 Task: Create a business proposal presentation using the 'Project Proposal Business Presentation in Dark Blue Pink Abstract Tech Style' template on Canva.
Action: Mouse moved to (255, 306)
Screenshot: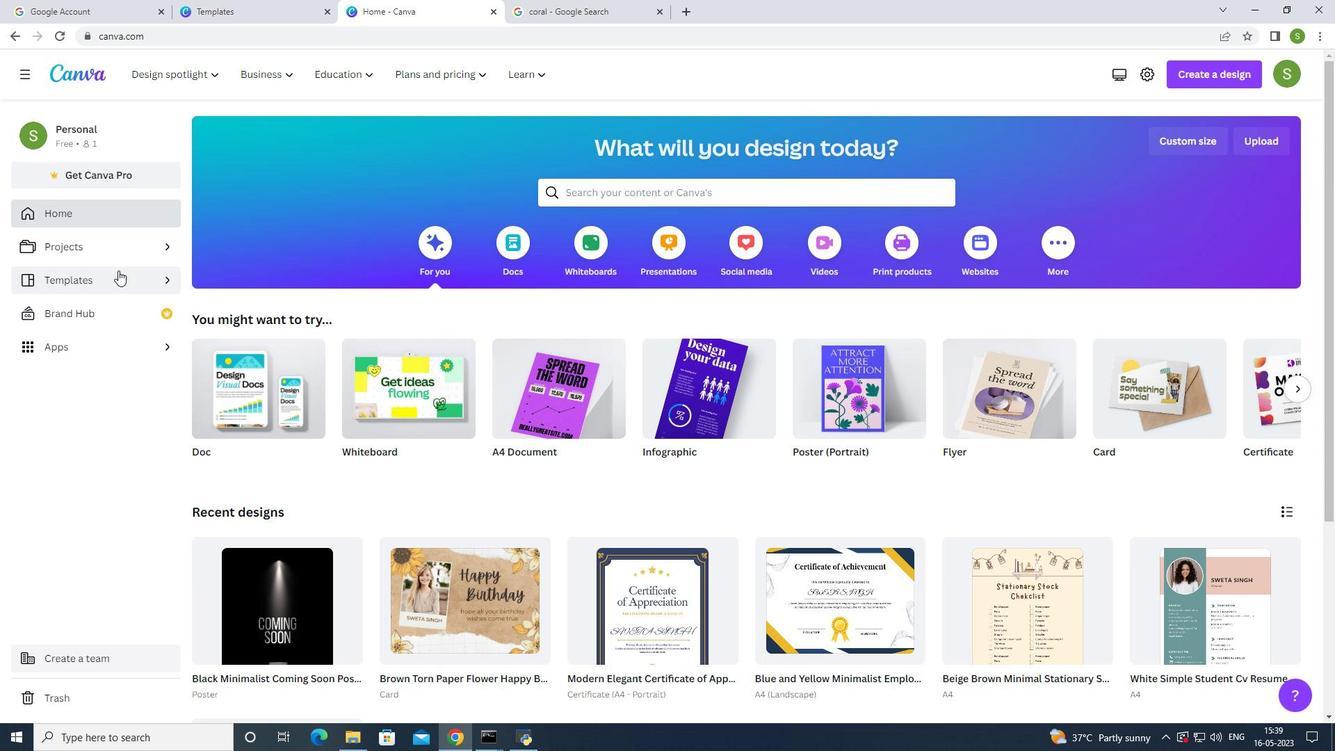 
Action: Mouse pressed left at (255, 306)
Screenshot: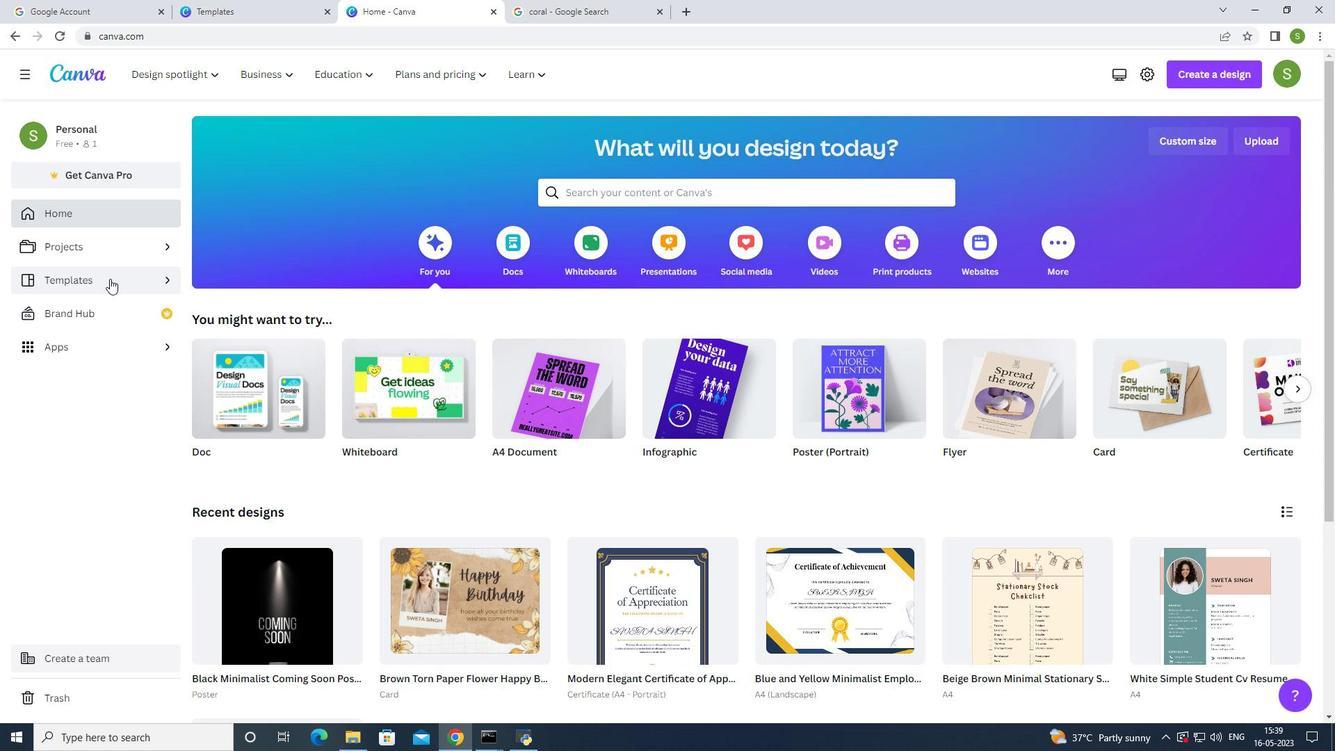 
Action: Mouse moved to (255, 307)
Screenshot: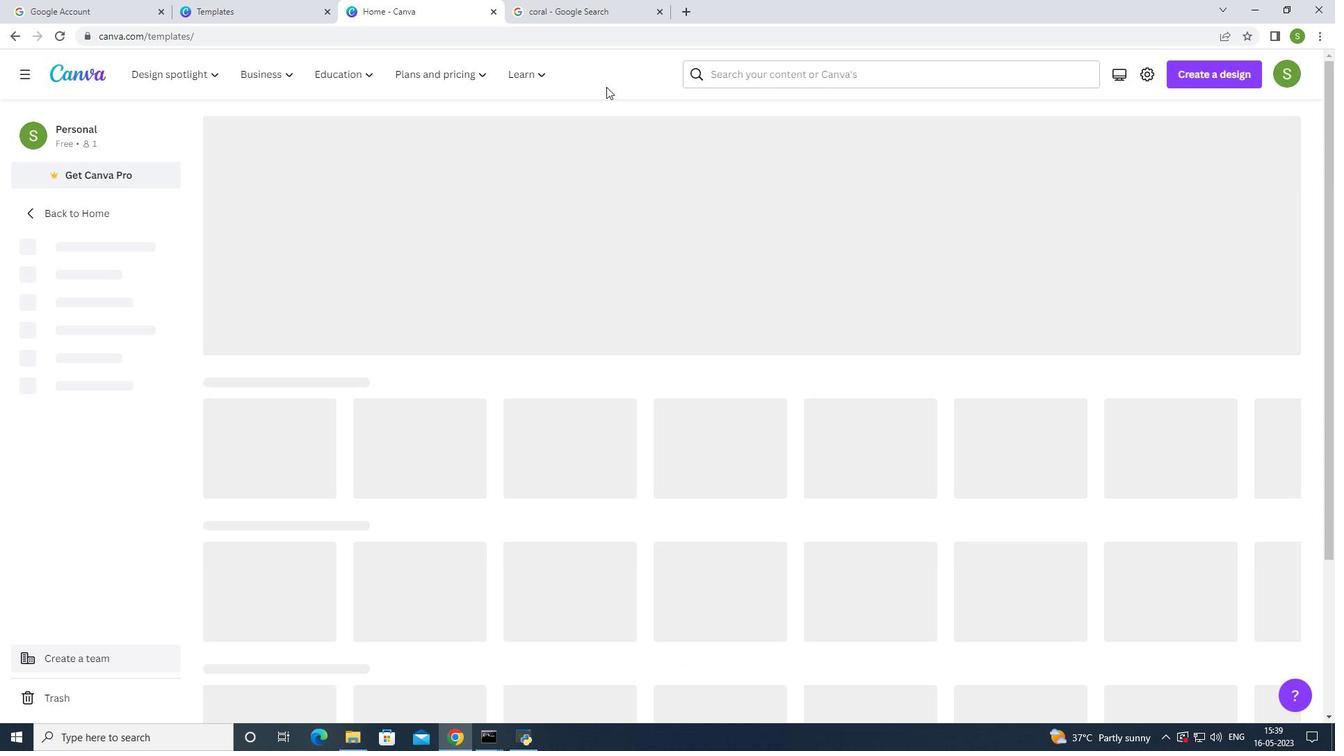 
Action: Mouse pressed left at (255, 307)
Screenshot: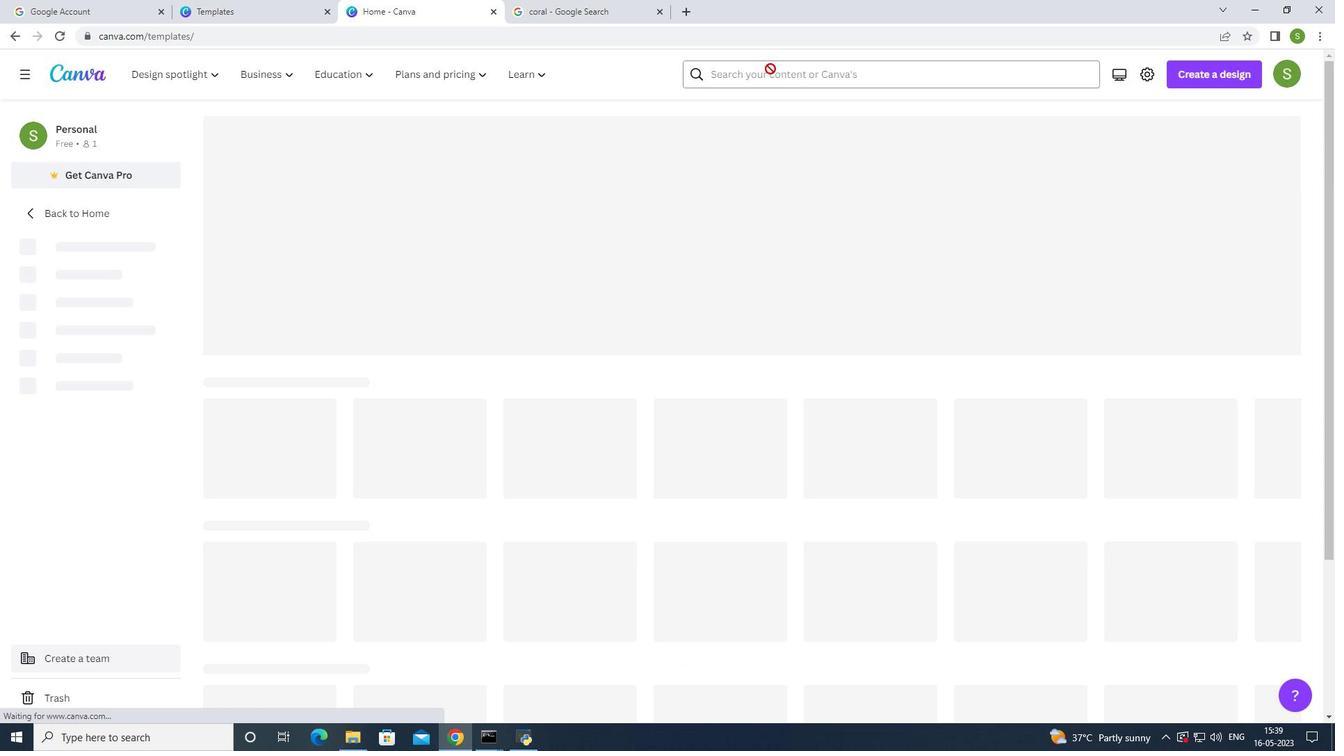 
Action: Mouse moved to (255, 307)
Screenshot: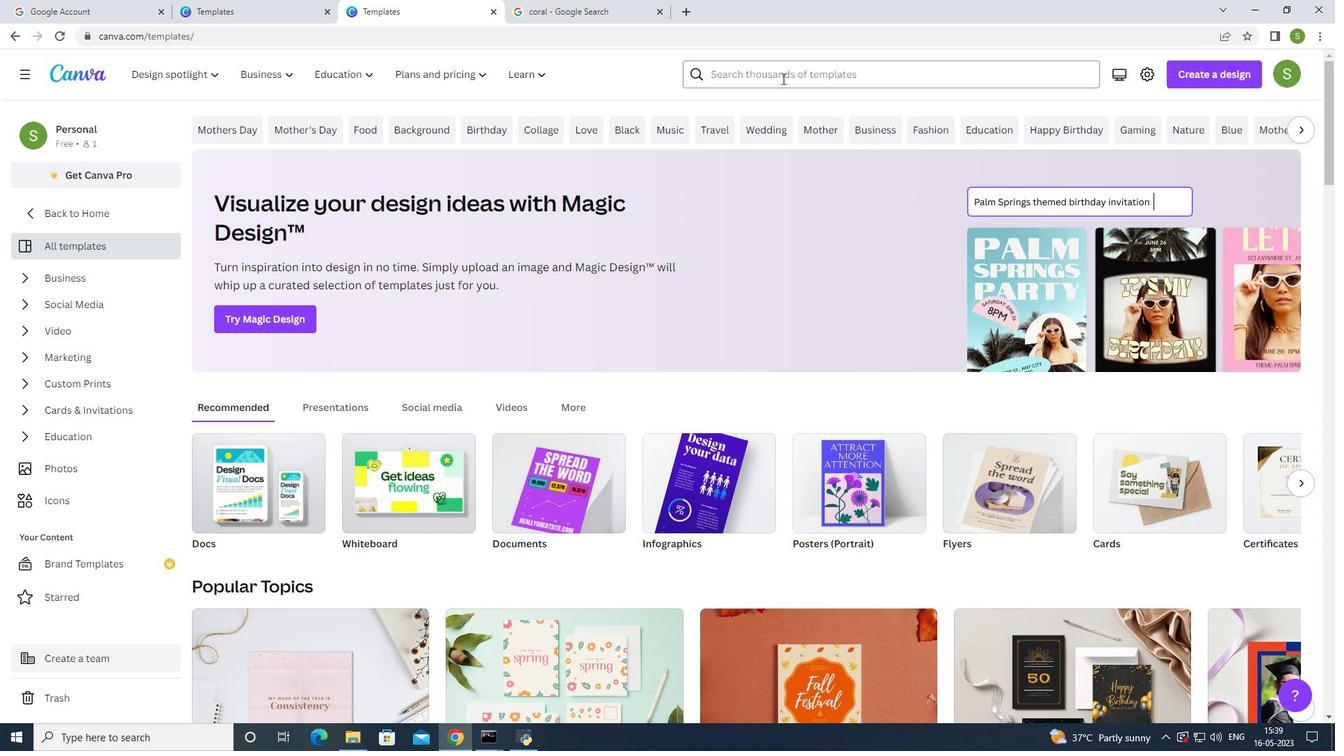 
Action: Mouse pressed left at (255, 307)
Screenshot: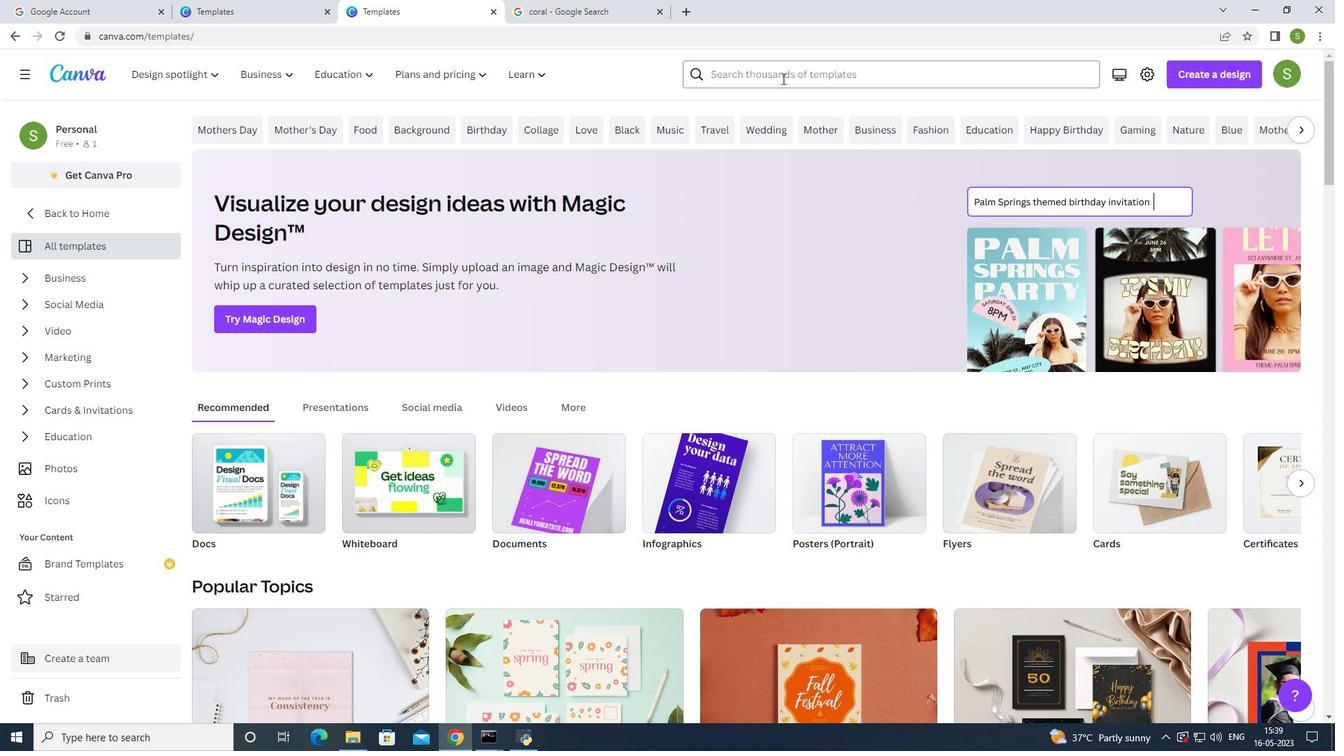 
Action: Key pressed presentation<Key.space>for<Key.space>business<Key.space>proposal
Screenshot: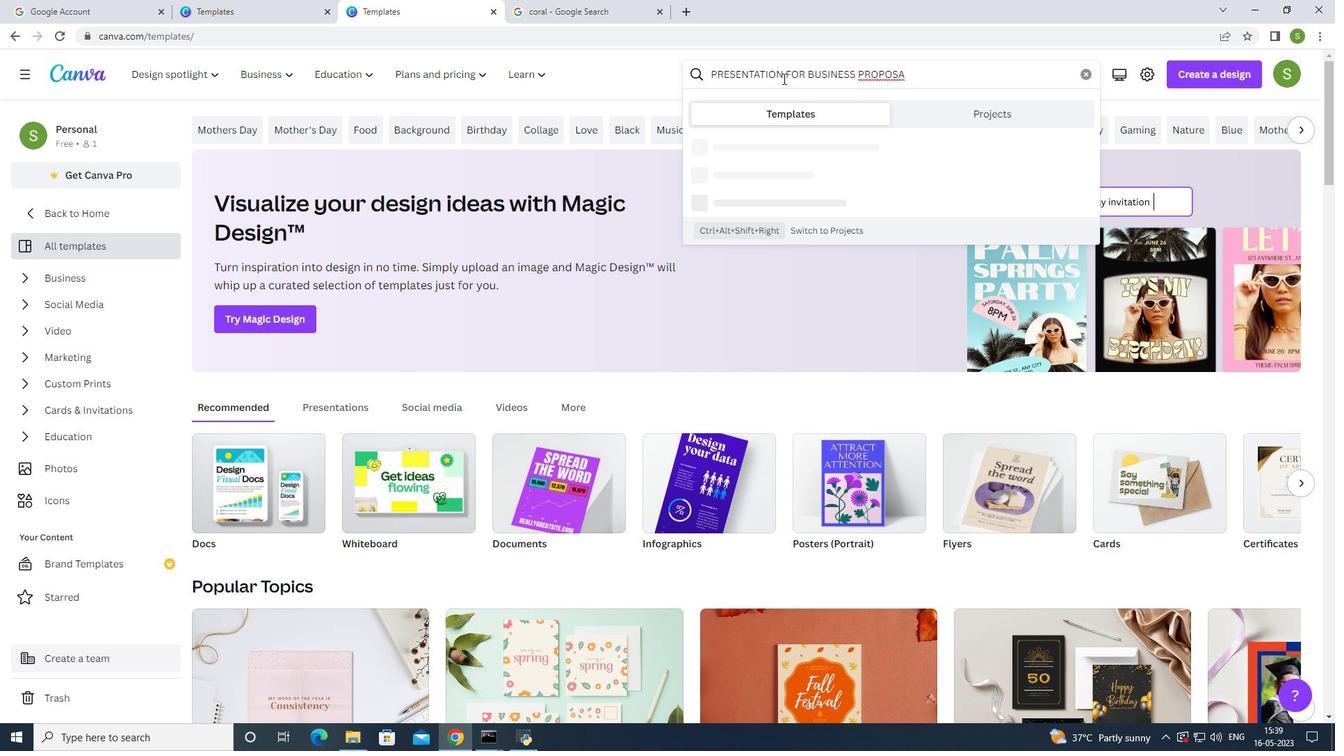 
Action: Mouse moved to (255, 307)
Screenshot: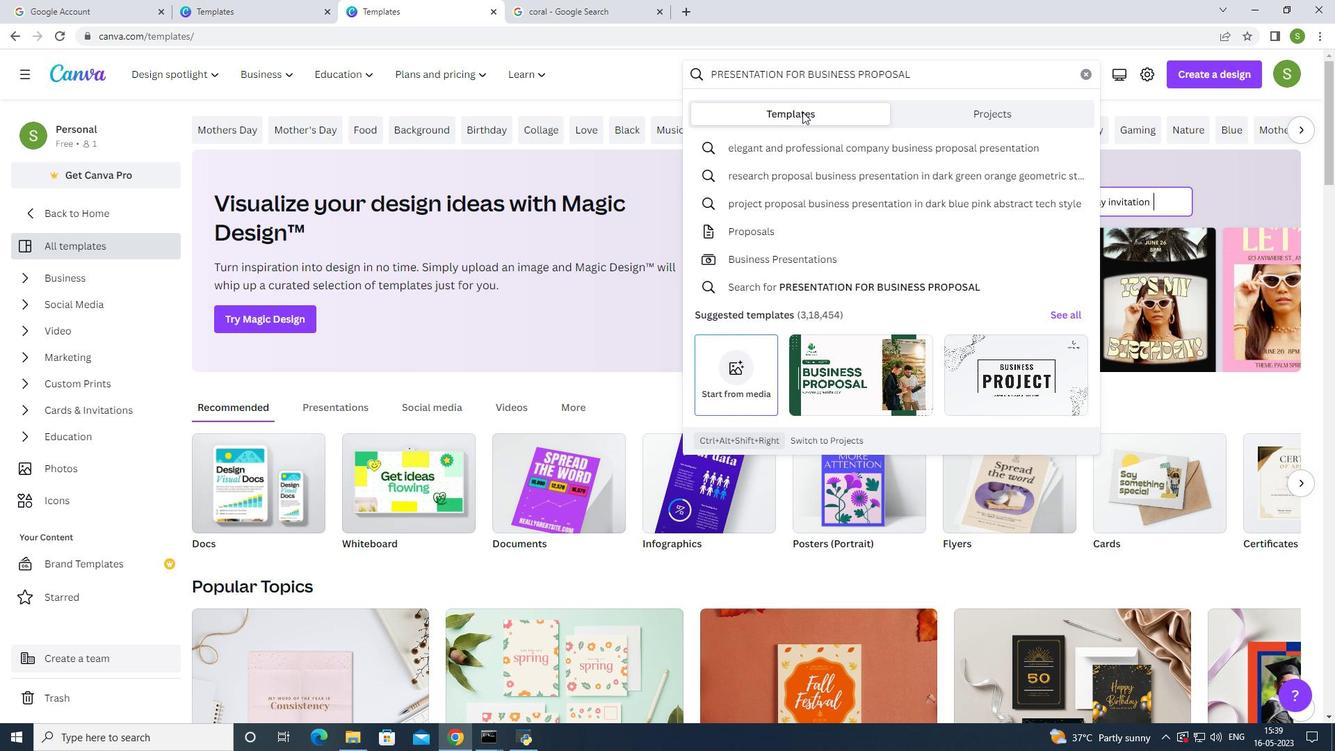 
Action: Mouse pressed left at (255, 307)
Screenshot: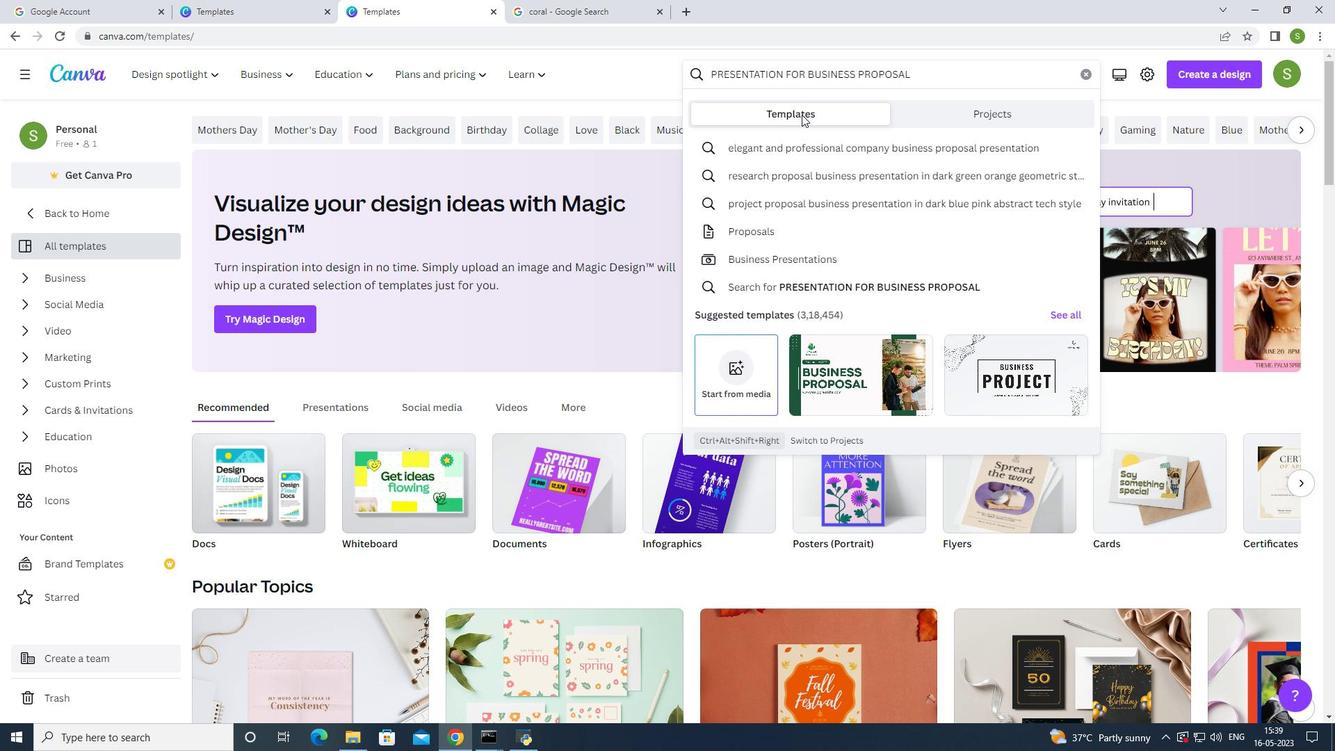 
Action: Mouse moved to (255, 307)
Screenshot: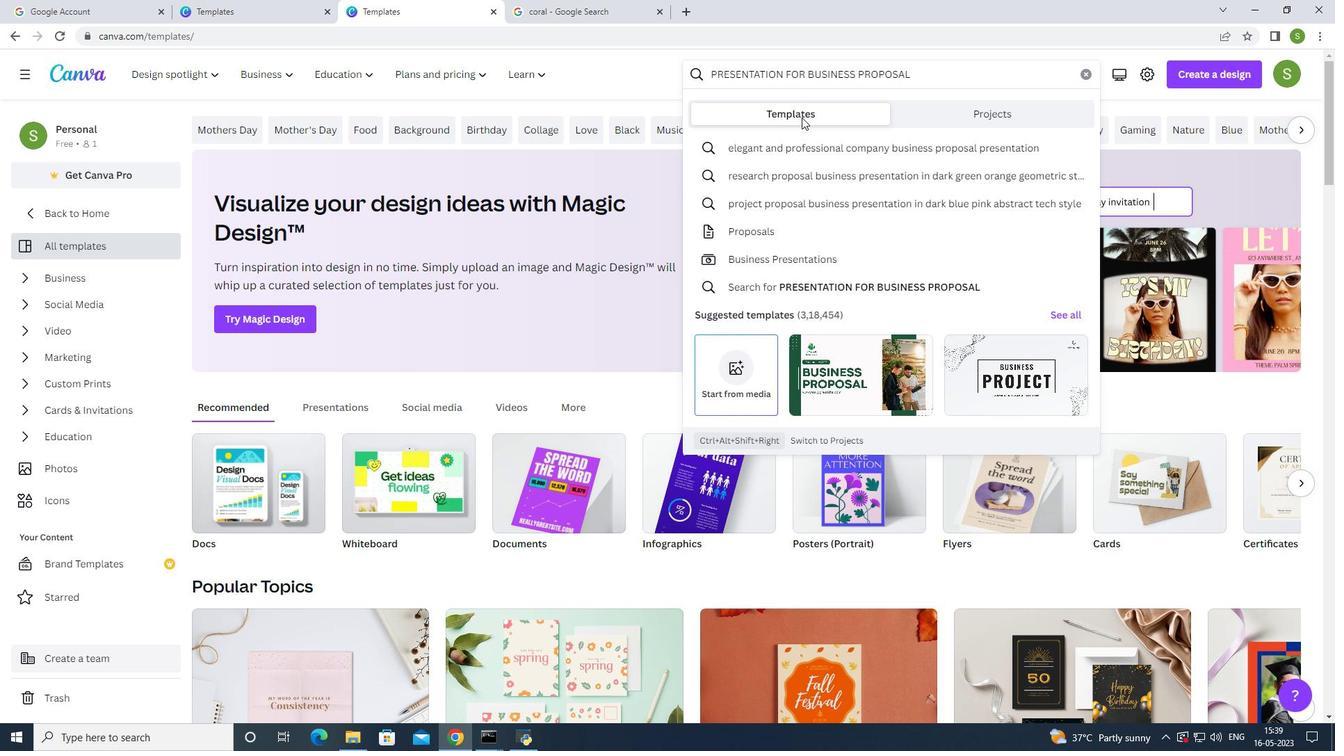 
Action: Mouse pressed left at (255, 307)
Screenshot: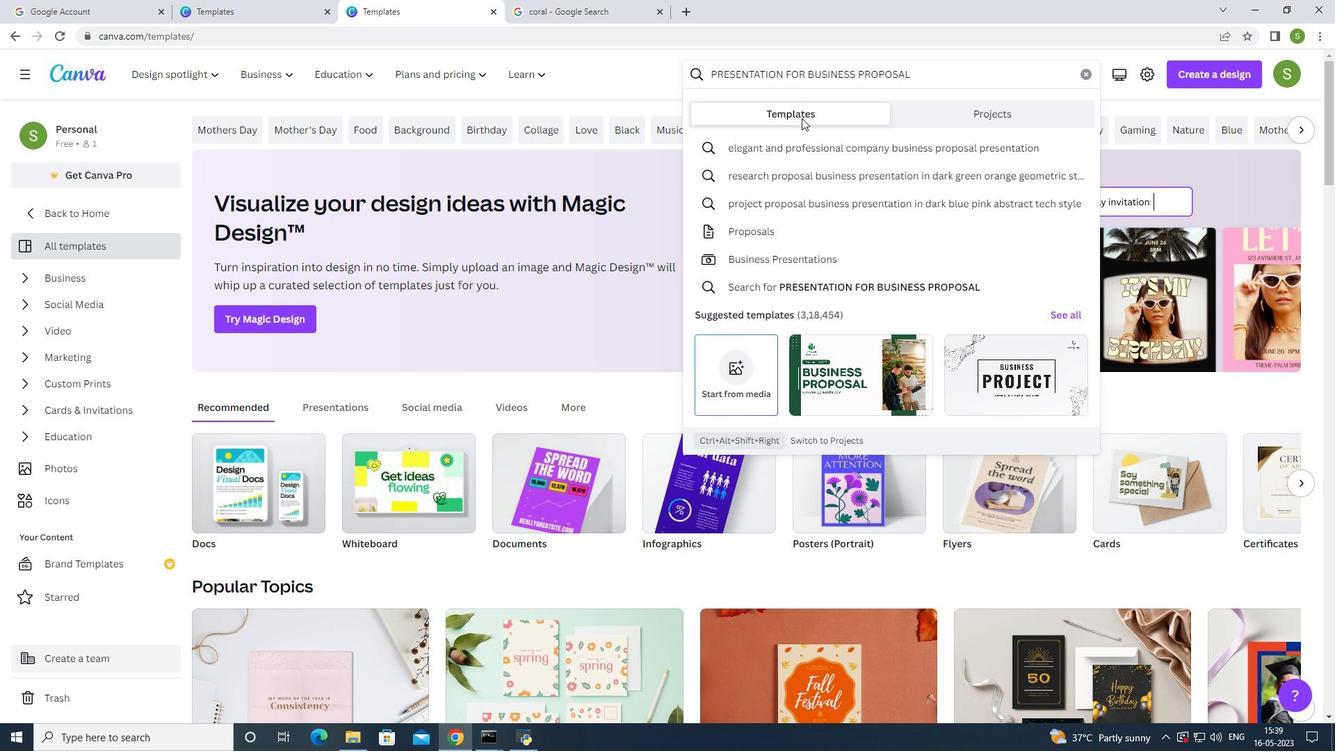 
Action: Mouse pressed left at (255, 307)
Screenshot: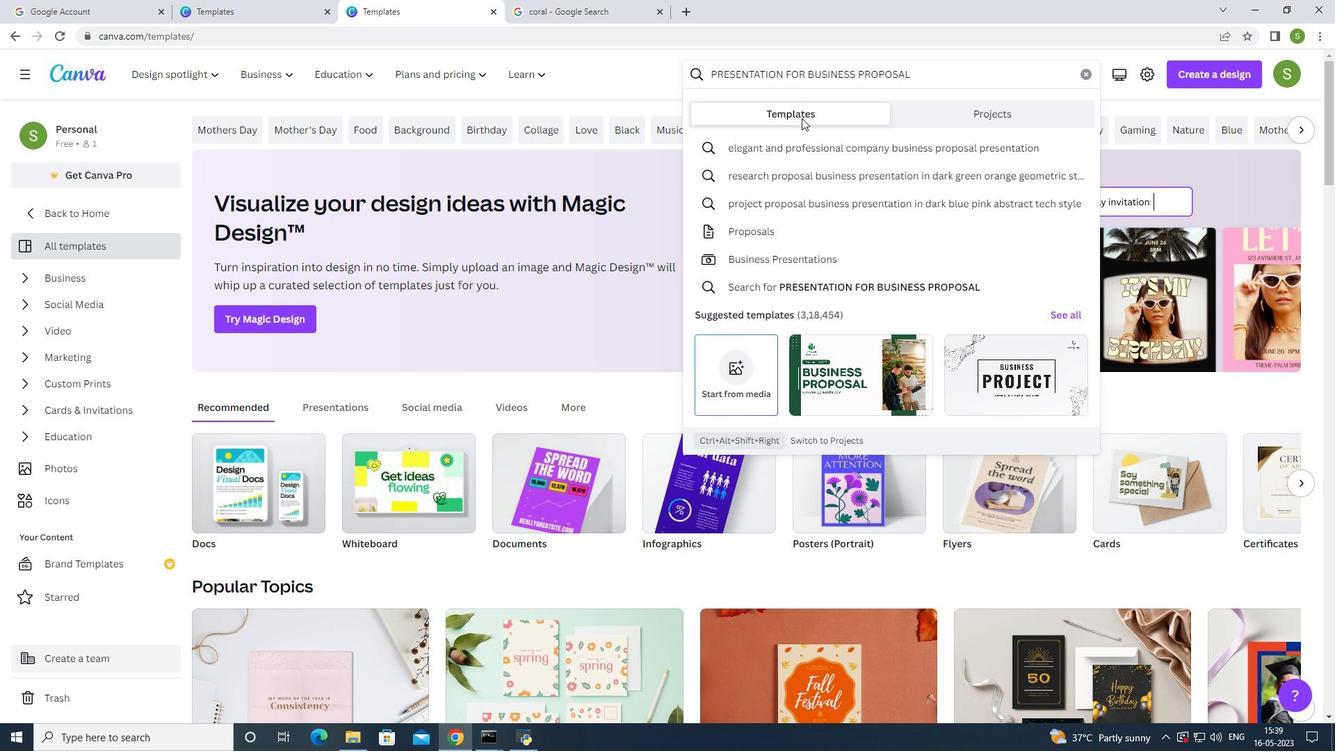 
Action: Mouse pressed left at (255, 307)
Screenshot: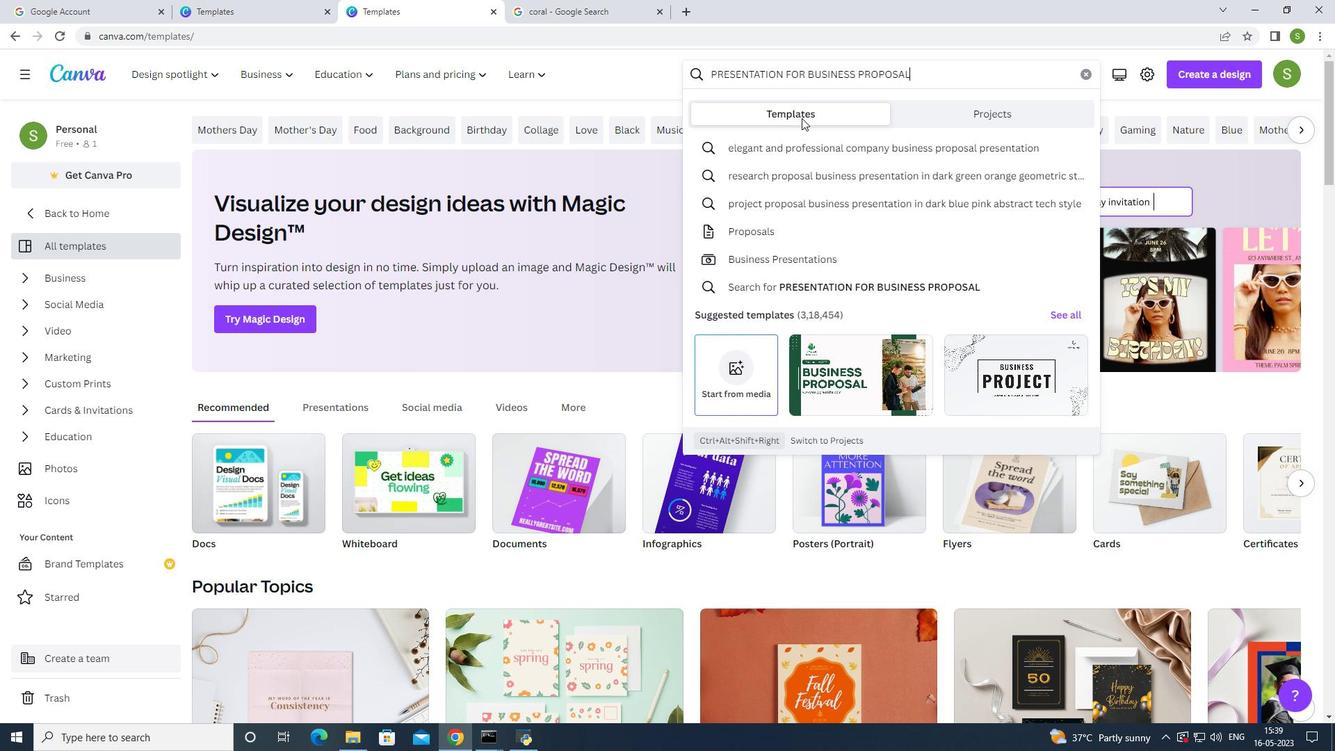 
Action: Mouse pressed left at (255, 307)
Screenshot: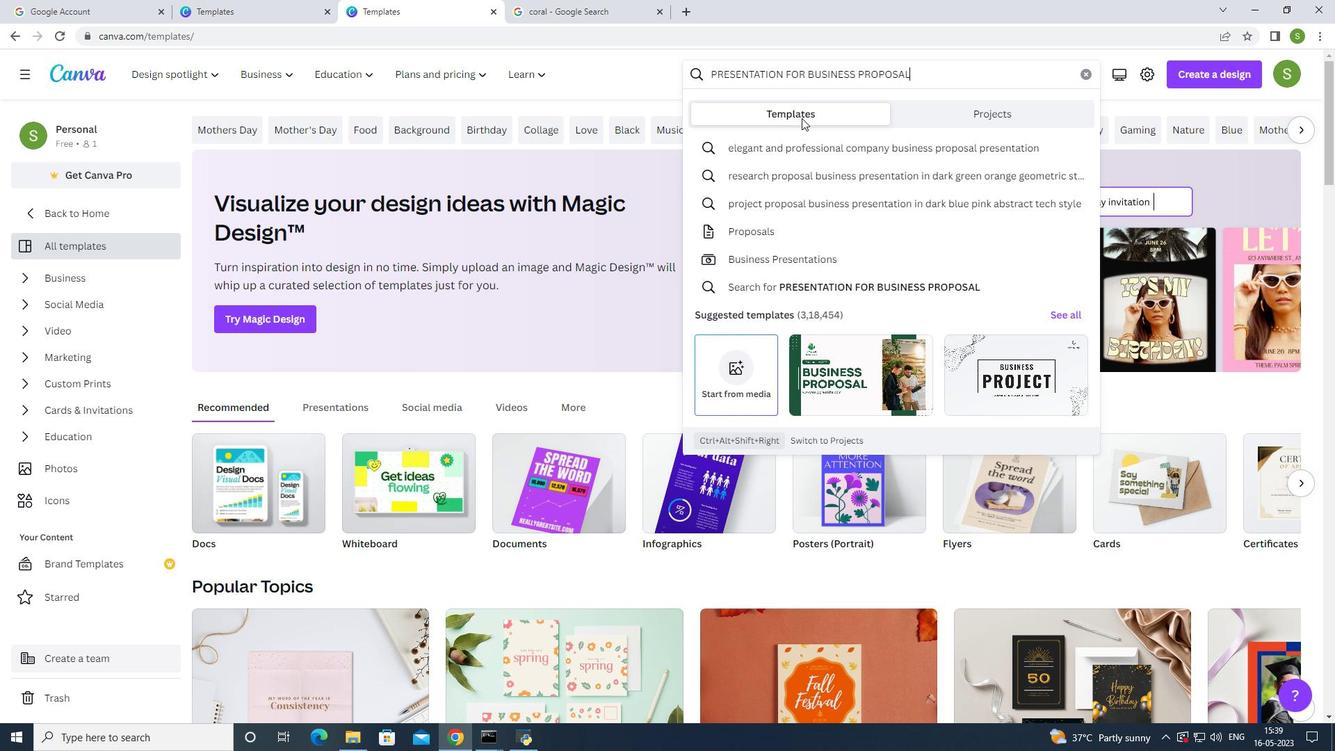 
Action: Mouse moved to (255, 307)
Screenshot: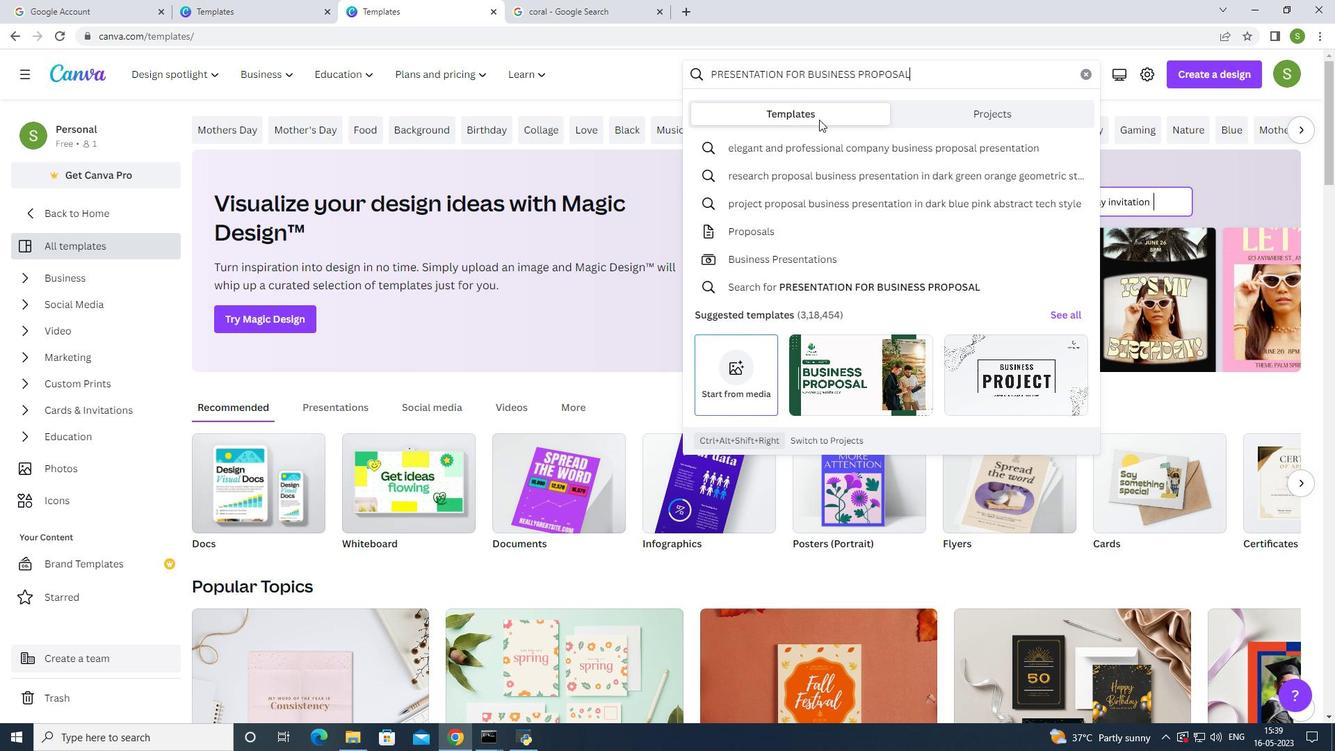 
Action: Key pressed <Key.backspace><Key.backspace><Key.backspace><Key.backspace><Key.backspace><Key.backspace><Key.backspace><Key.backspace><Key.backspace><Key.backspace><Key.backspace><Key.backspace><Key.backspace><Key.backspace><Key.backspace><Key.backspace><Key.backspace><Key.backspace><Key.backspace><Key.backspace><Key.backspace>
Screenshot: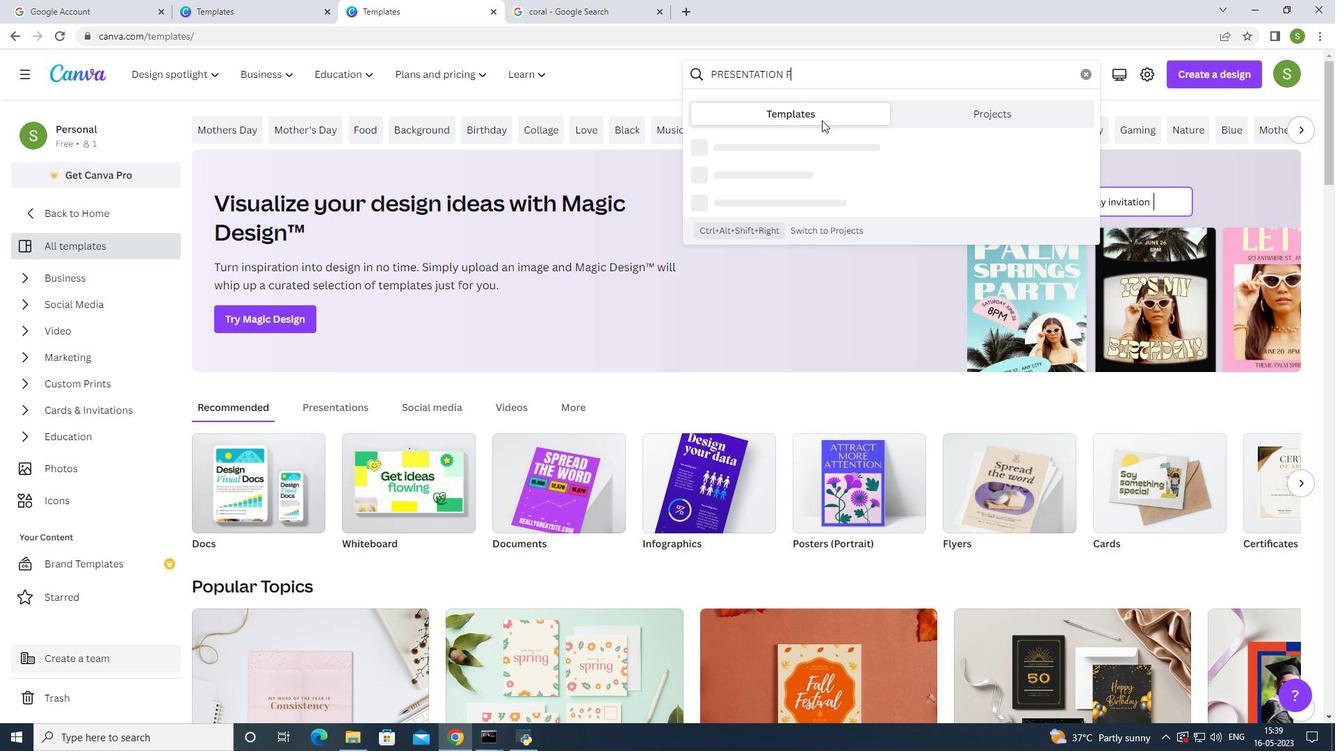 
Action: Mouse moved to (255, 307)
Screenshot: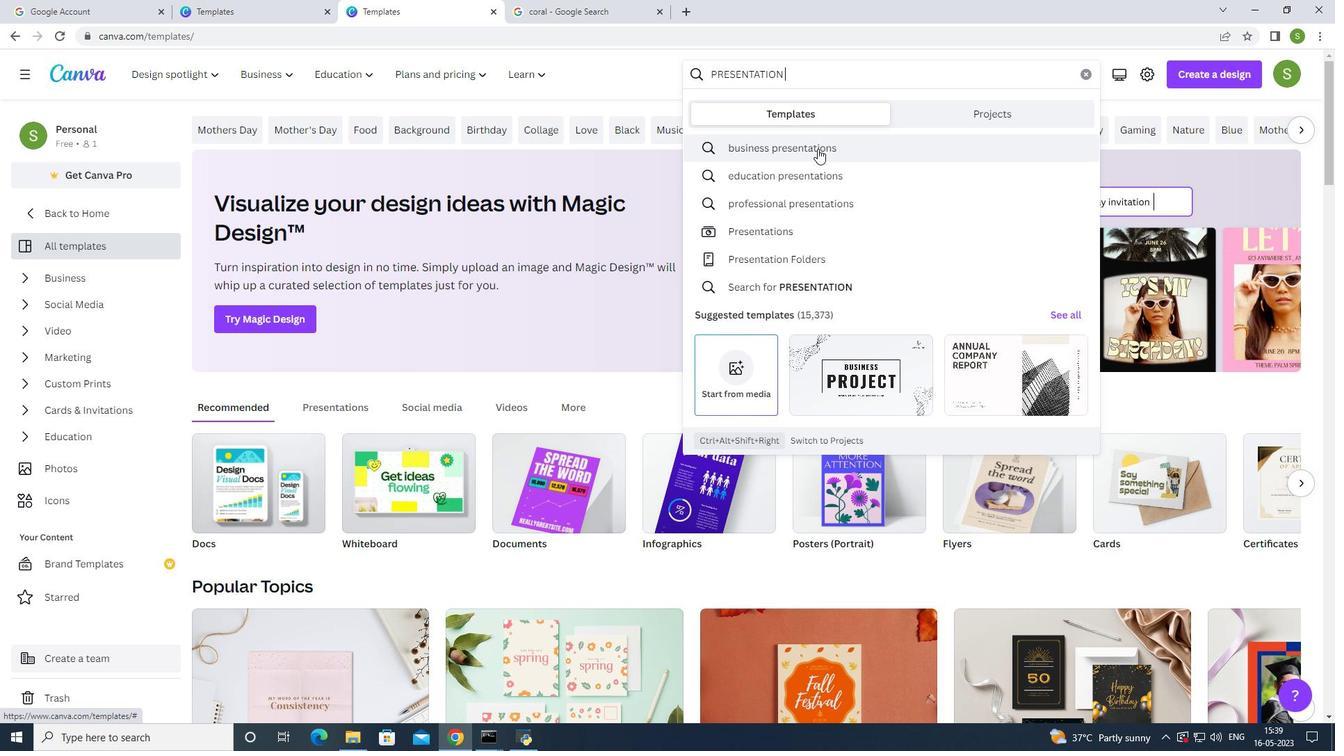 
Action: Mouse pressed left at (255, 307)
Screenshot: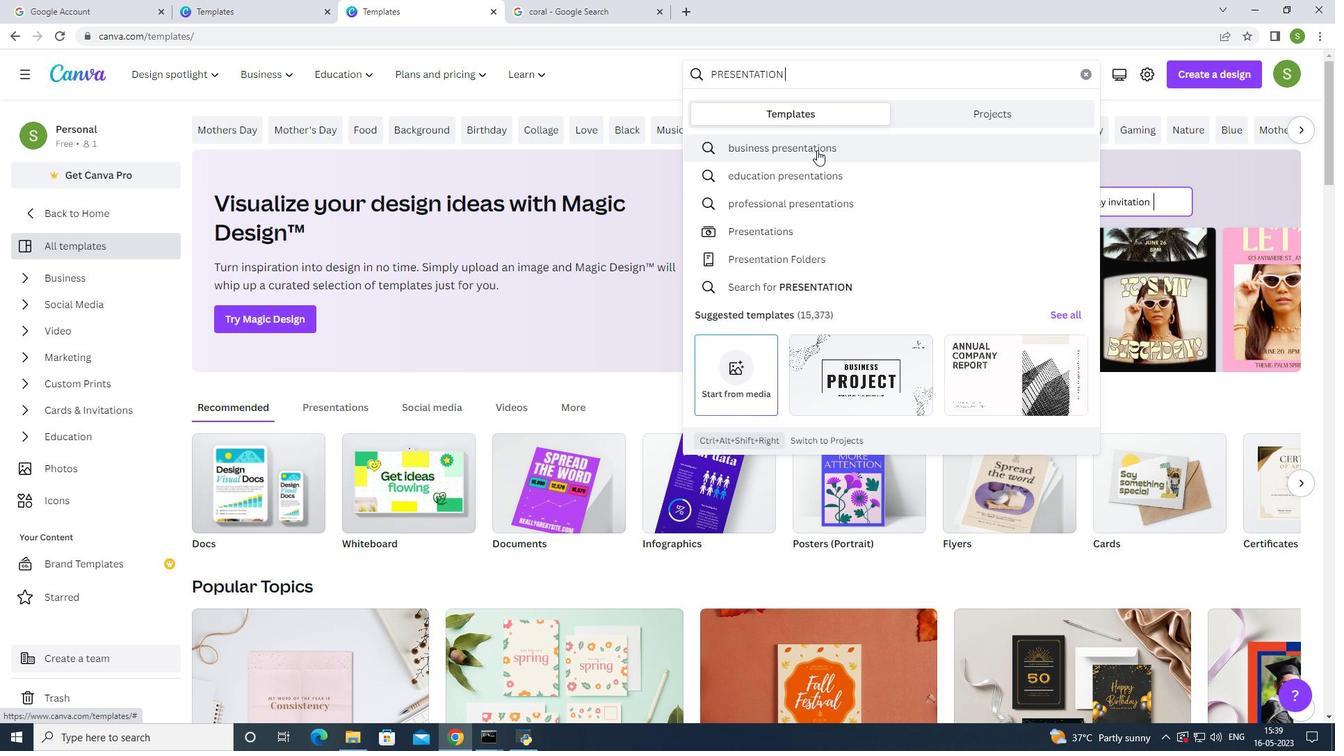 
Action: Mouse moved to (255, 306)
Screenshot: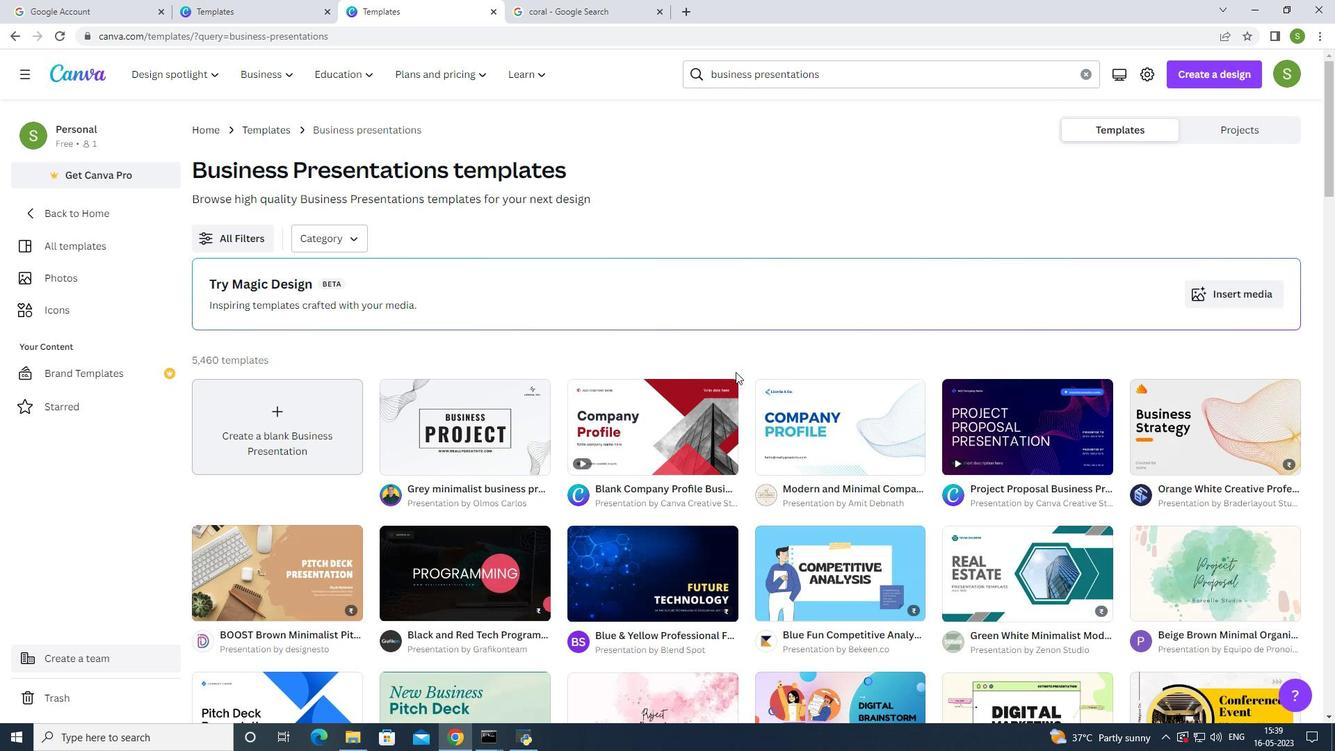
Action: Mouse scrolled (255, 306) with delta (0, 0)
Screenshot: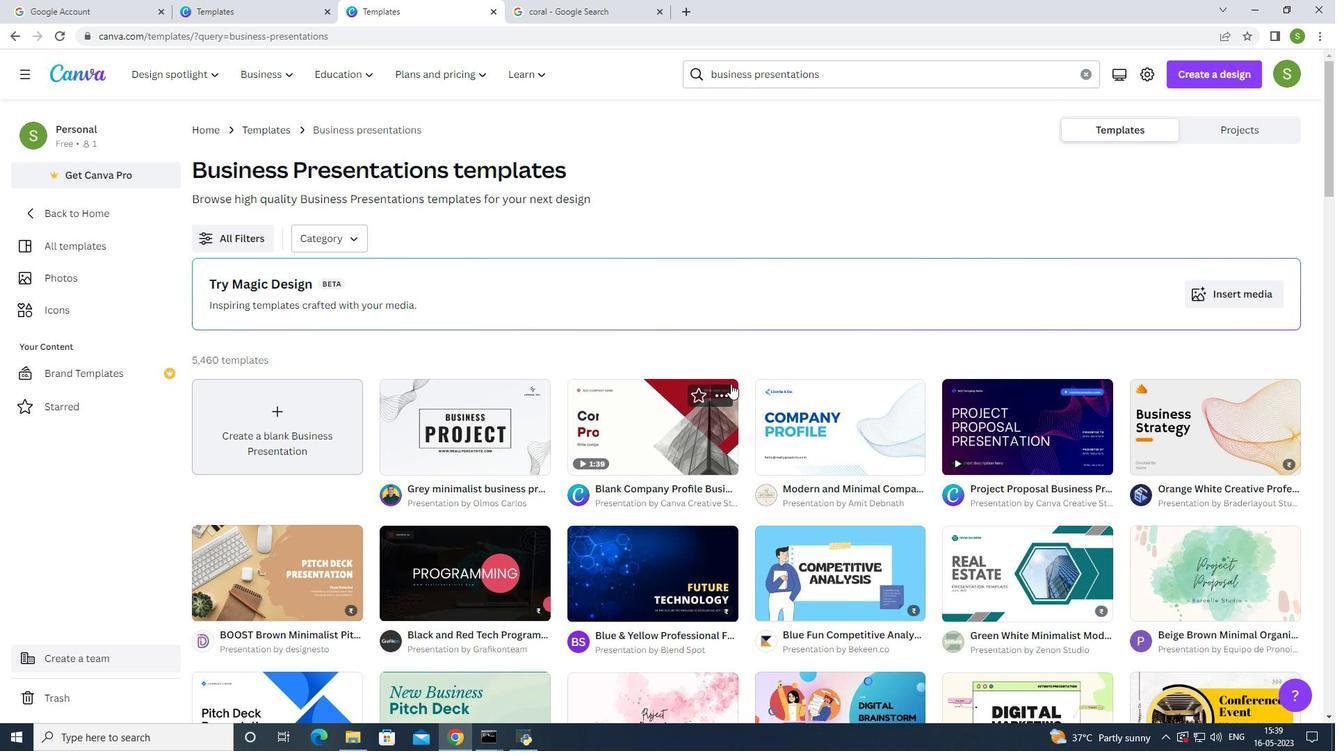 
Action: Mouse moved to (255, 306)
Screenshot: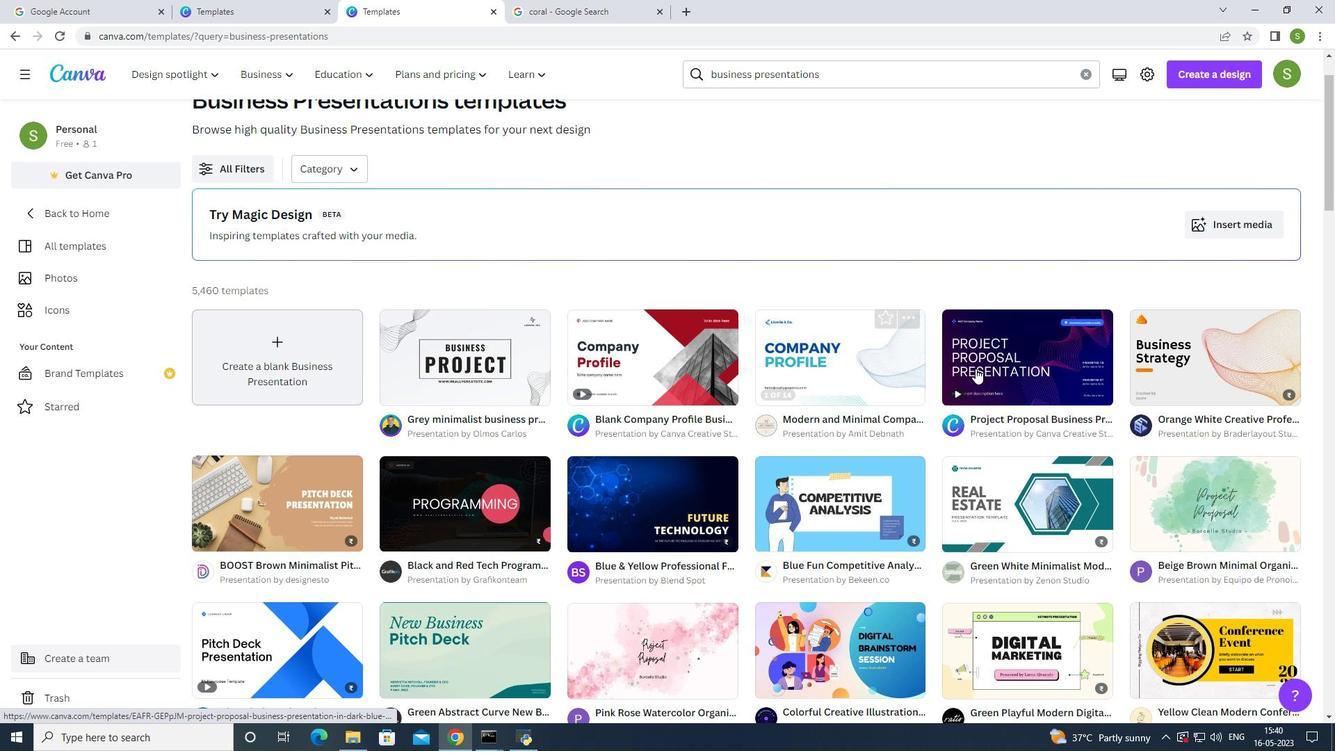
Action: Mouse pressed left at (255, 306)
Screenshot: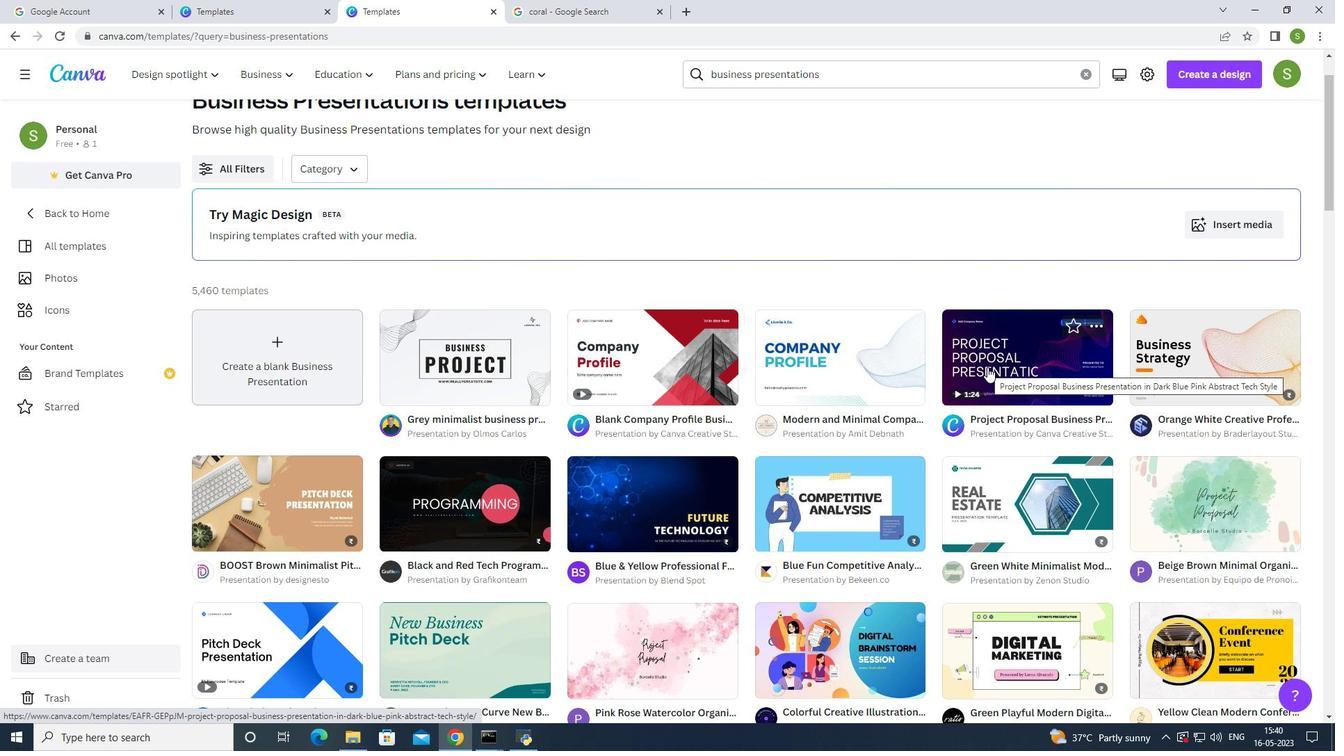 
Action: Mouse moved to (255, 307)
Screenshot: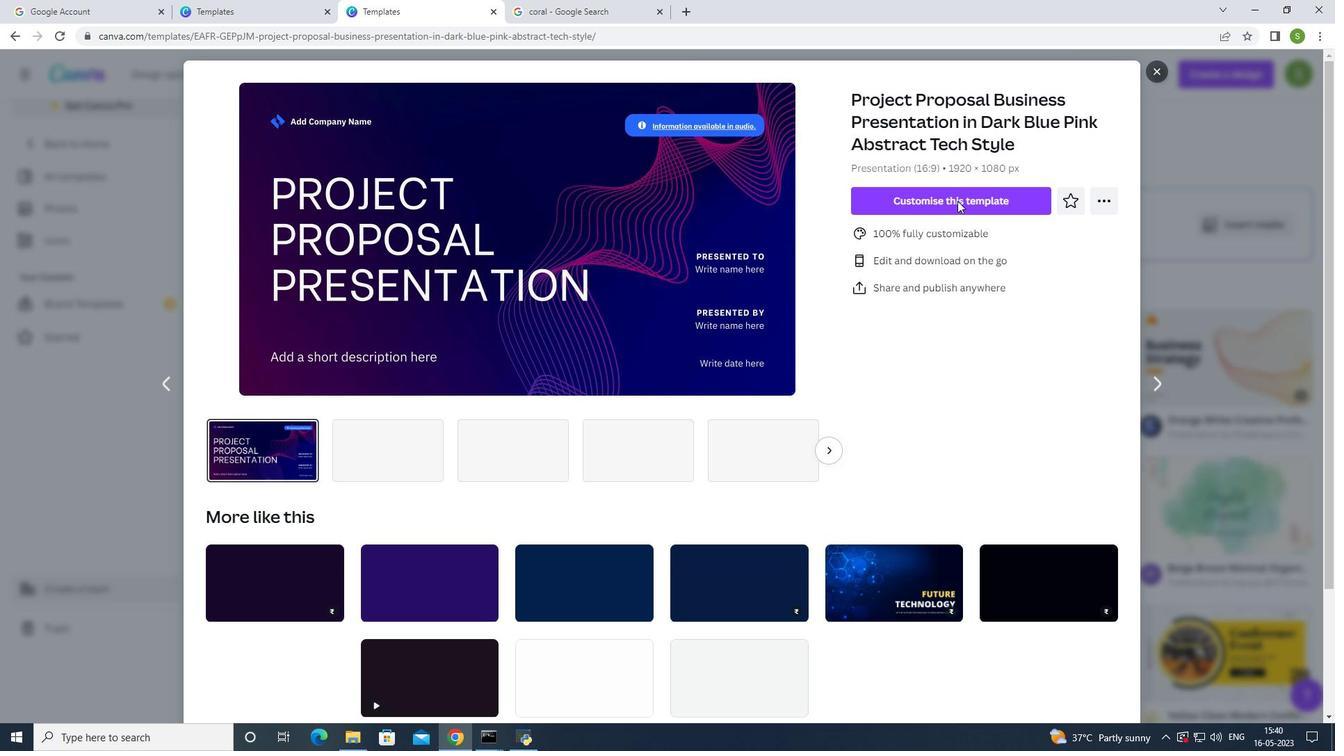 
Action: Mouse pressed left at (255, 307)
Screenshot: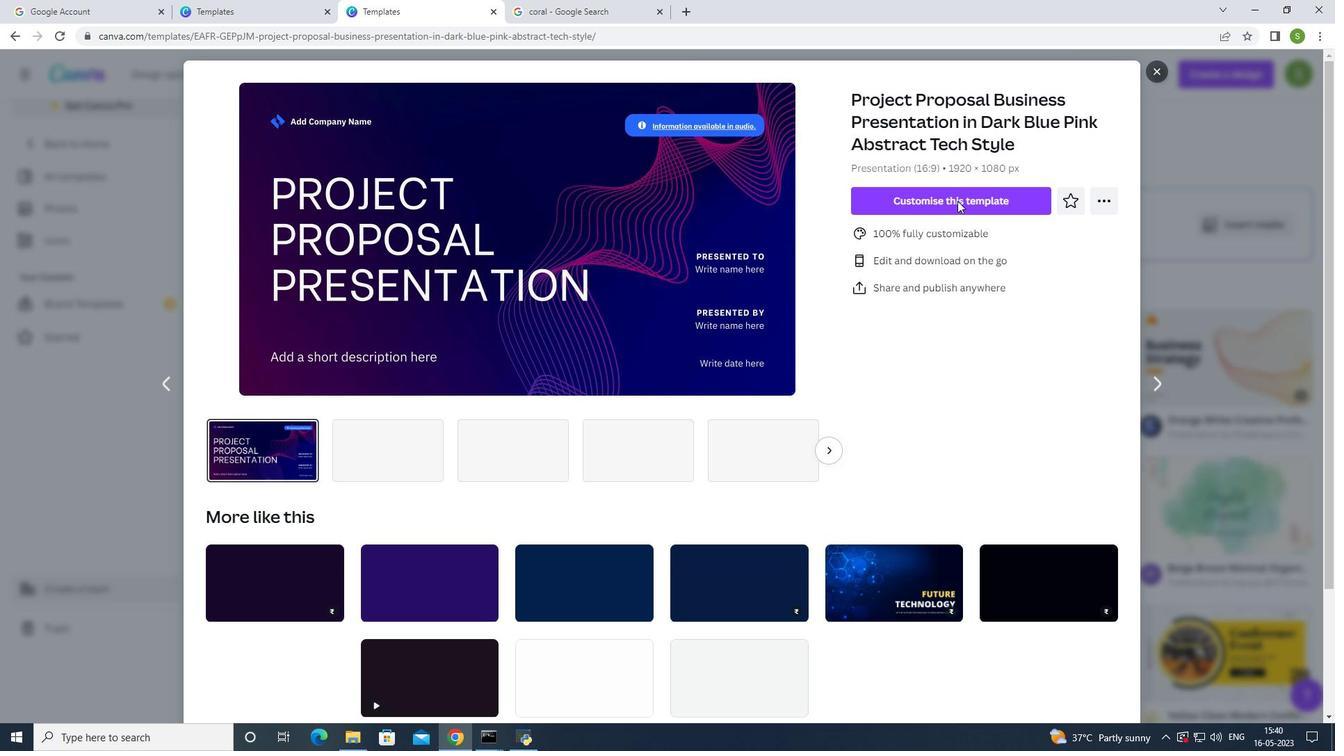
Action: Mouse moved to (255, 306)
Screenshot: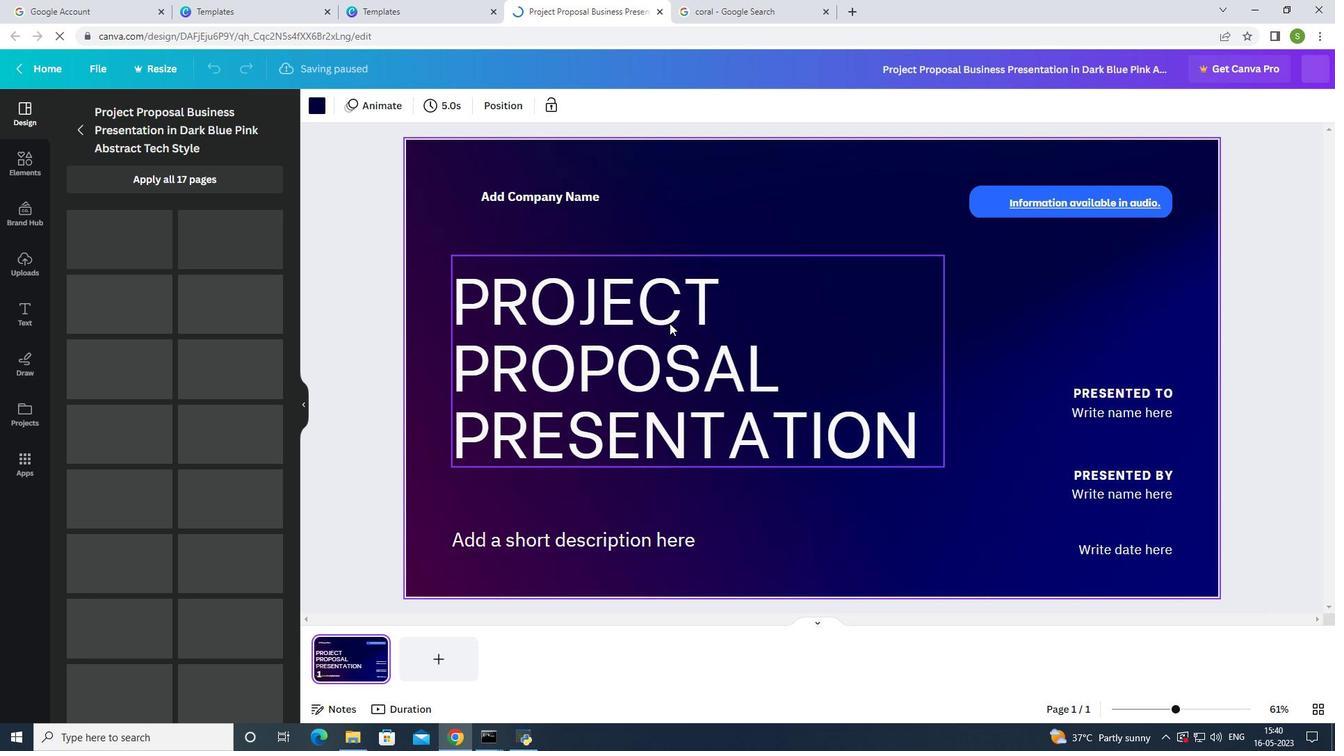 
Action: Mouse pressed left at (255, 306)
Screenshot: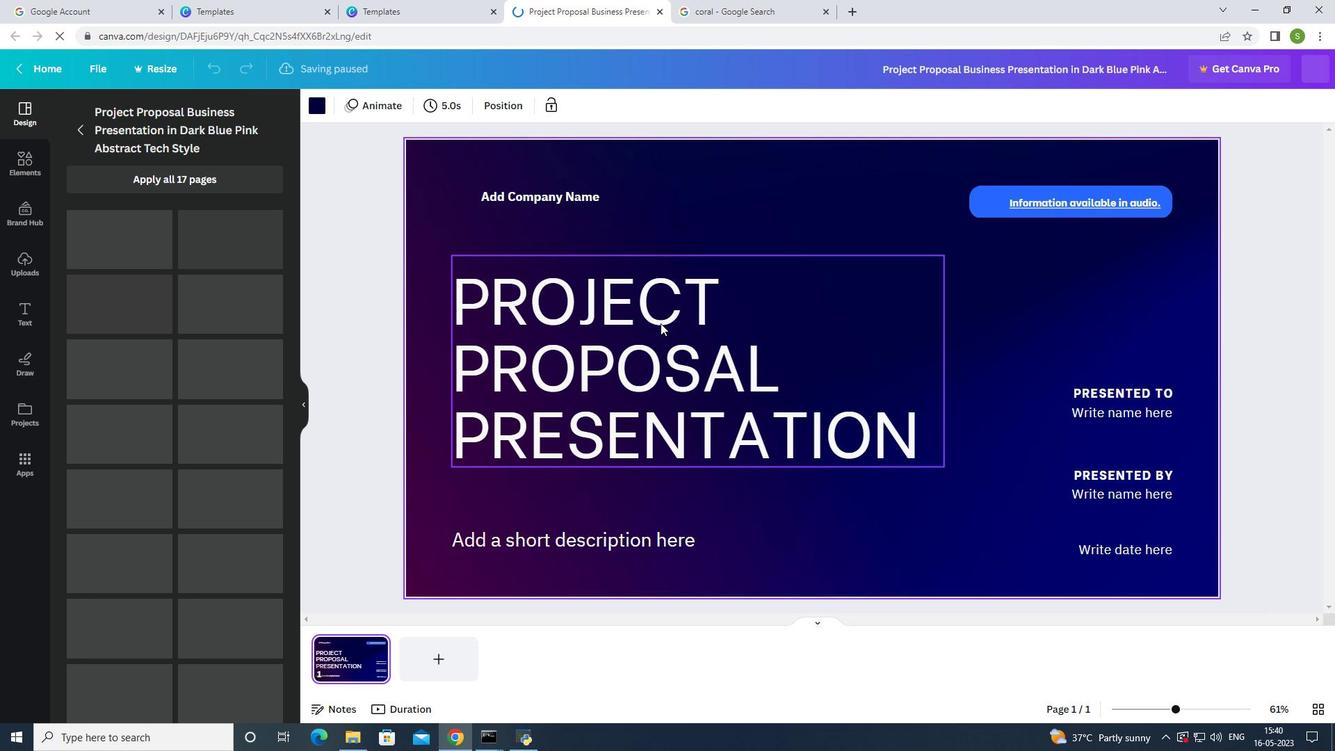 
Action: Mouse moved to (255, 306)
Screenshot: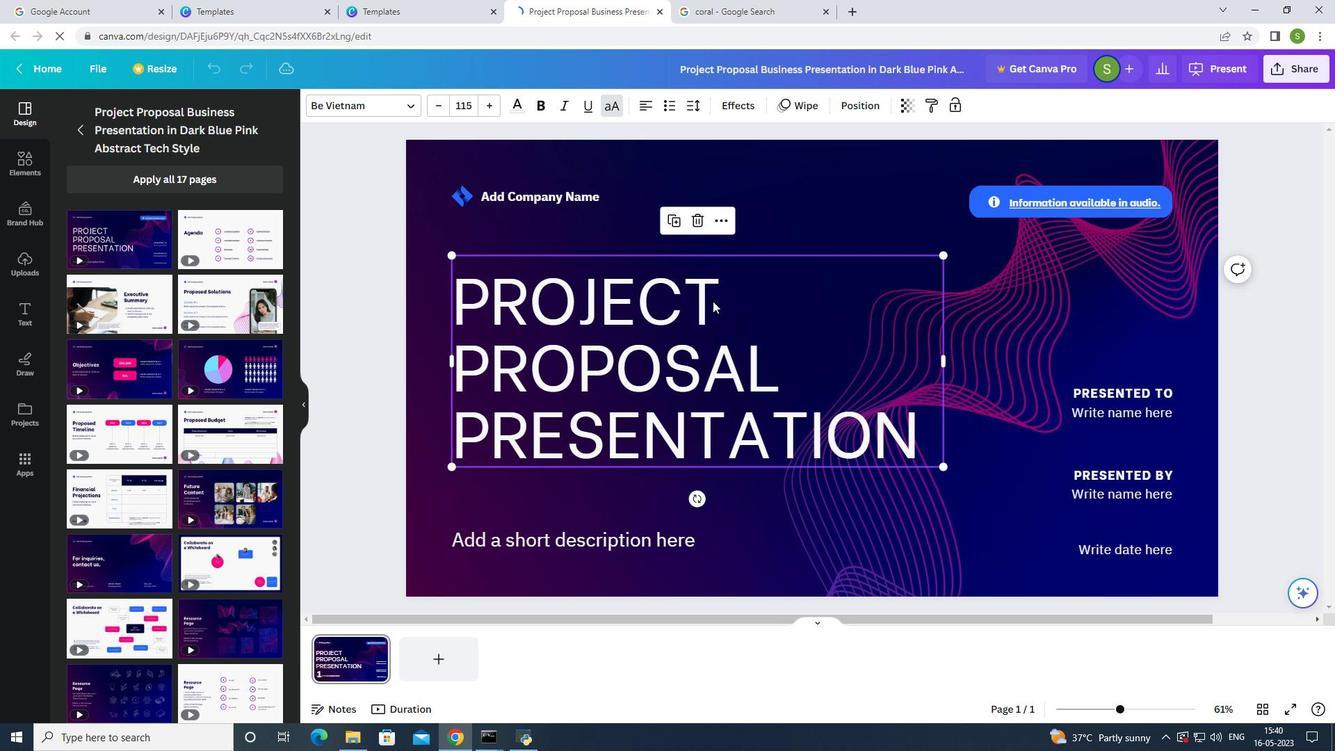 
Action: Mouse pressed left at (255, 306)
Screenshot: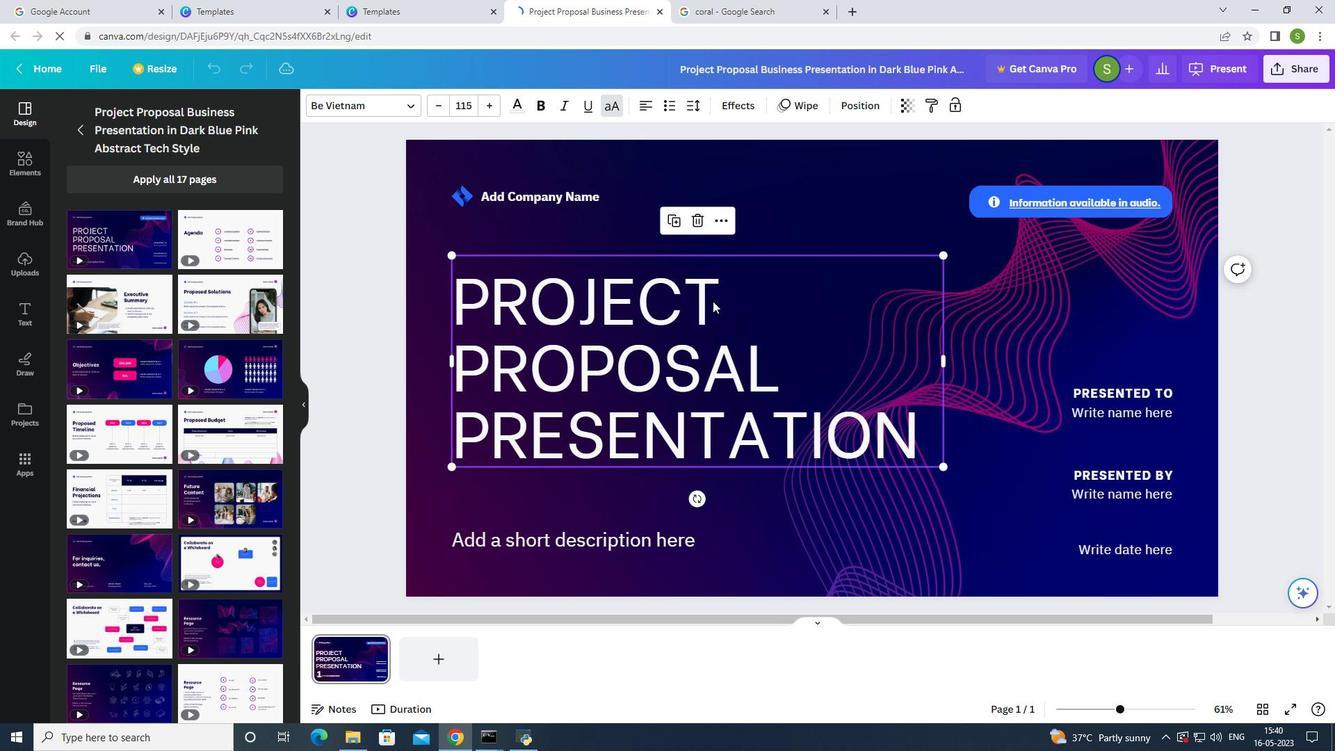 
Action: Mouse moved to (255, 306)
Screenshot: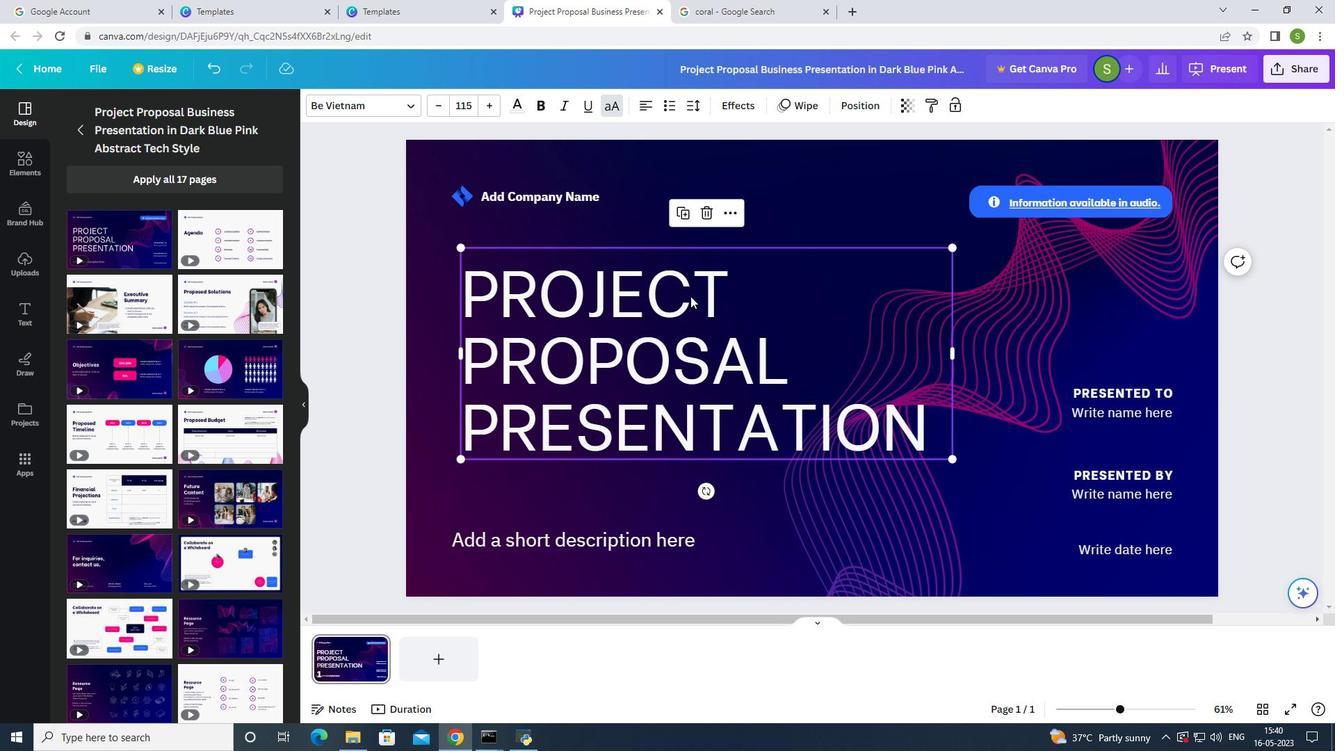 
Action: Mouse pressed left at (255, 306)
Screenshot: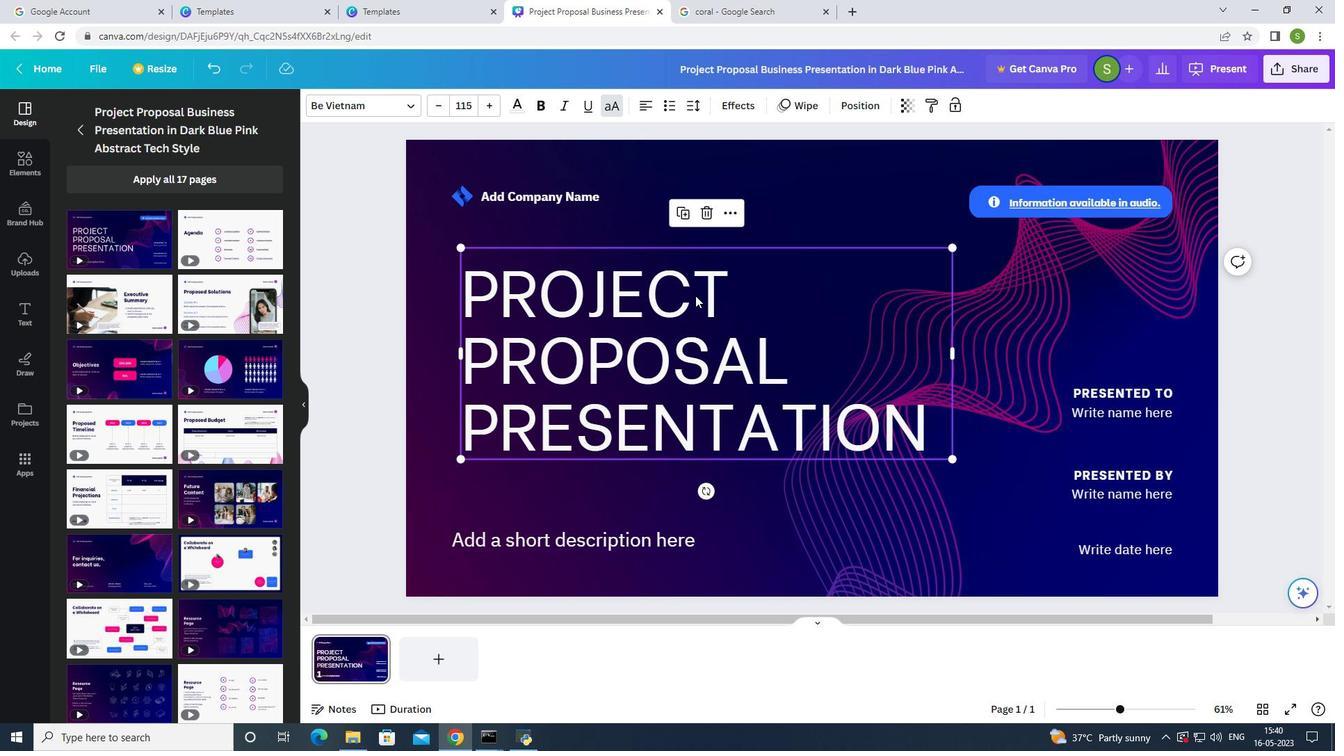 
Action: Mouse pressed left at (255, 306)
Screenshot: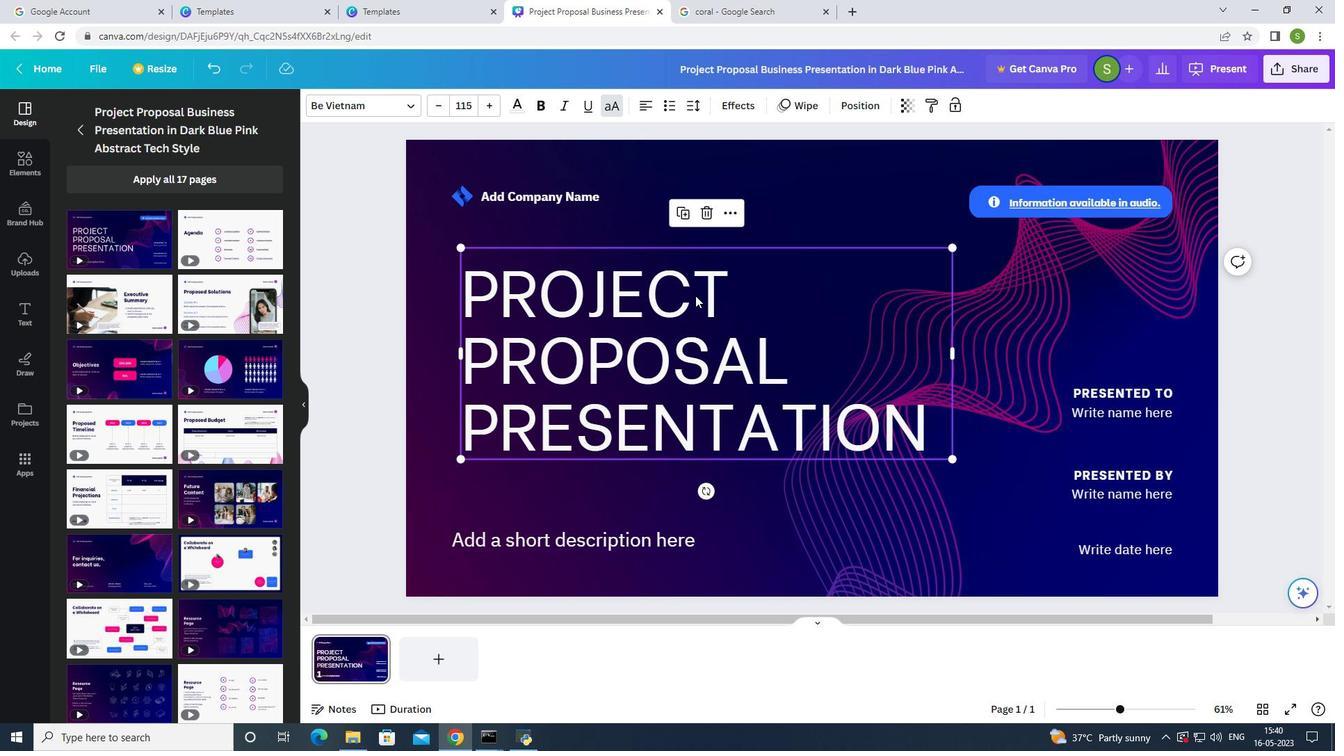 
Action: Mouse moved to (255, 306)
Screenshot: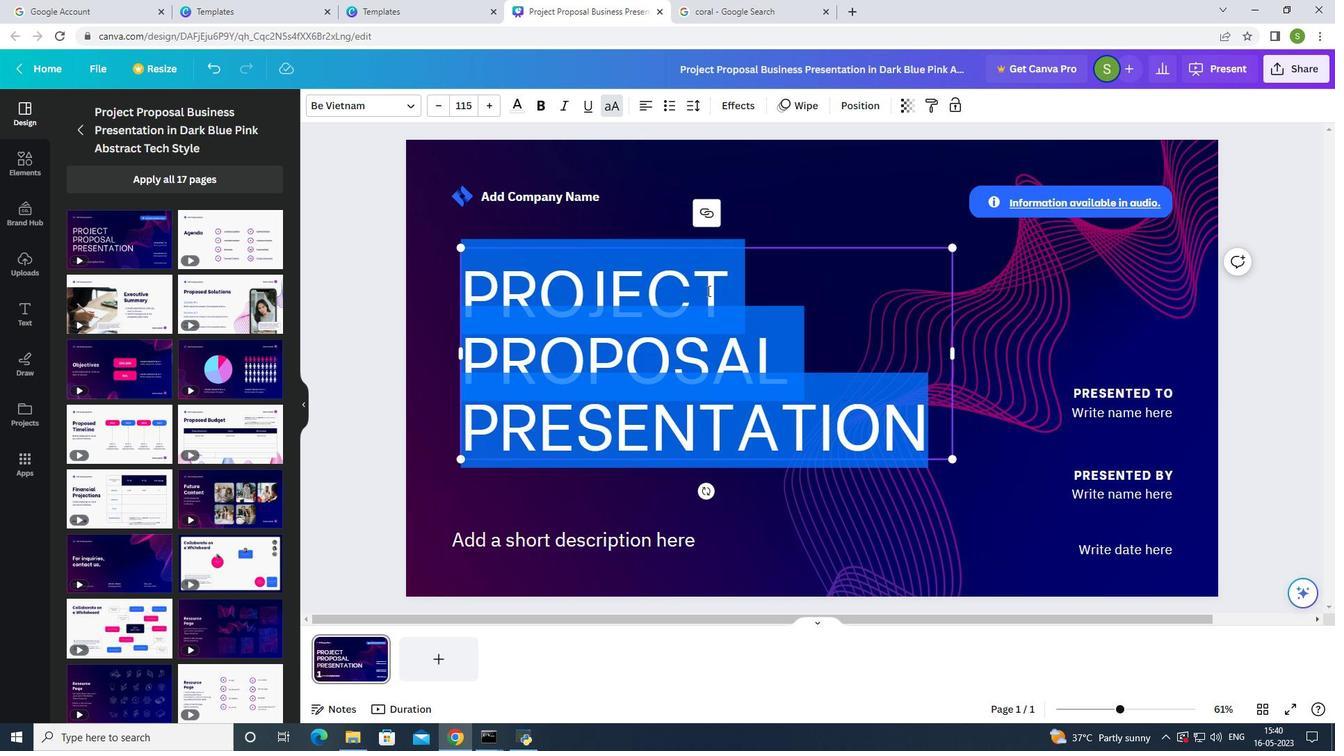 
Action: Mouse pressed left at (255, 306)
Screenshot: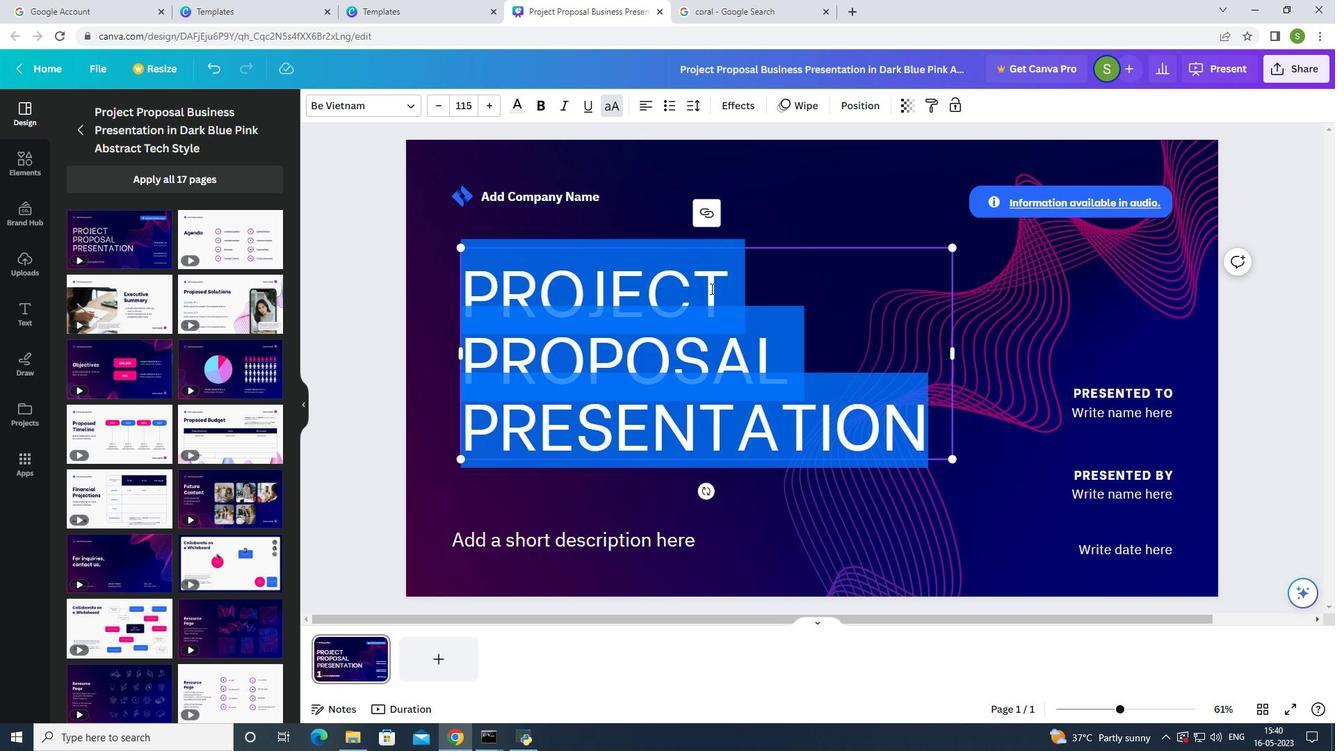 
Action: Mouse moved to (255, 306)
Screenshot: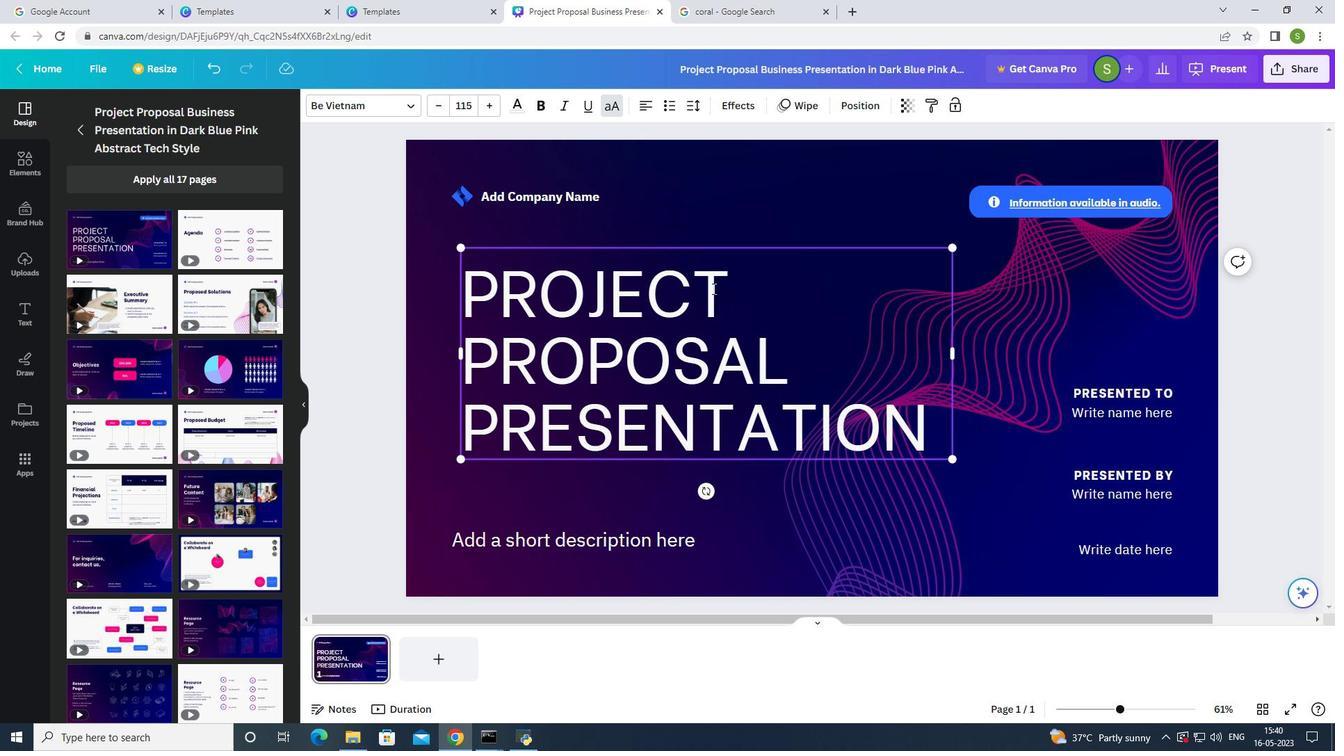
Action: Mouse pressed left at (255, 306)
Screenshot: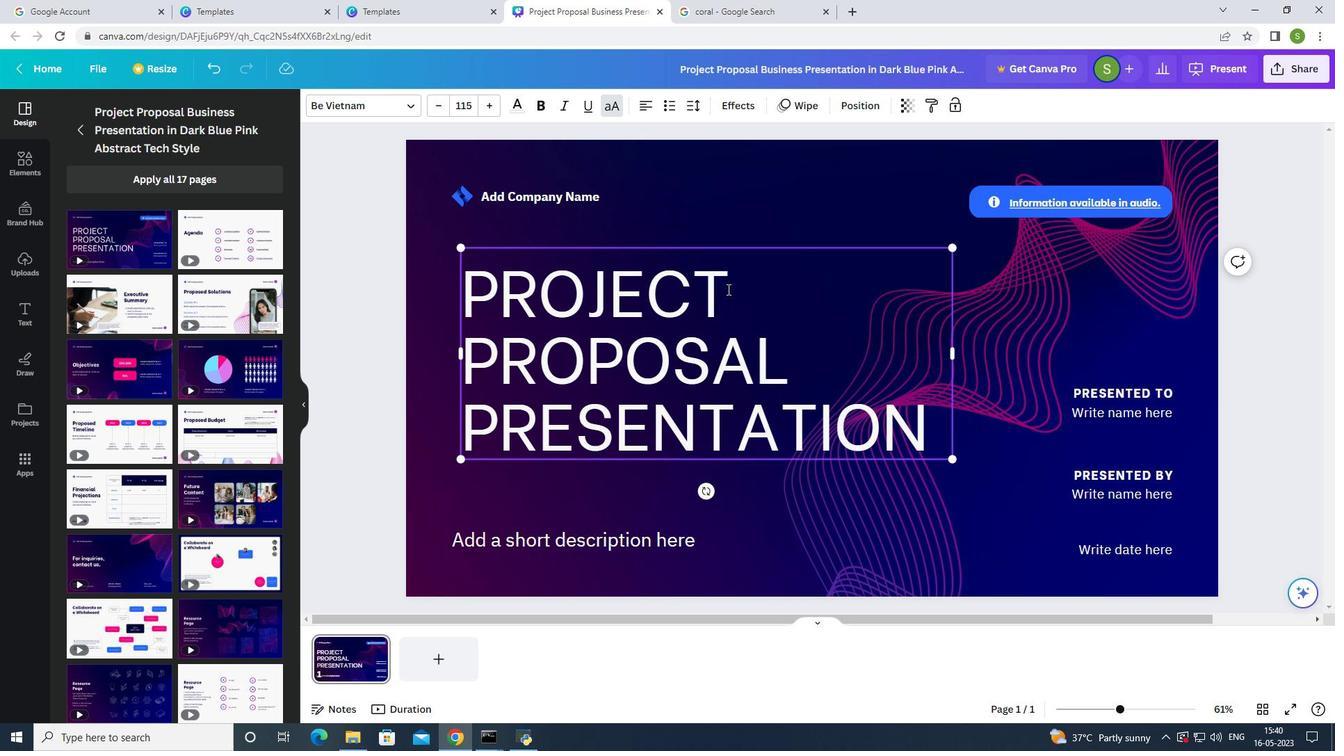 
Action: Mouse moved to (255, 306)
Screenshot: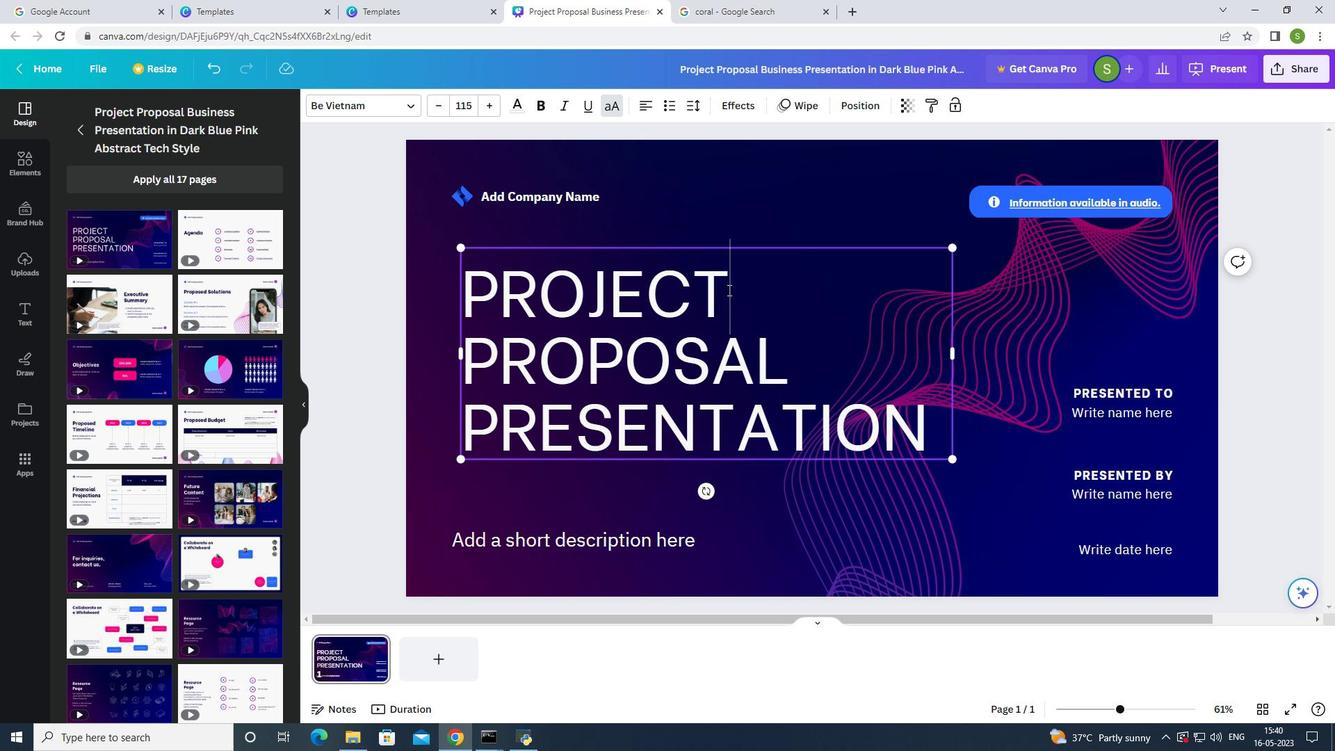 
Action: Mouse pressed left at (255, 306)
Screenshot: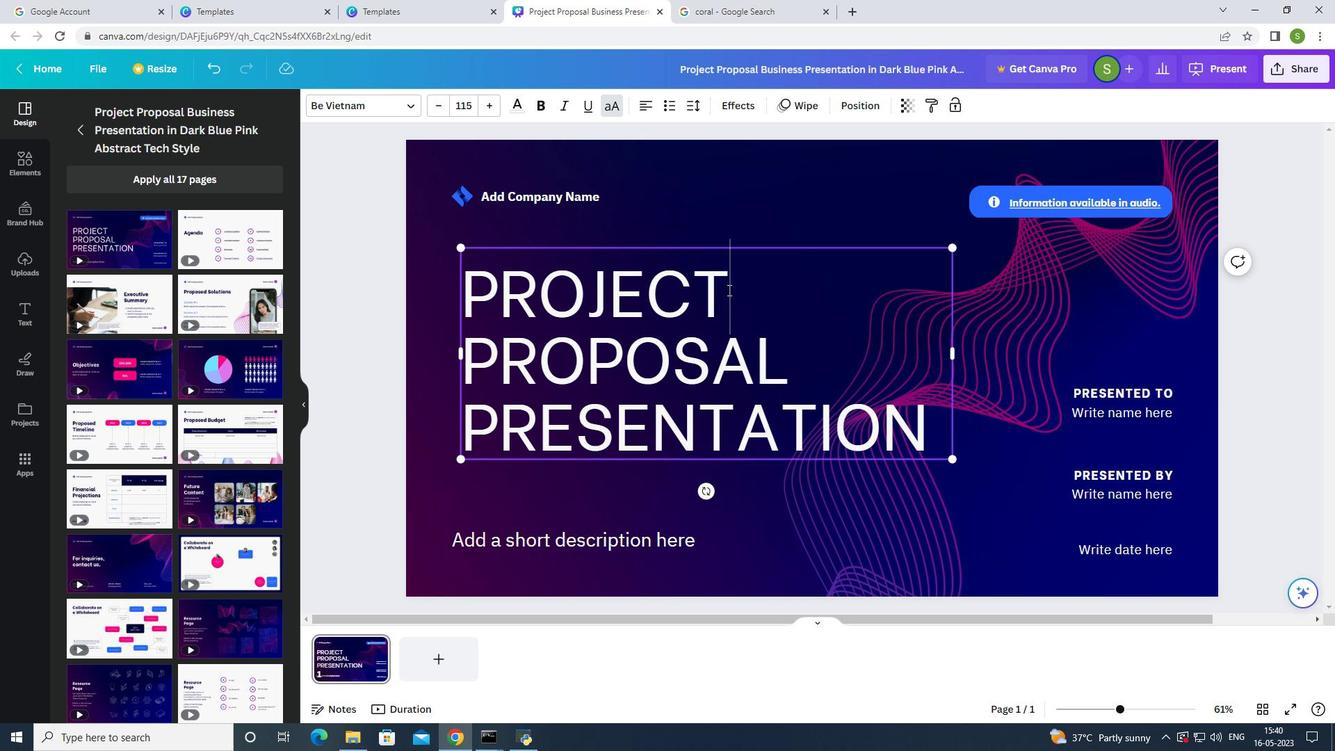 
Action: Mouse moved to (255, 306)
Screenshot: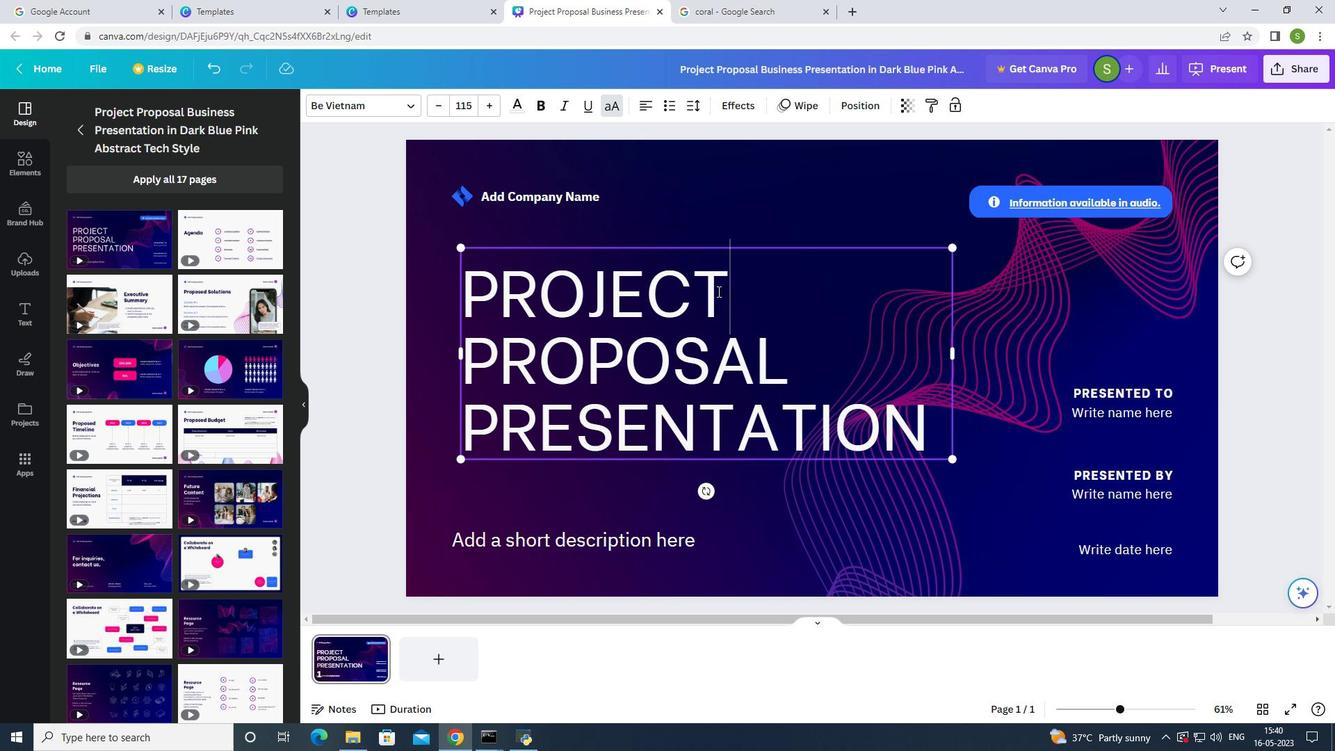 
Action: Mouse pressed left at (255, 306)
Screenshot: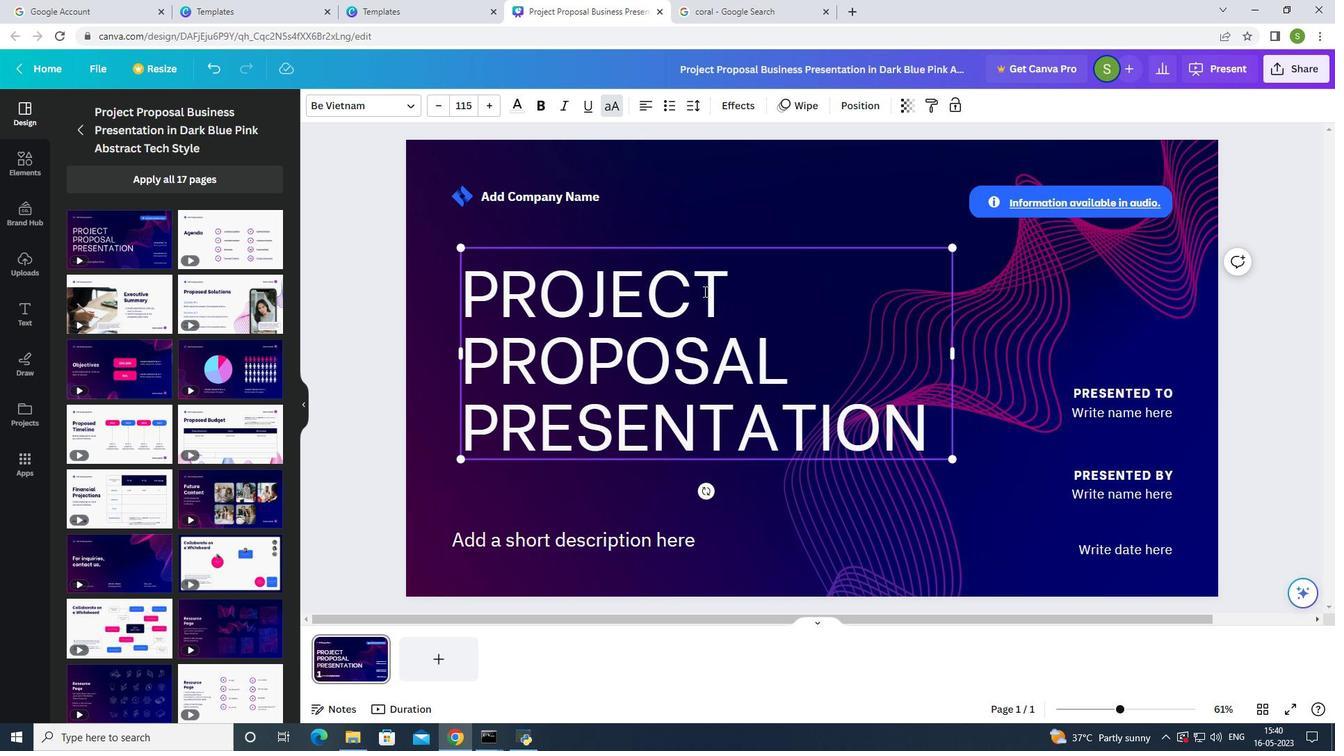 
Action: Mouse moved to (255, 306)
Screenshot: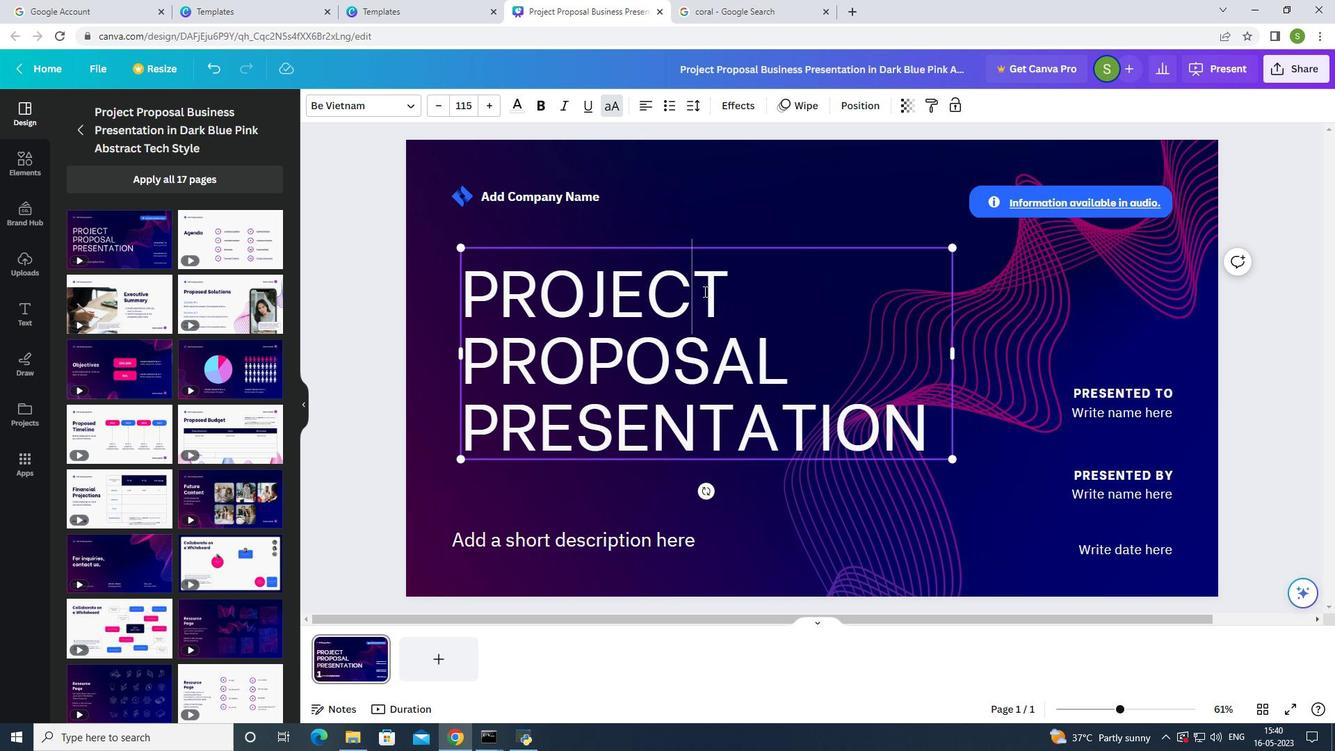 
Action: Mouse pressed left at (255, 306)
Screenshot: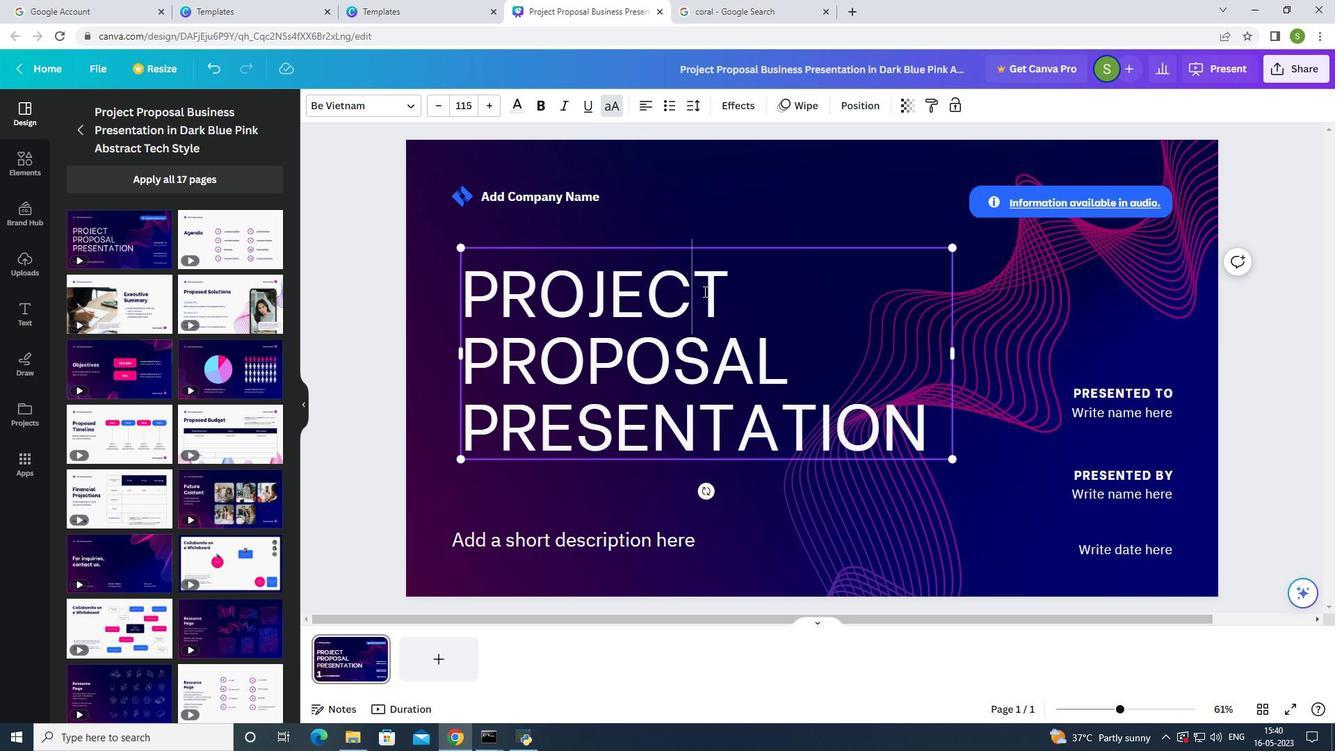 
Action: Mouse moved to (255, 306)
Screenshot: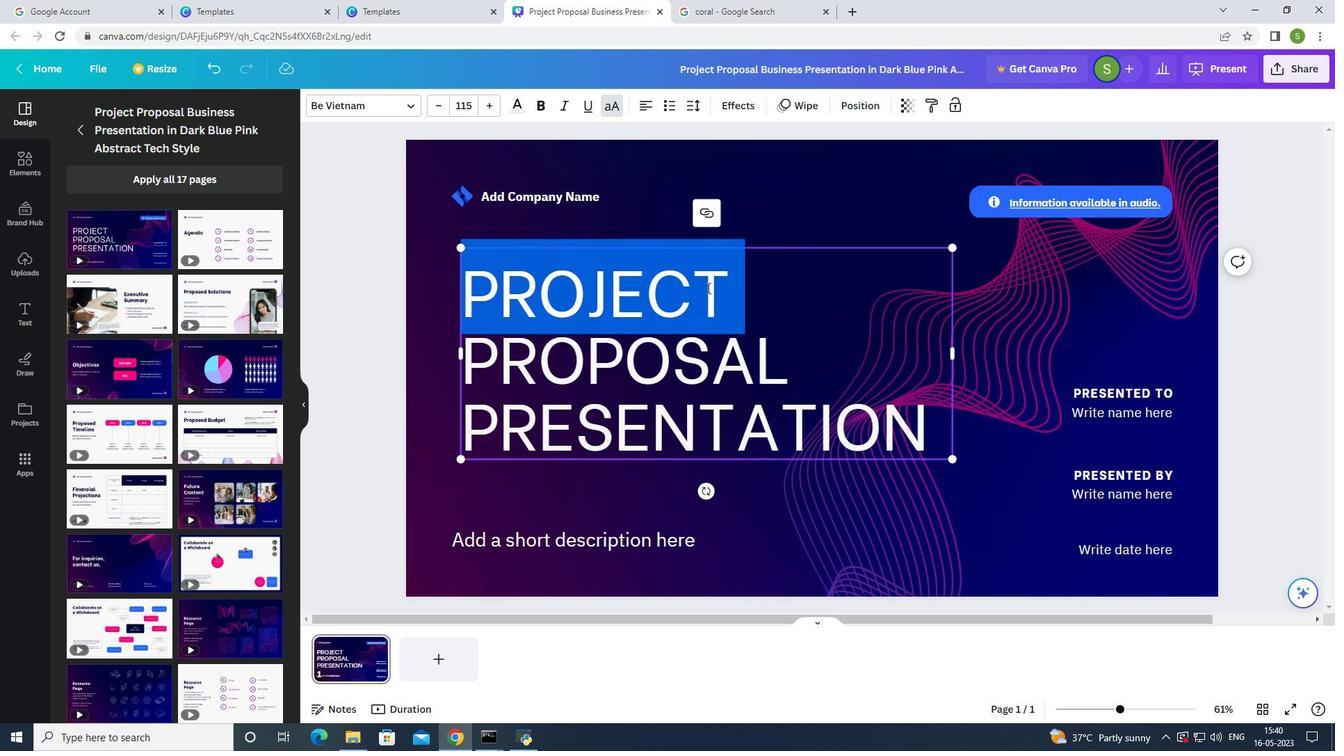 
Action: Key pressed business<Key.space>
Screenshot: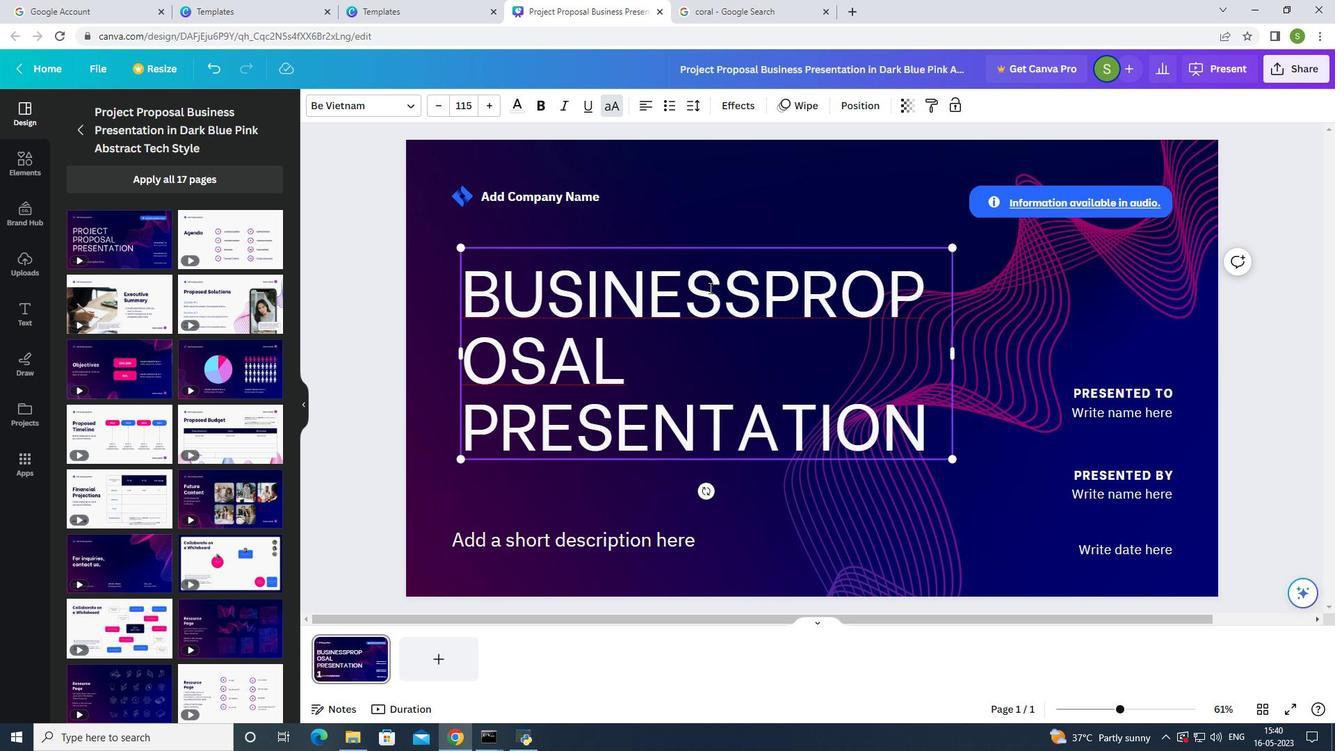 
Action: Mouse moved to (255, 306)
Screenshot: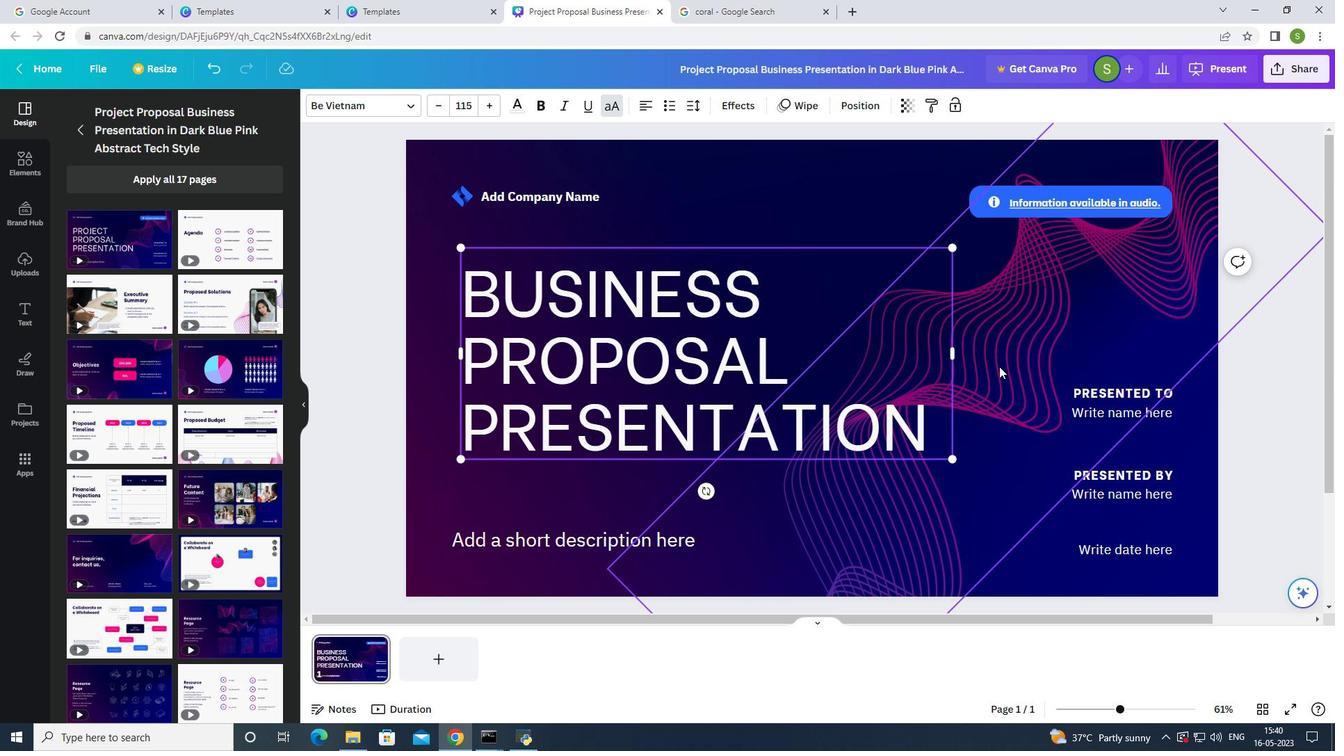
Action: Mouse pressed left at (255, 306)
Screenshot: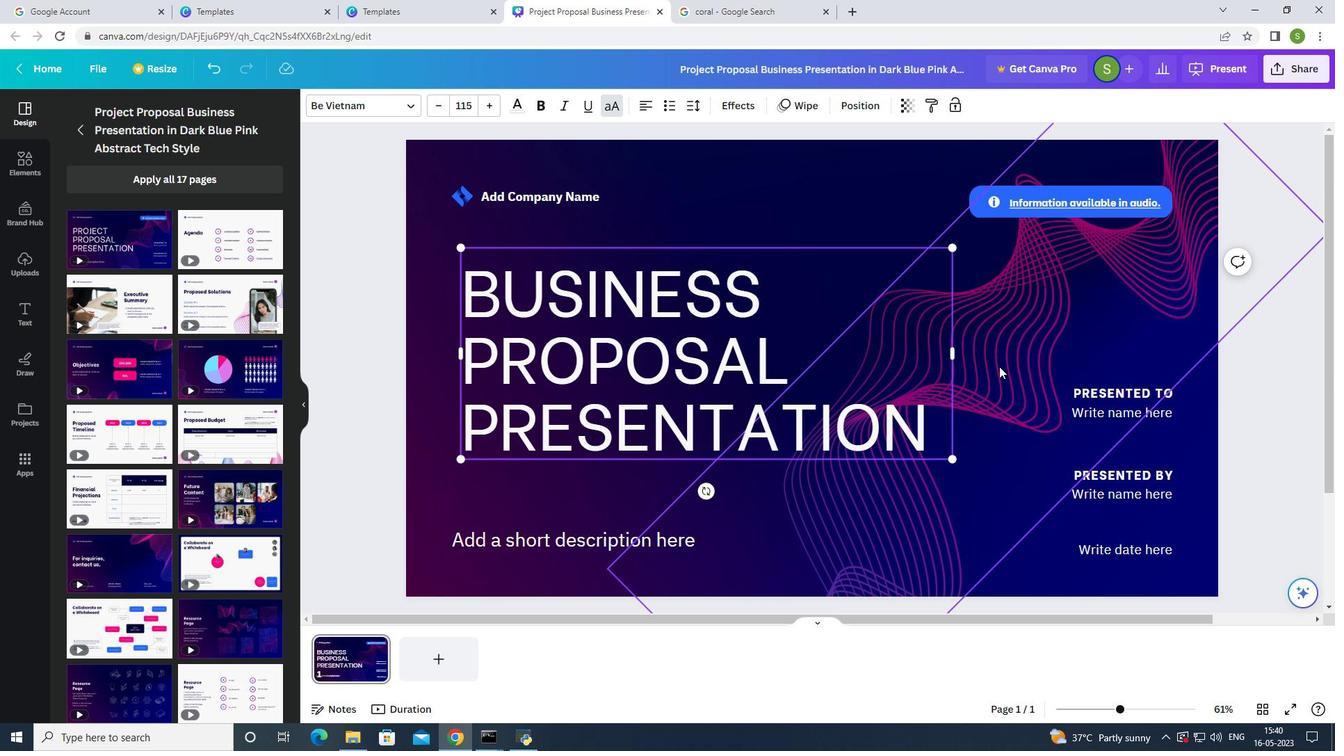 
Action: Mouse moved to (255, 306)
Screenshot: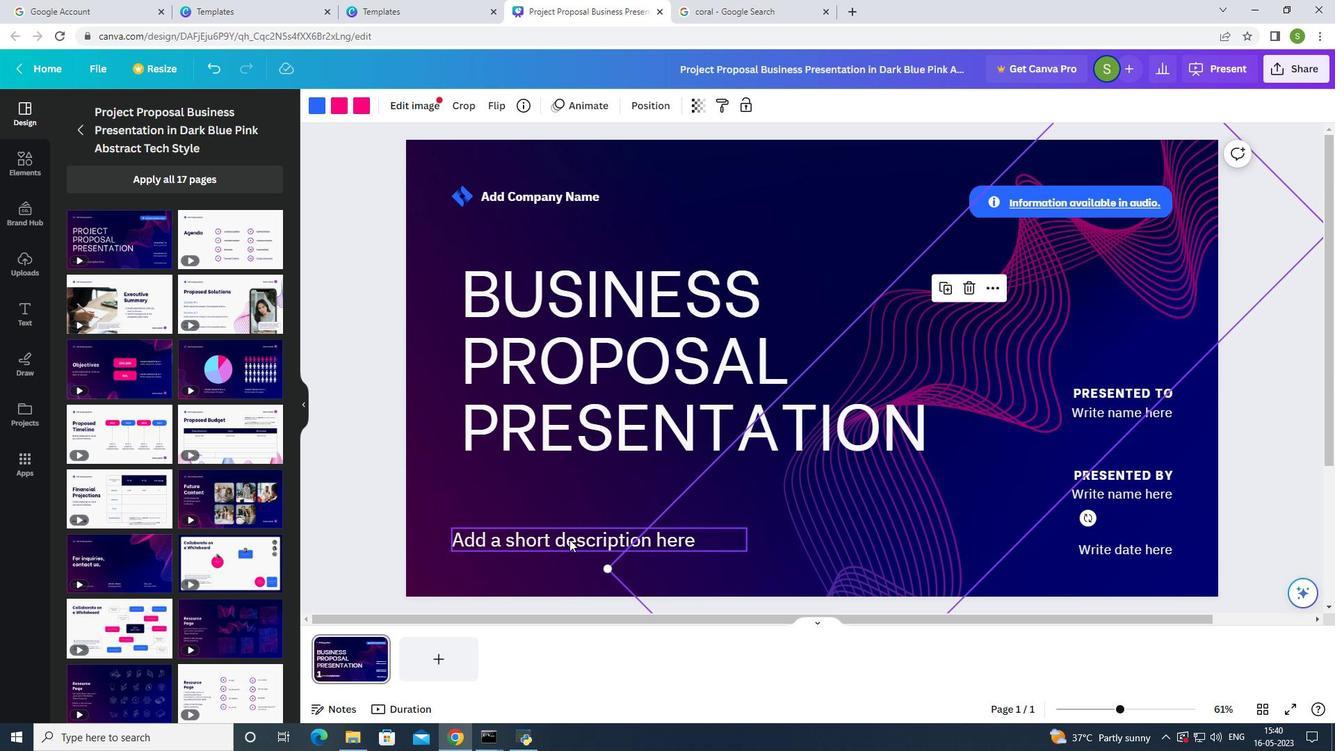 
Action: Mouse pressed left at (255, 306)
Screenshot: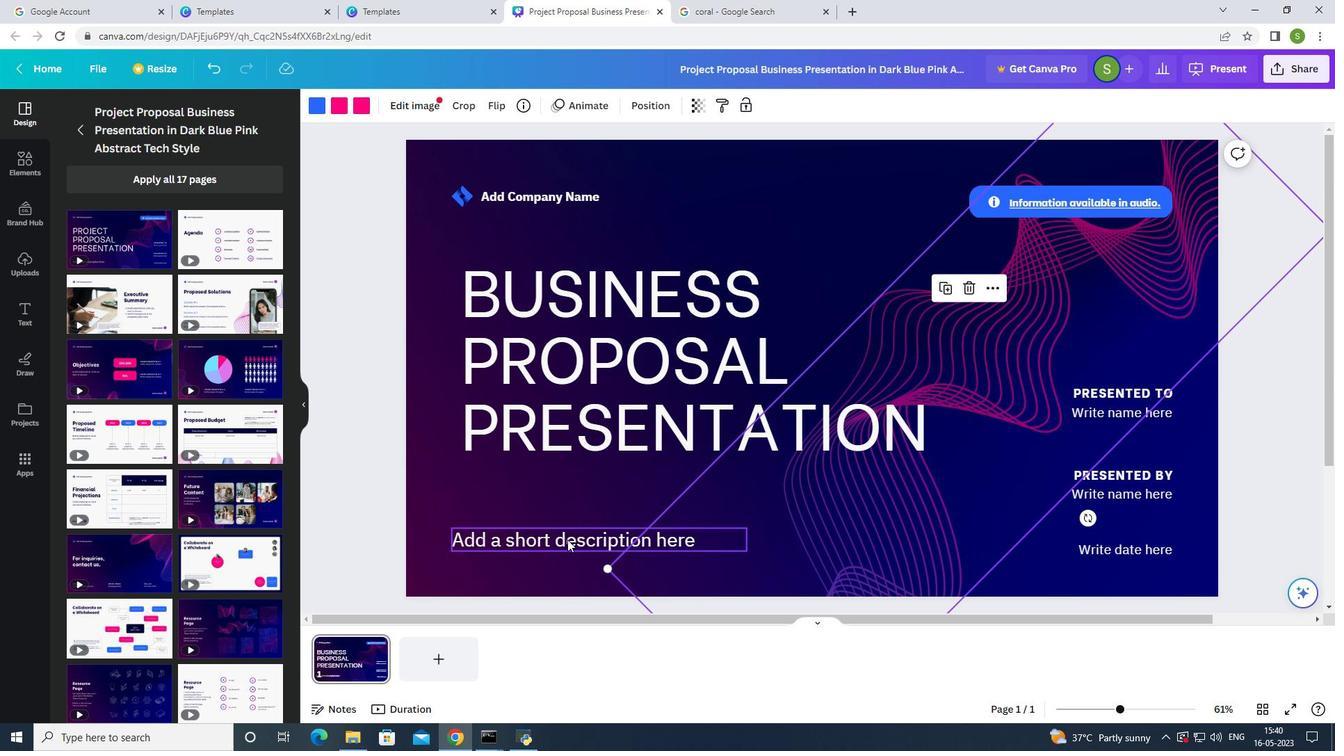 
Action: Mouse moved to (255, 306)
Screenshot: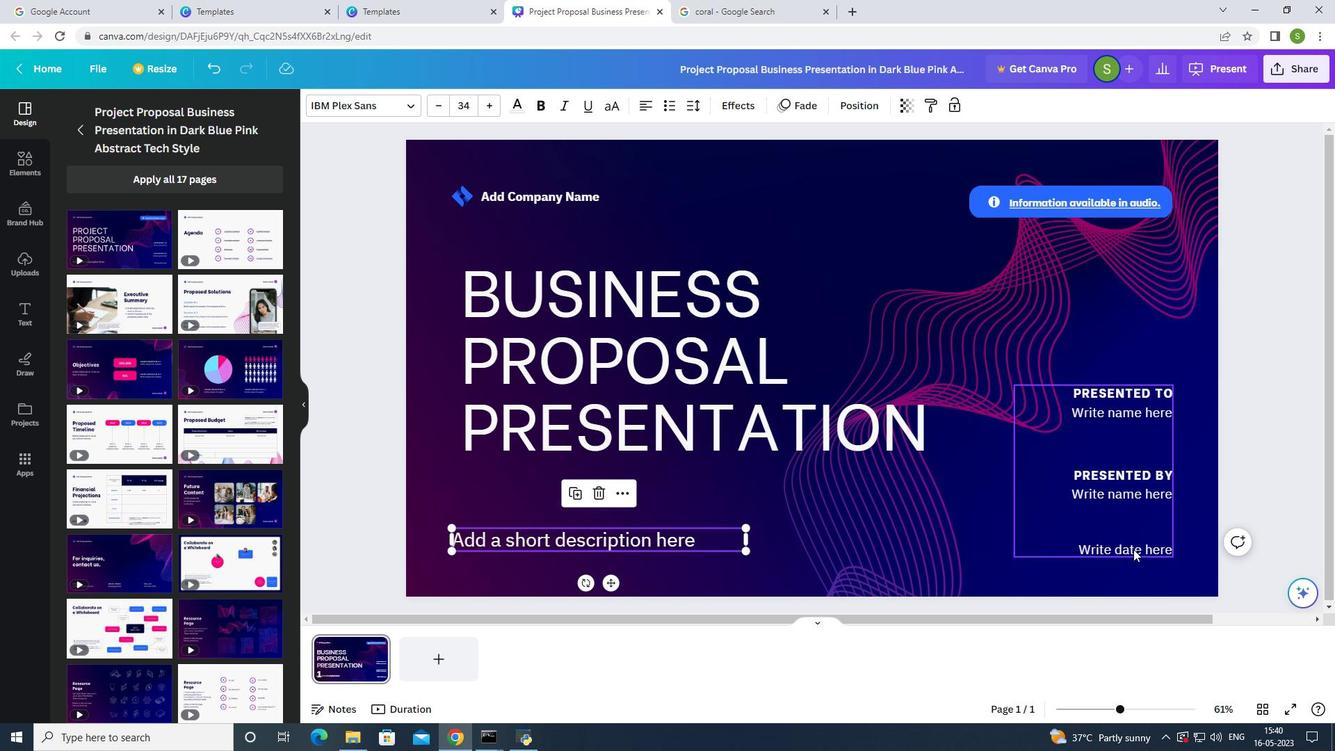 
Action: Mouse pressed left at (255, 306)
Screenshot: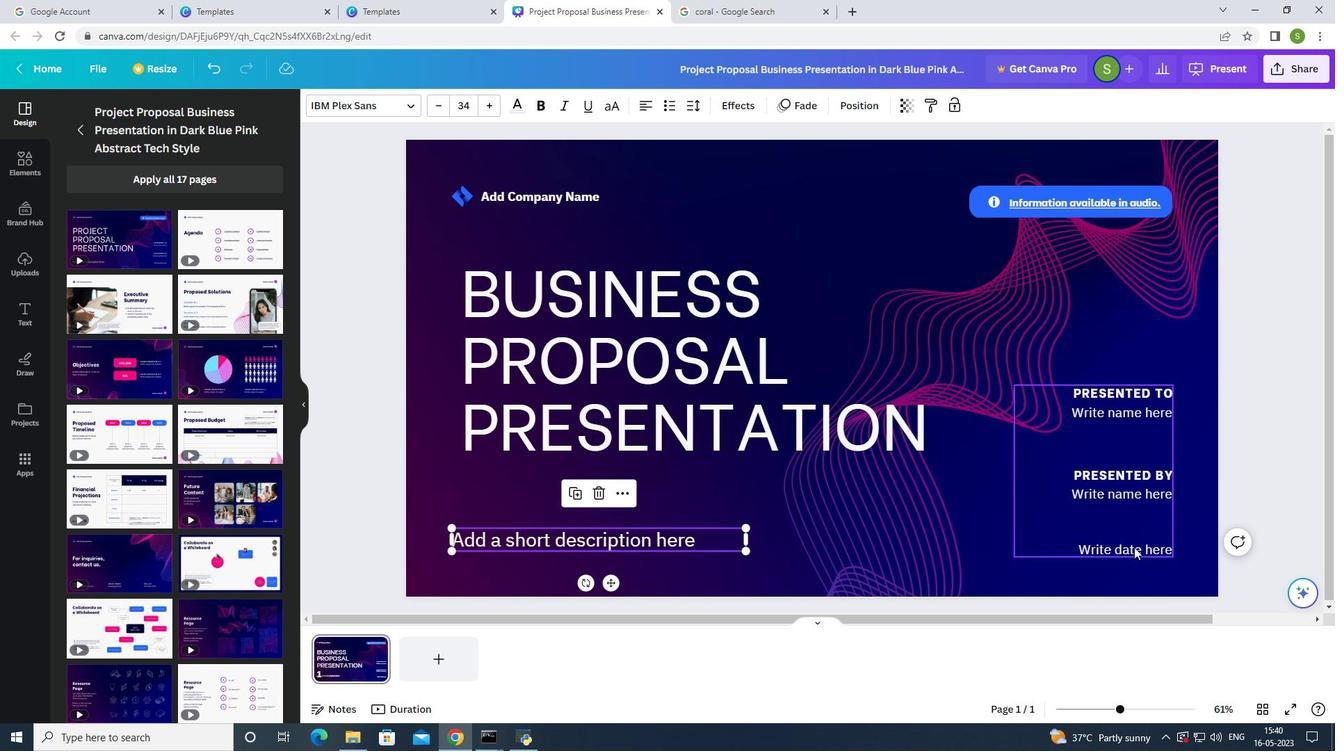 
Action: Mouse moved to (255, 306)
Screenshot: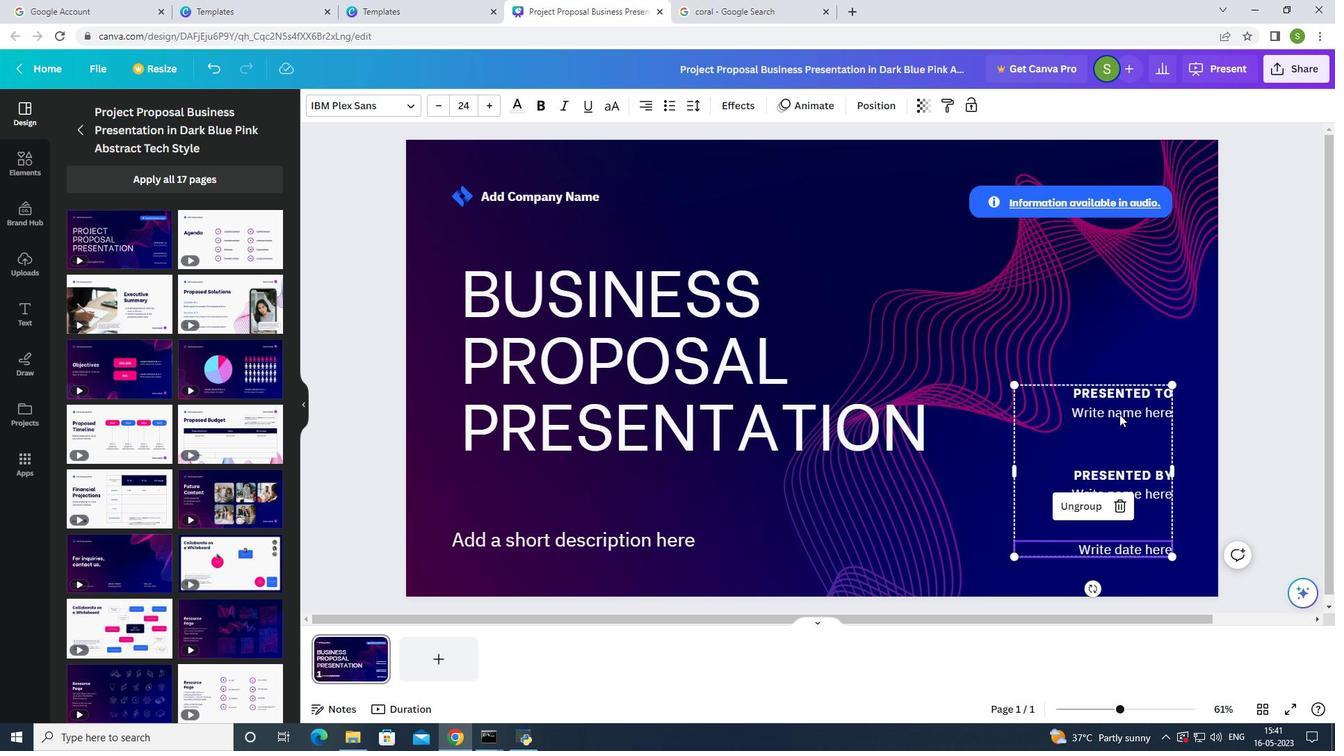 
Action: Mouse pressed left at (255, 306)
Screenshot: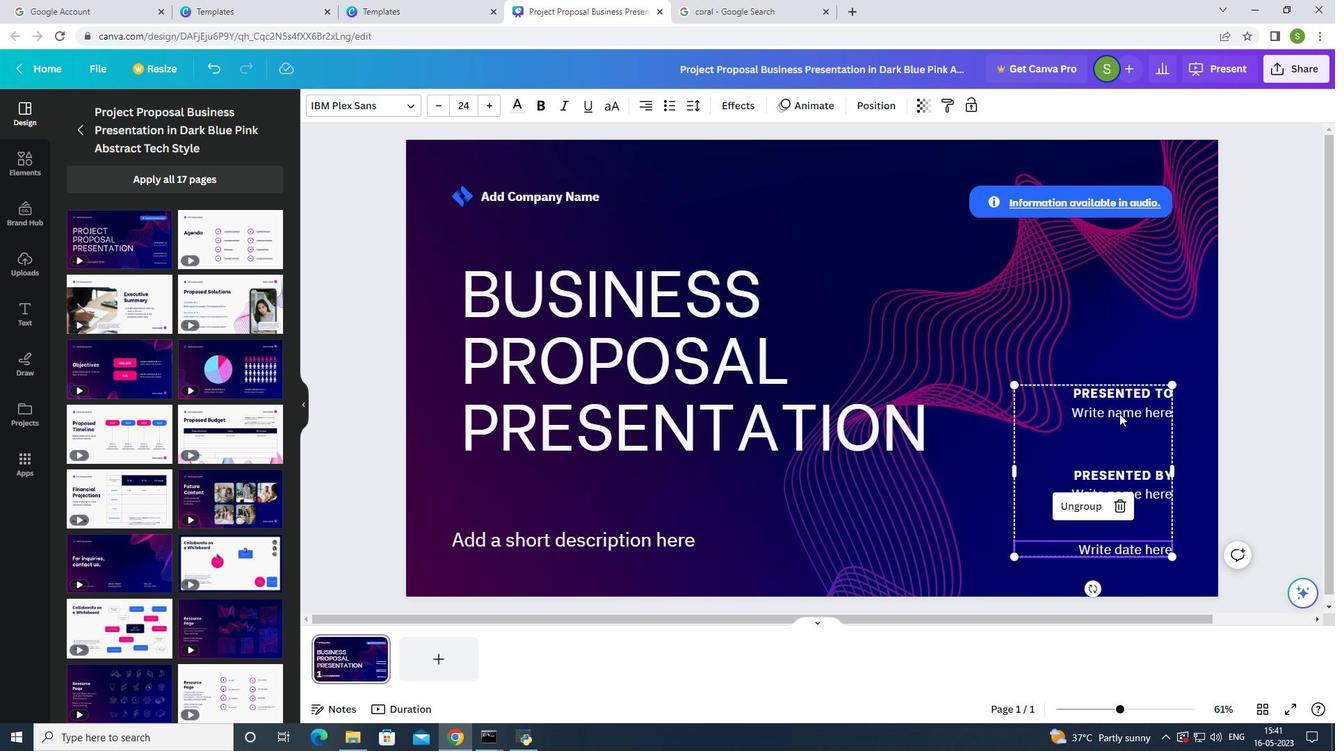 
Action: Mouse moved to (255, 306)
Screenshot: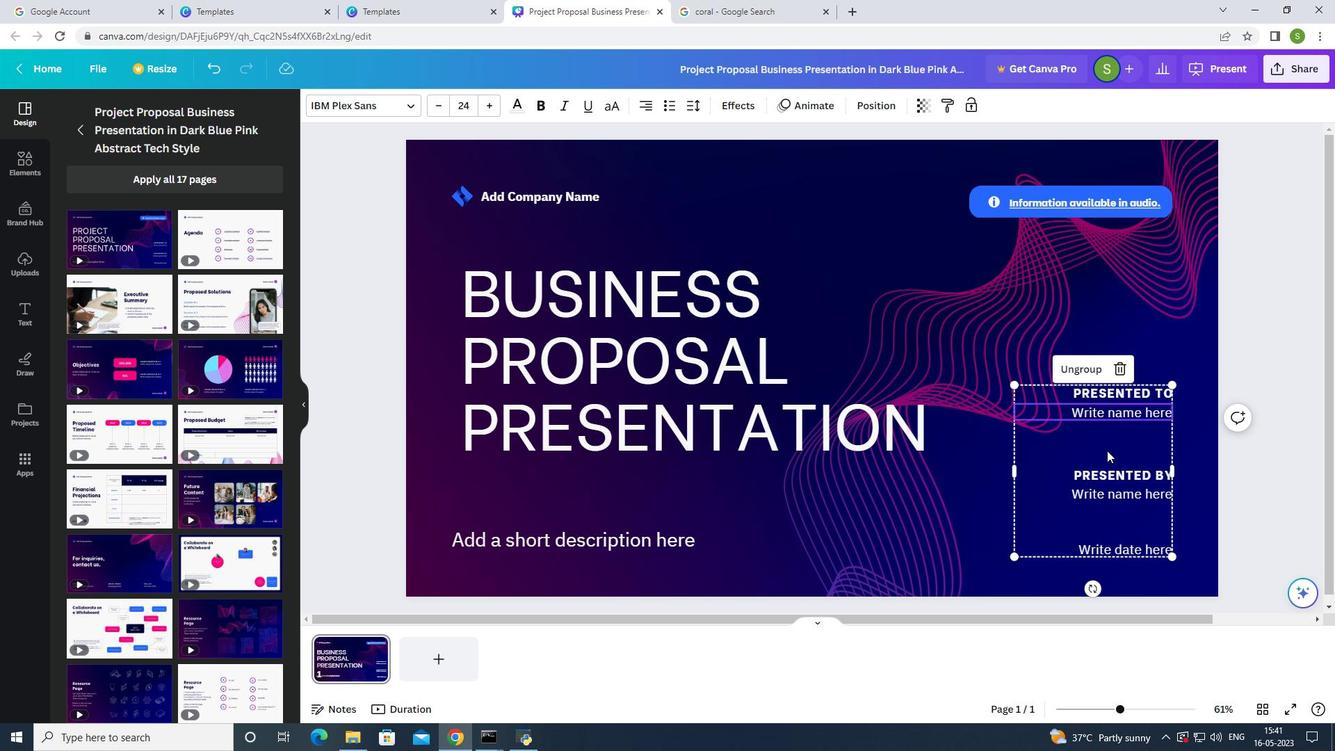 
Action: Key pressed softage
Screenshot: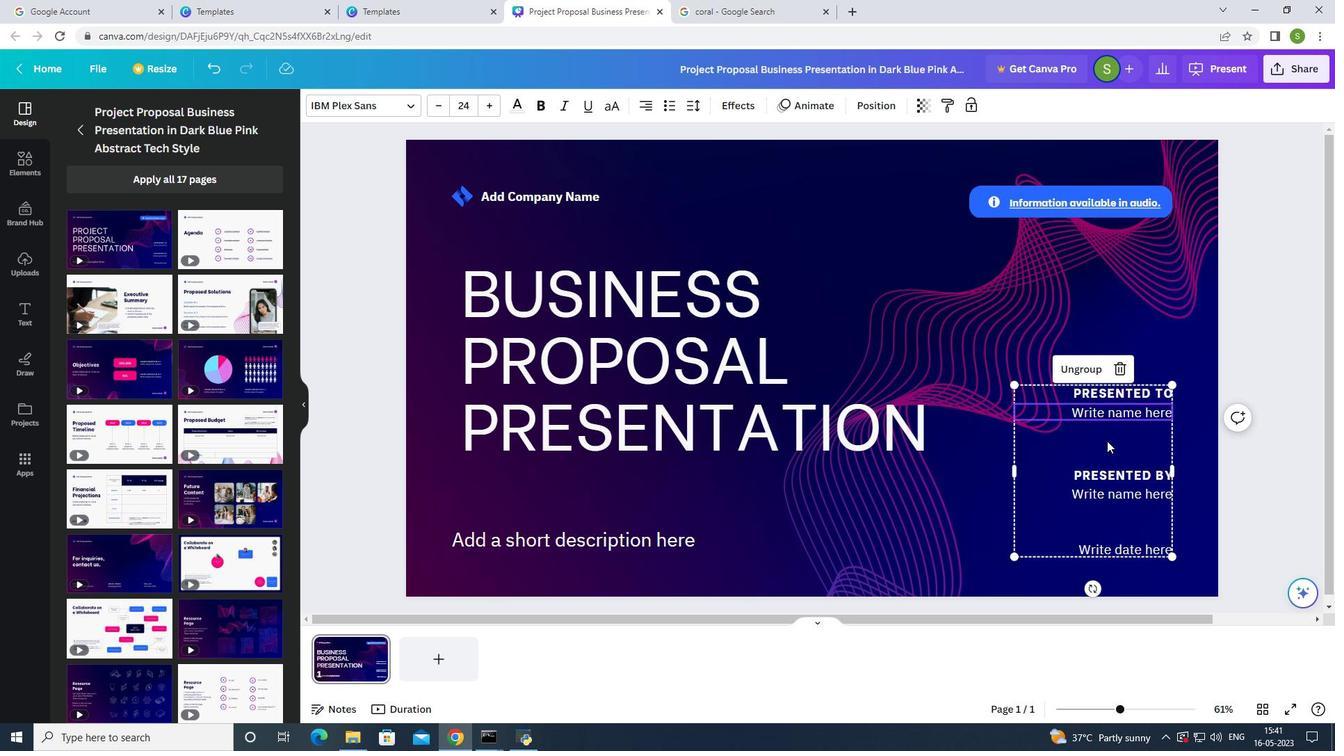 
Action: Mouse moved to (255, 306)
Screenshot: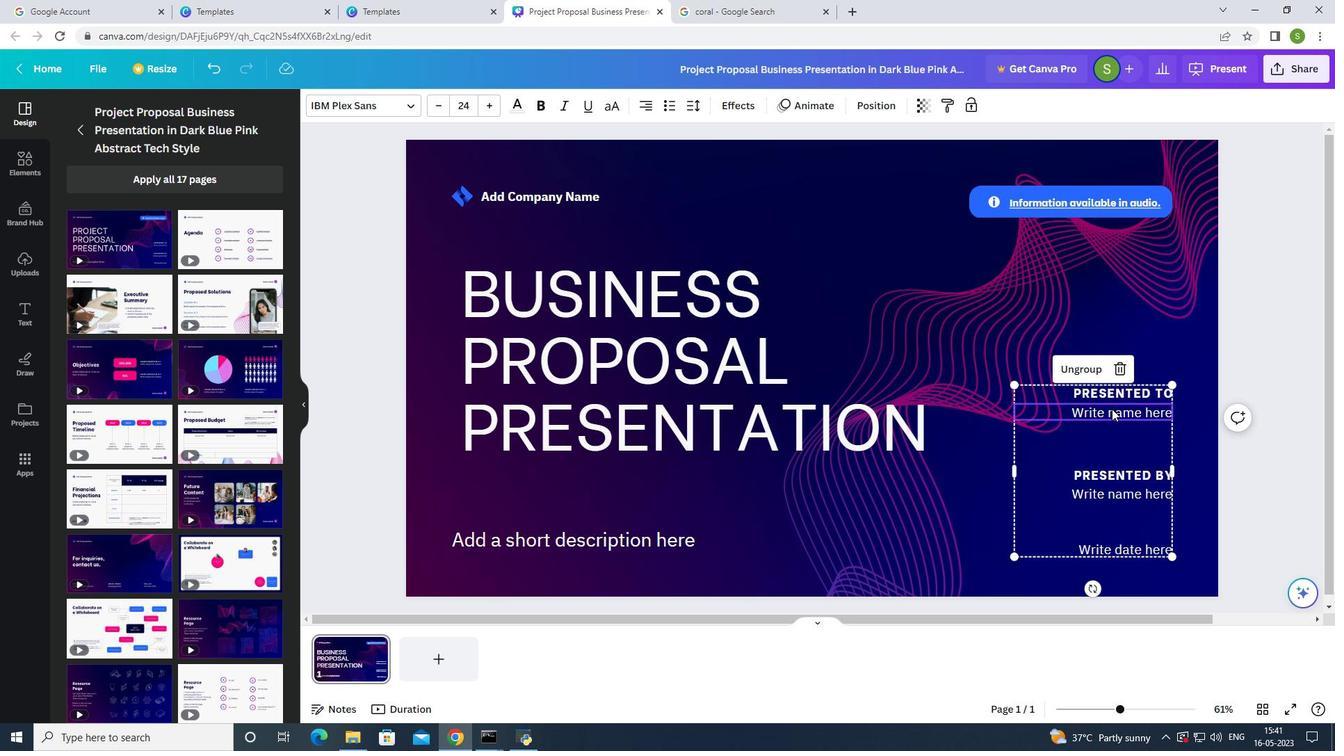 
Action: Mouse pressed left at (255, 306)
Screenshot: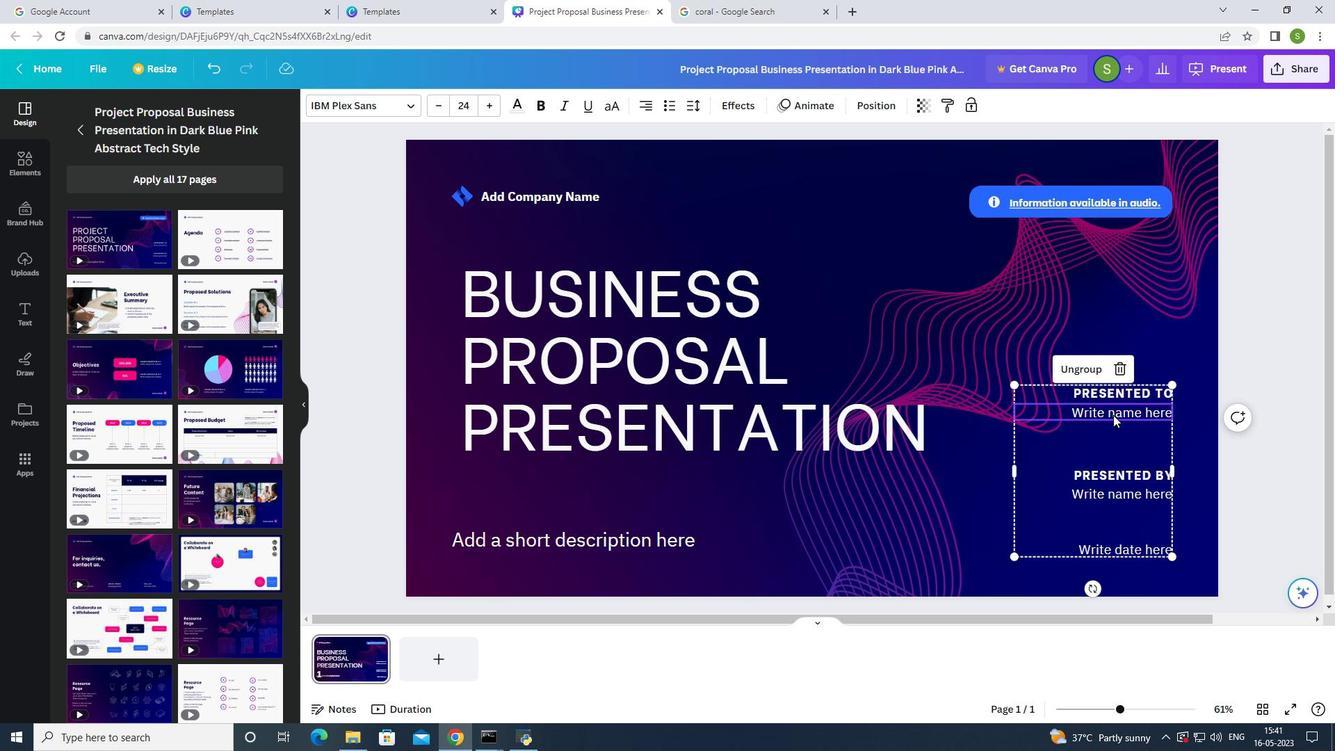 
Action: Mouse moved to (255, 306)
Screenshot: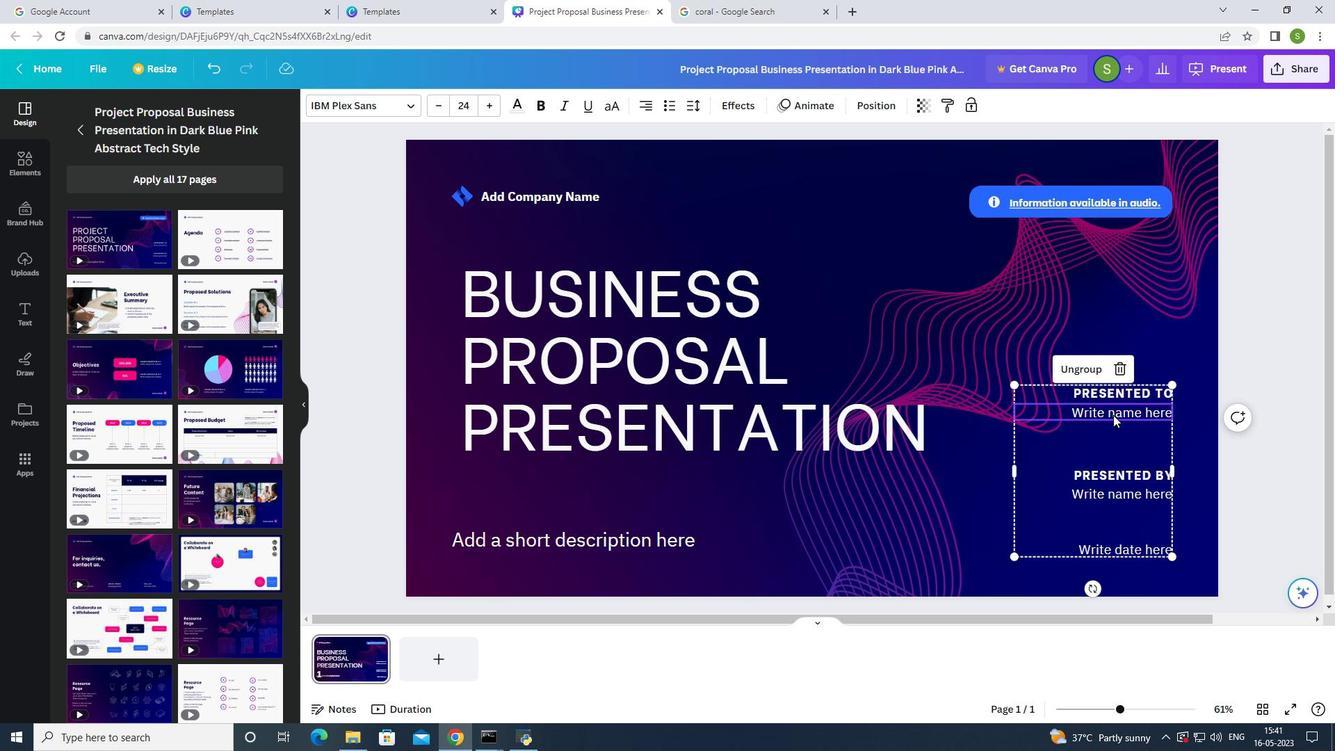 
Action: Mouse pressed left at (255, 306)
Screenshot: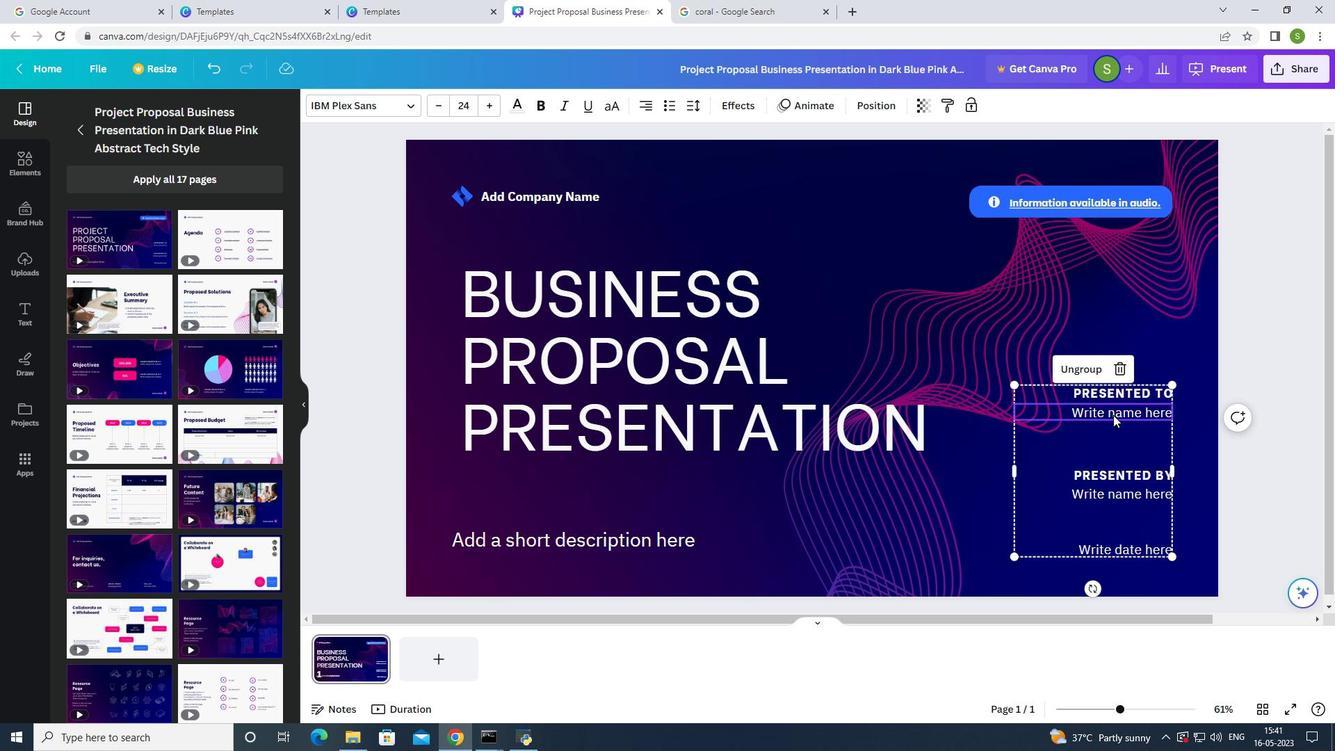 
Action: Mouse moved to (255, 306)
Screenshot: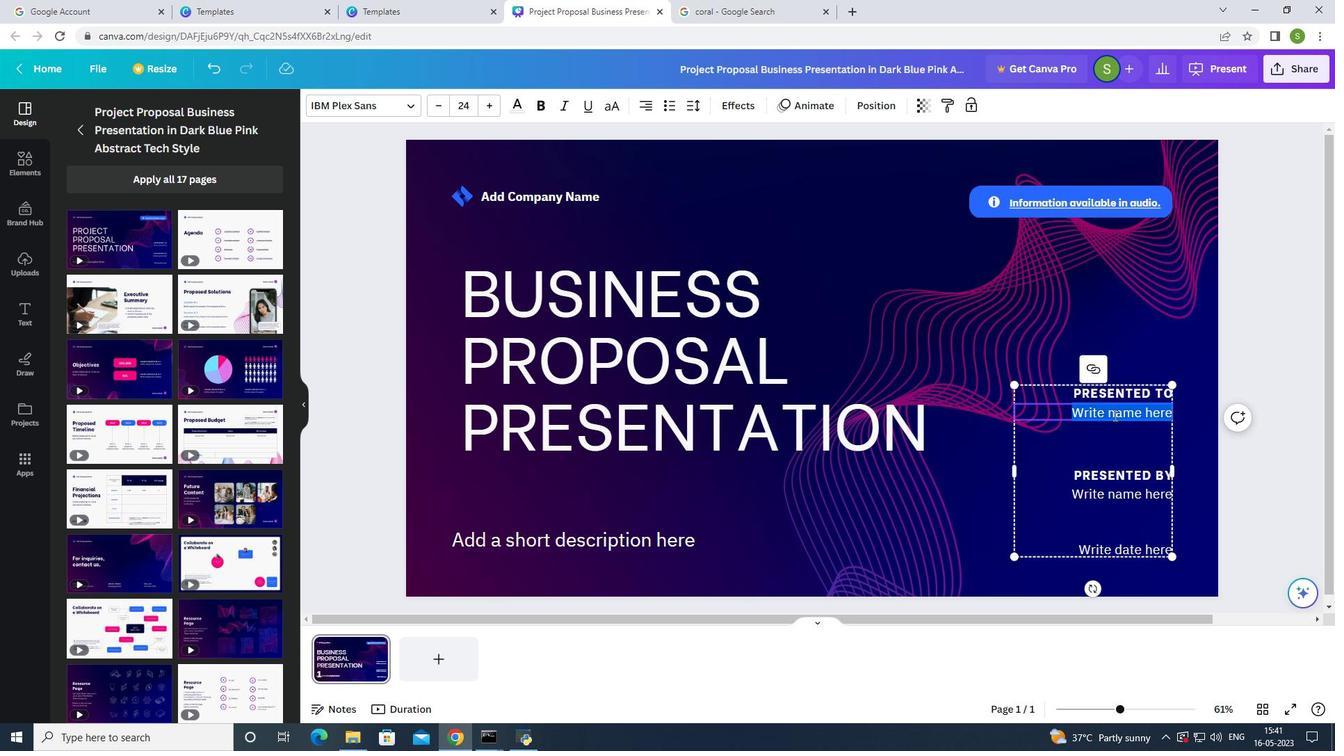 
Action: Key pressed softage
Screenshot: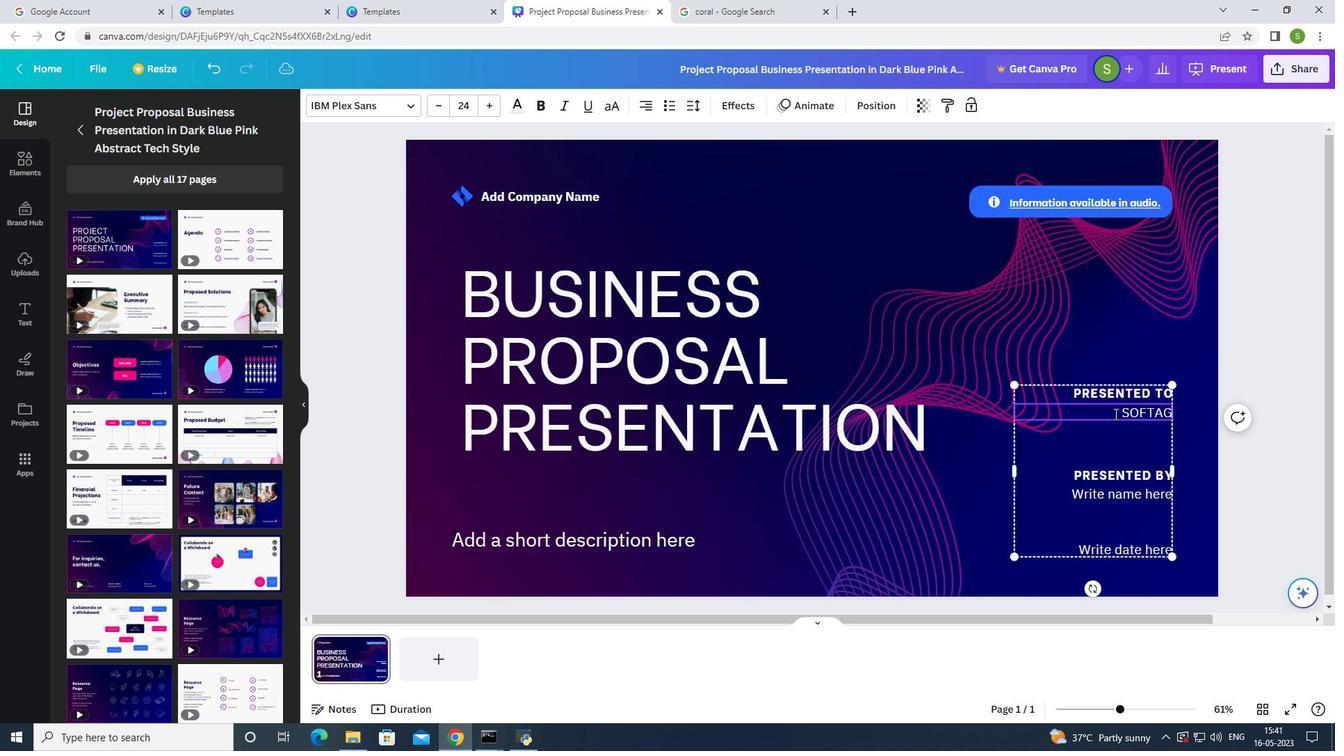 
Action: Mouse moved to (255, 306)
Screenshot: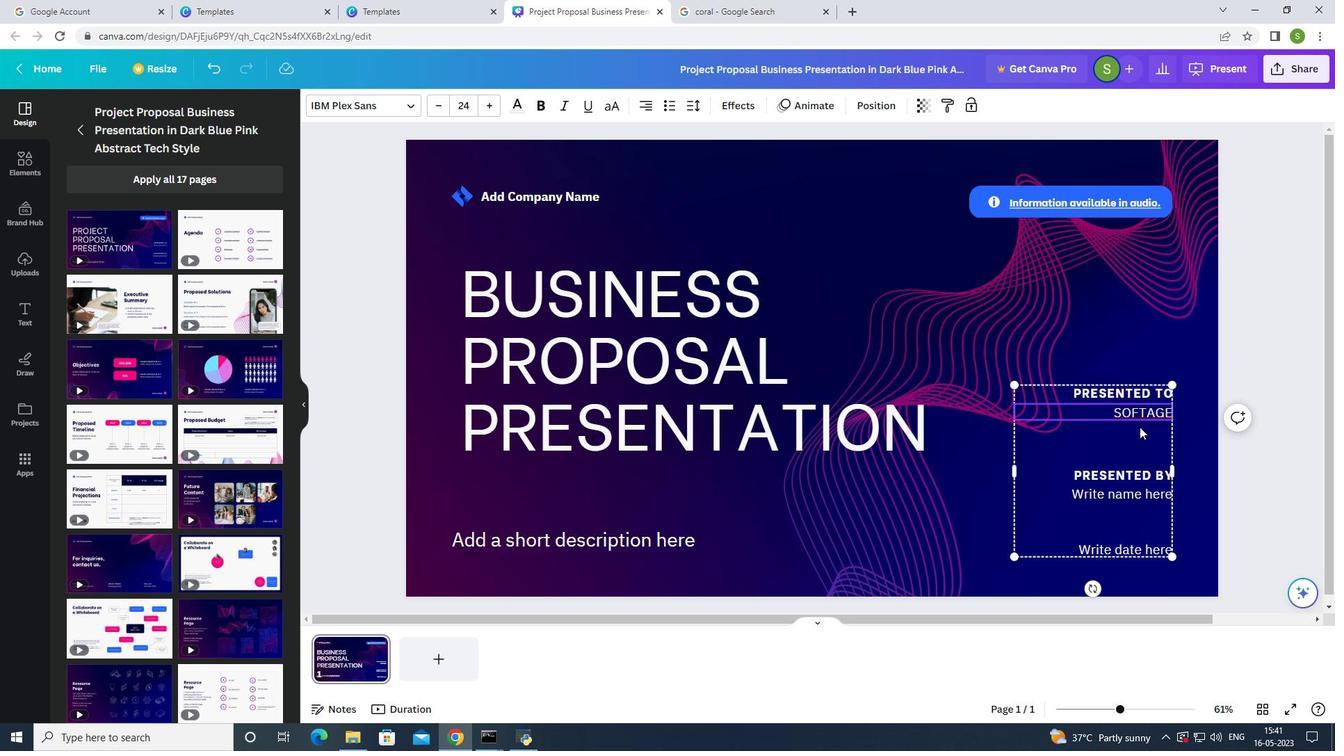 
Action: Key pressed .........
Screenshot: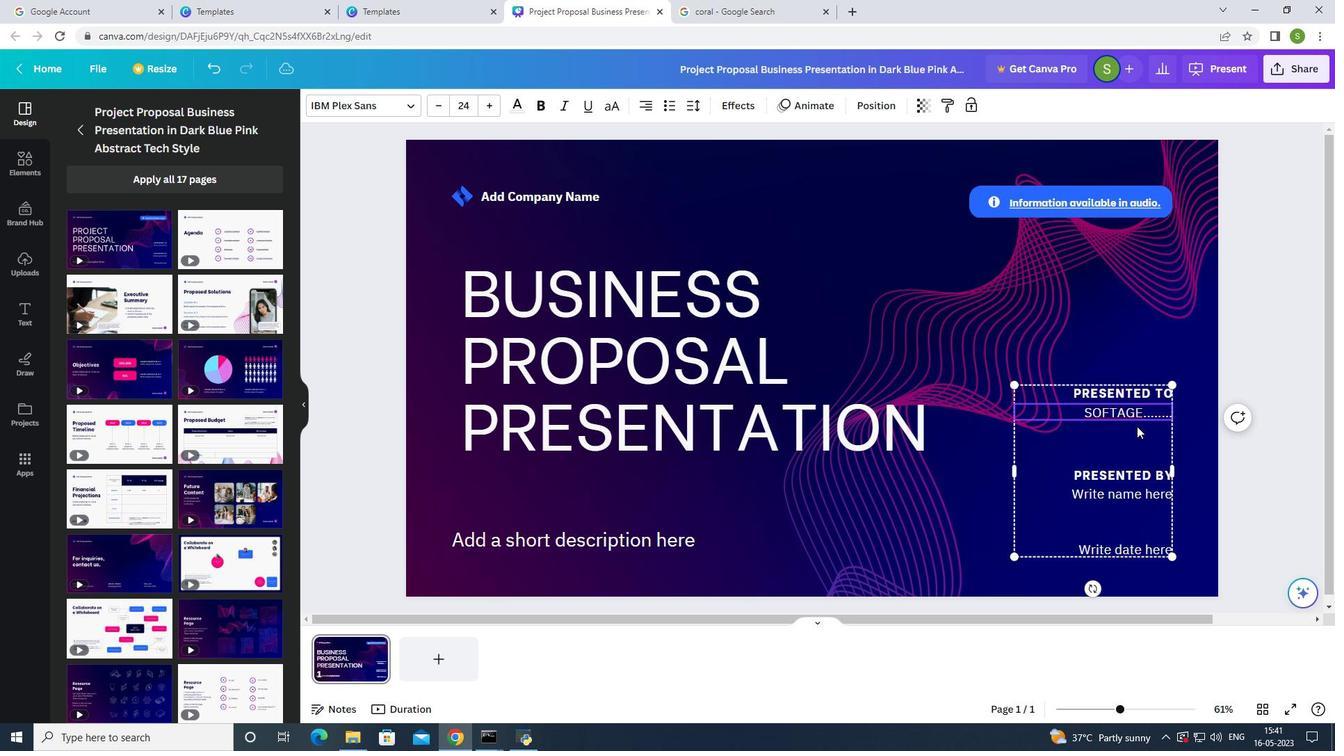 
Action: Mouse moved to (255, 306)
Screenshot: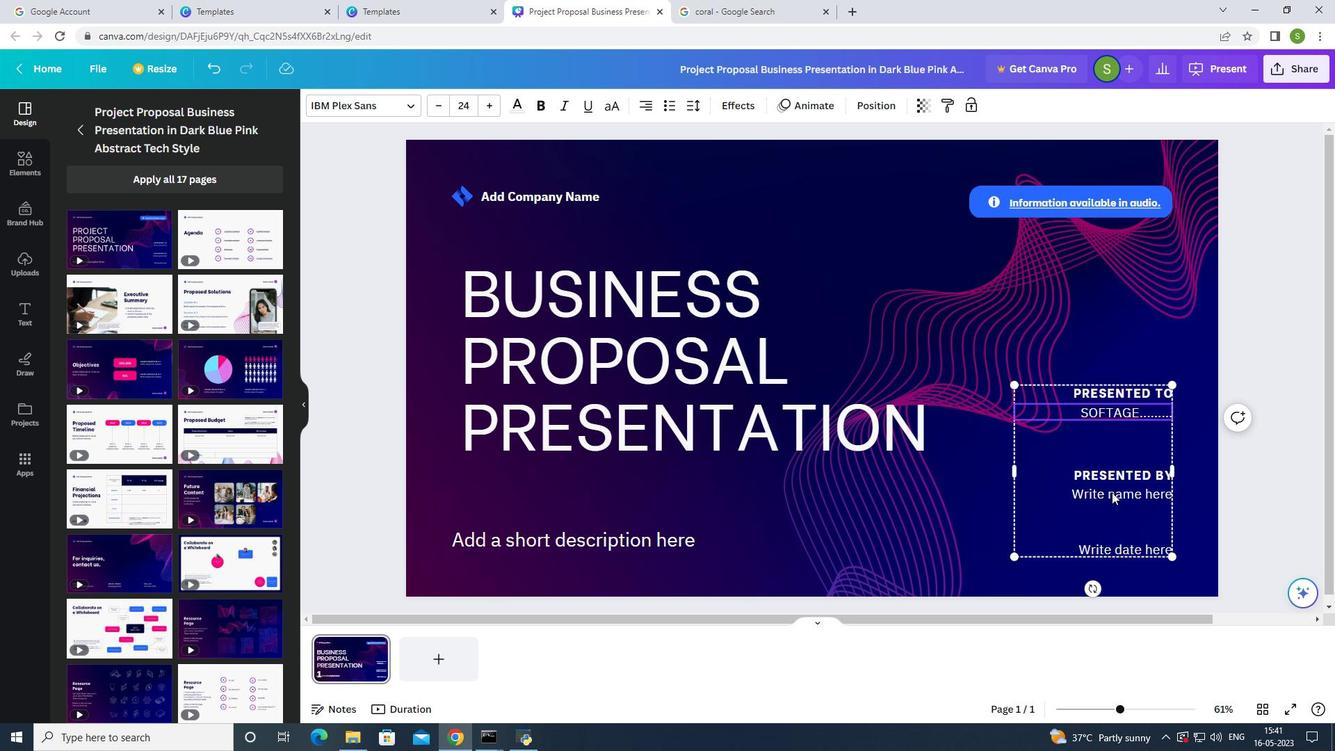
Action: Mouse pressed left at (255, 306)
Screenshot: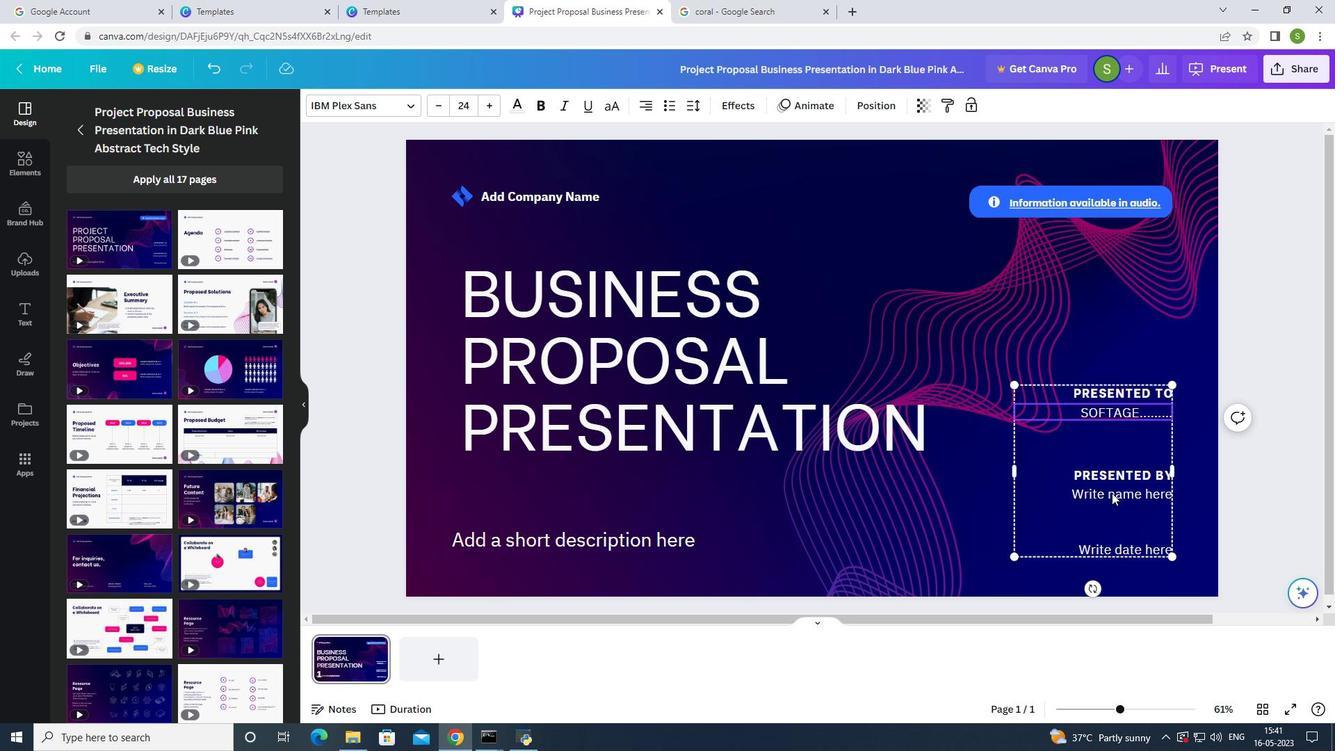 
Action: Mouse moved to (255, 307)
Screenshot: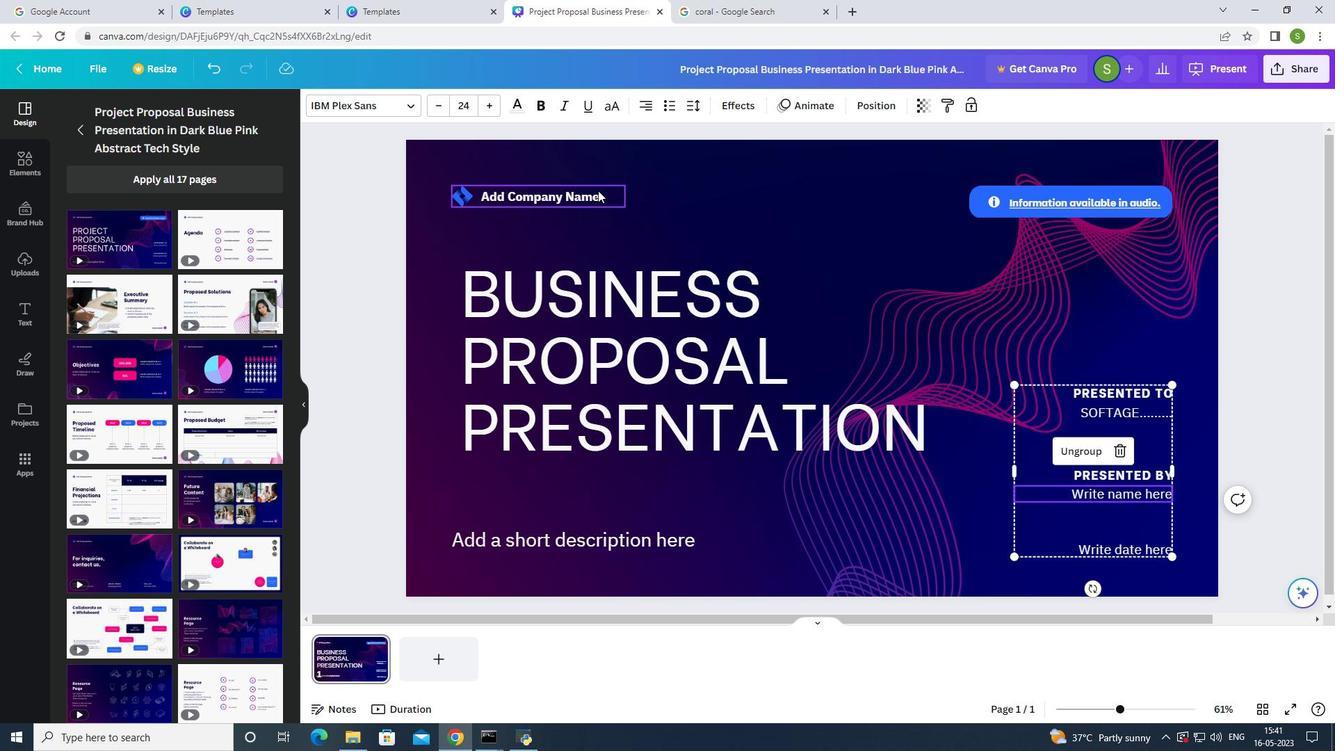 
Action: Mouse pressed left at (255, 307)
Screenshot: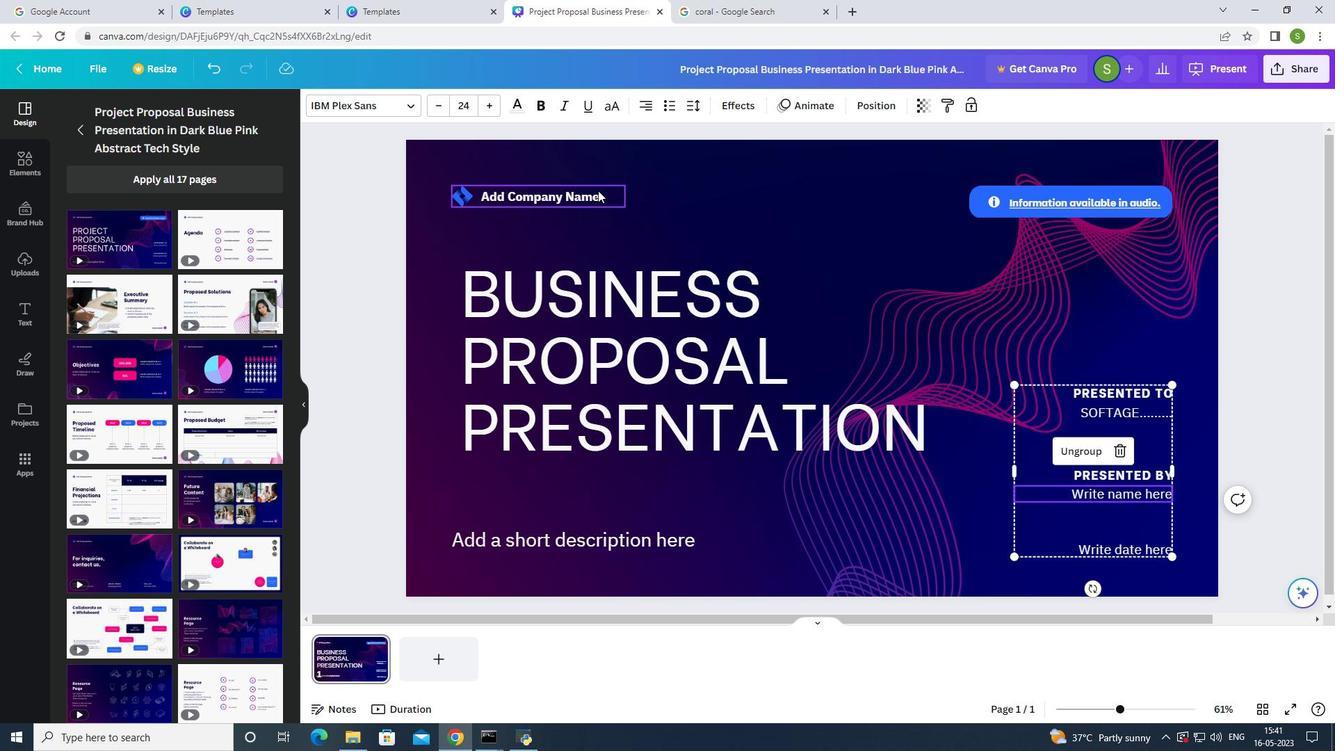 
Action: Mouse moved to (255, 307)
Screenshot: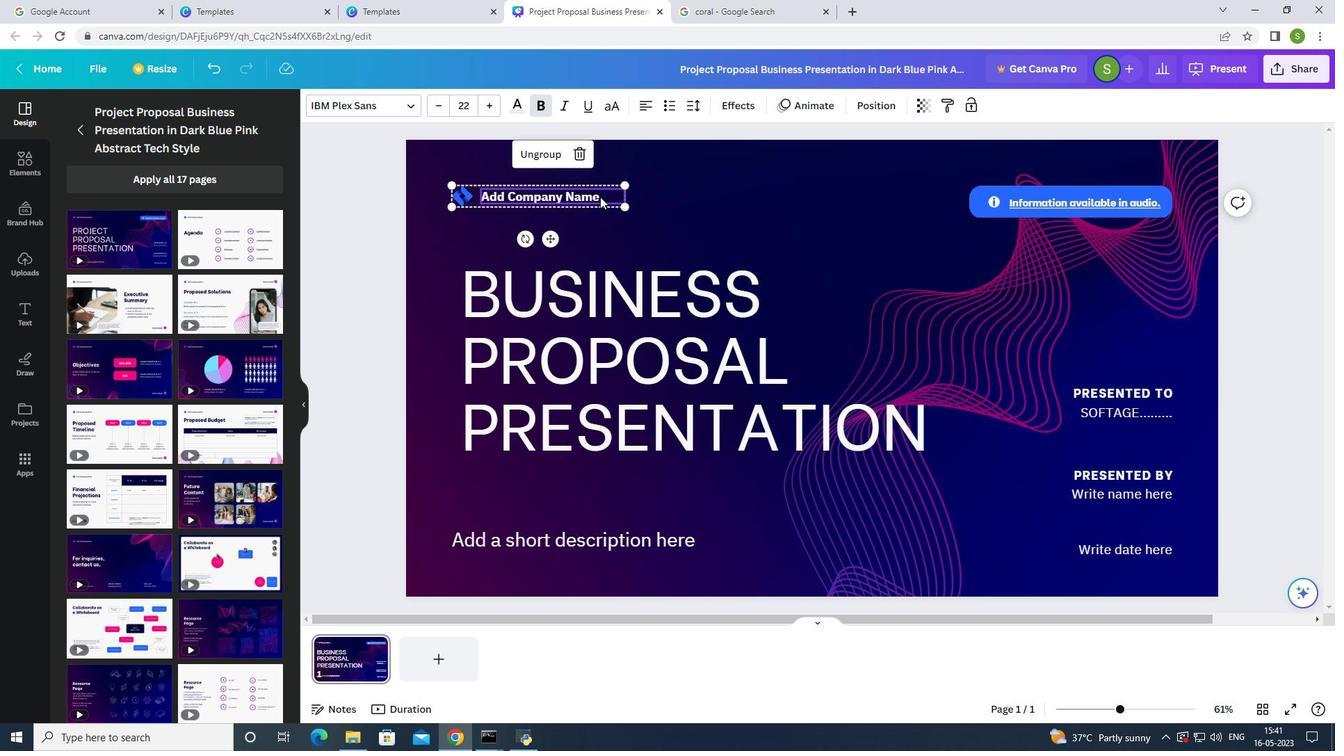 
Action: Mouse pressed left at (255, 307)
Screenshot: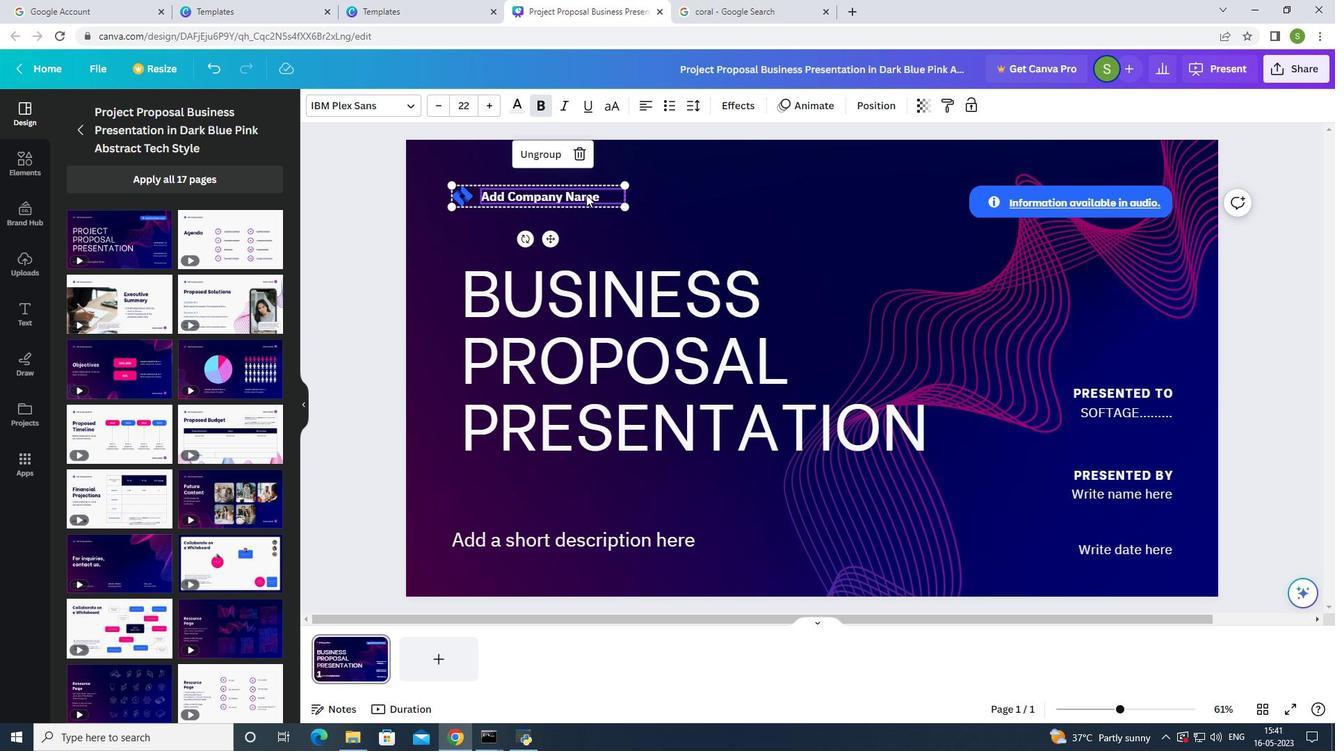 
Action: Mouse moved to (255, 307)
Screenshot: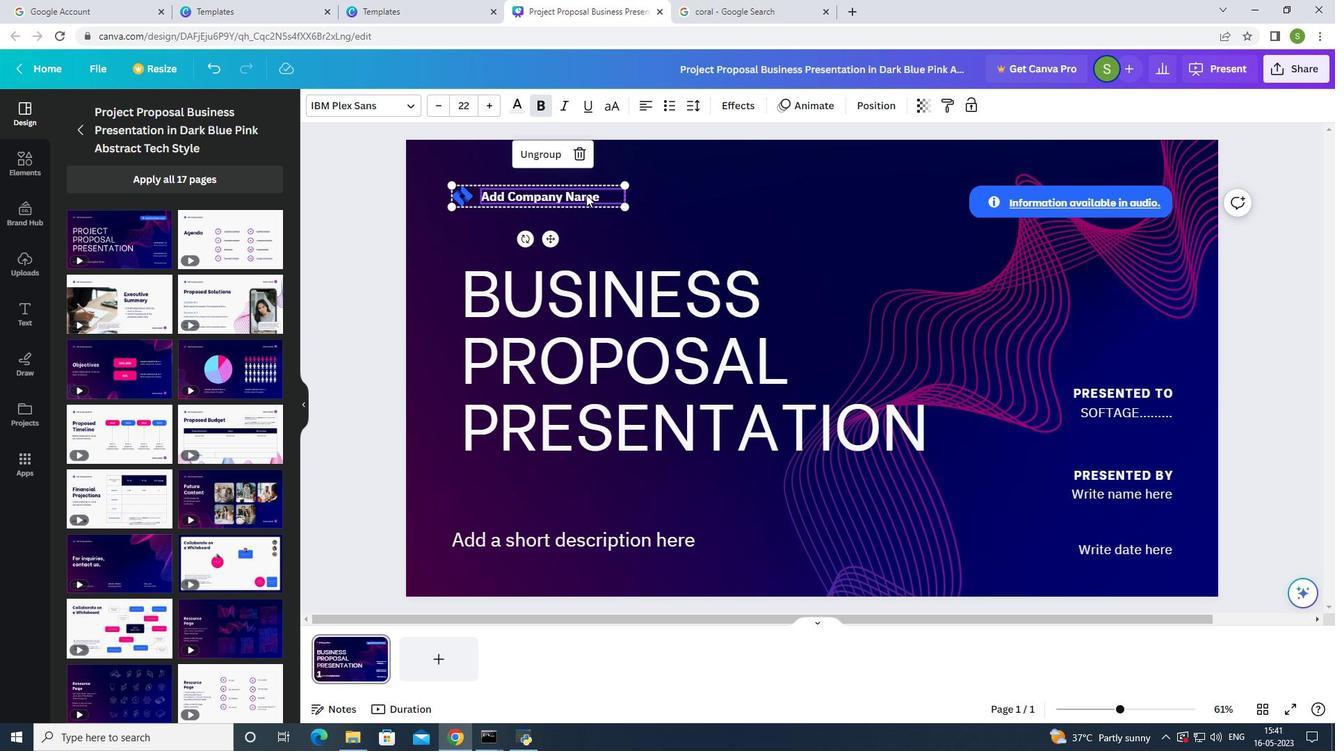 
Action: Mouse pressed left at (255, 307)
Screenshot: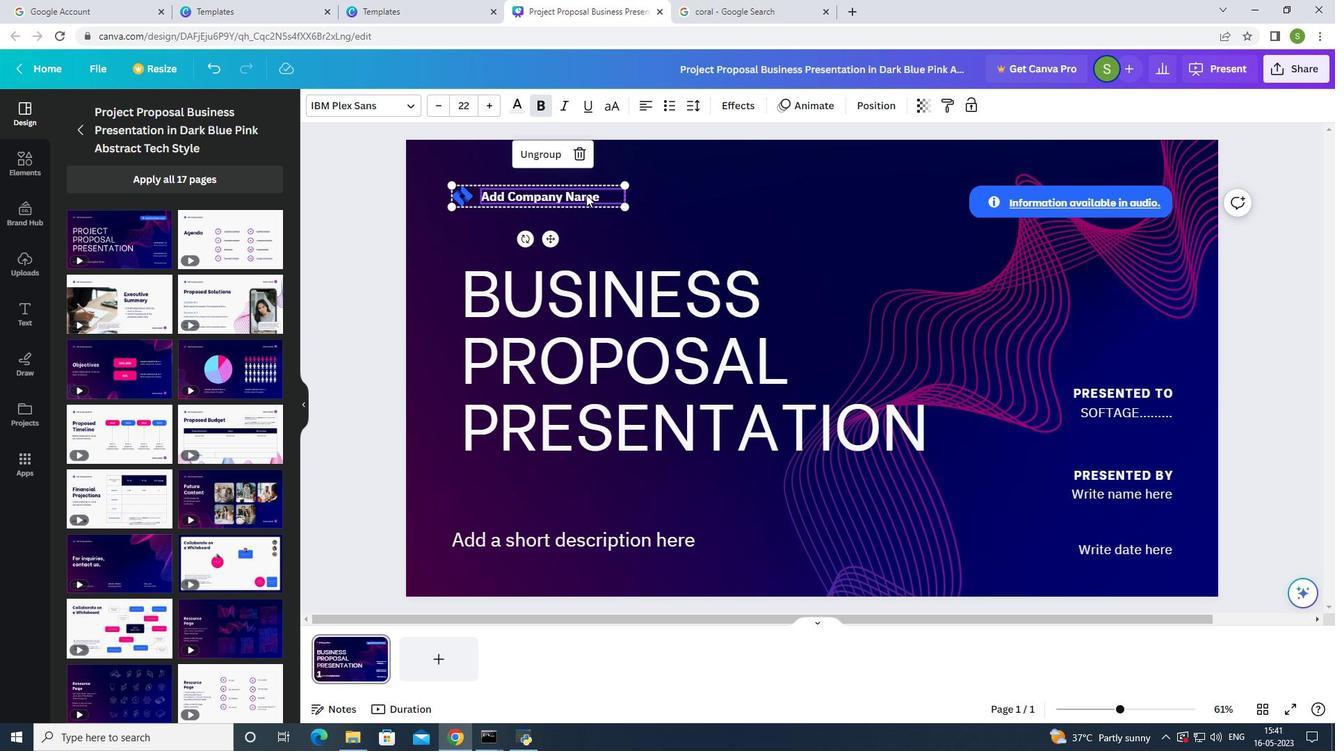 
Action: Mouse moved to (255, 307)
Screenshot: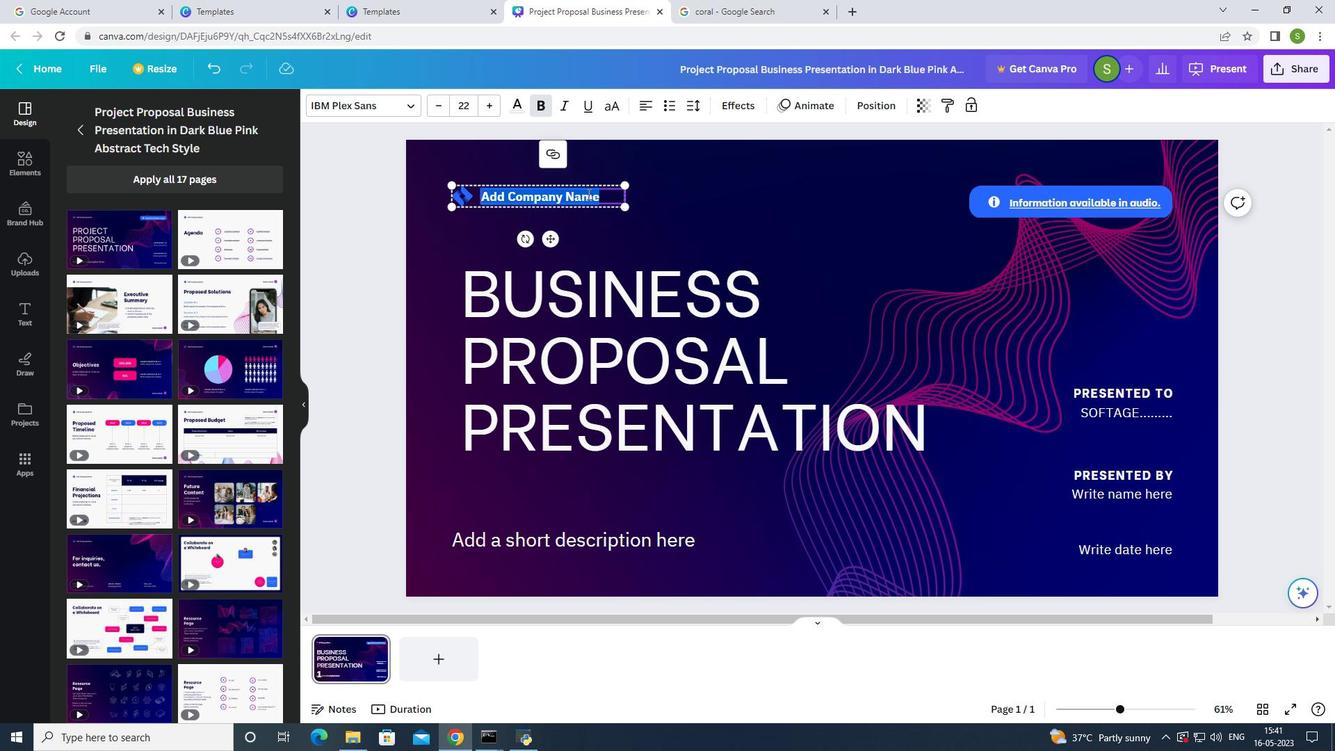
Action: Key pressed softage<Key.space>information<Key.space>technology<Key.space>limited
Screenshot: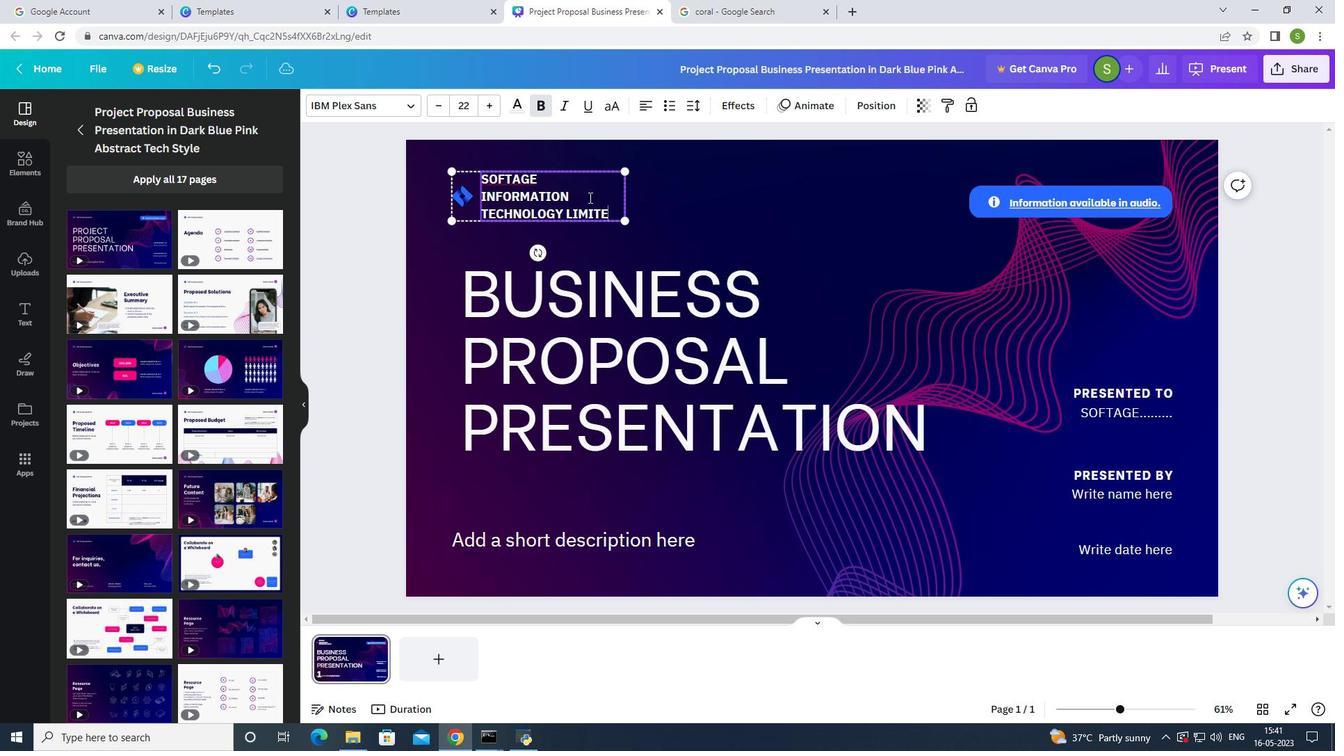 
Action: Mouse moved to (255, 307)
Screenshot: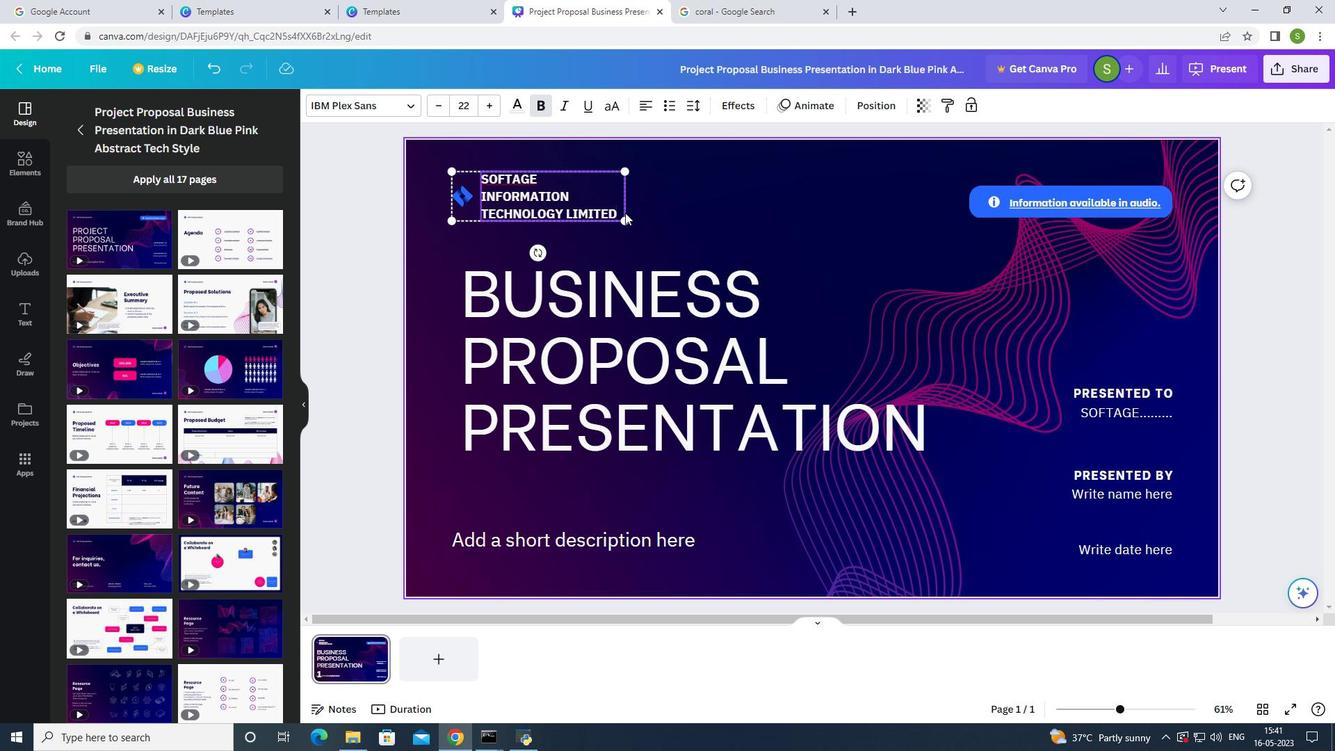 
Action: Mouse pressed left at (255, 307)
Screenshot: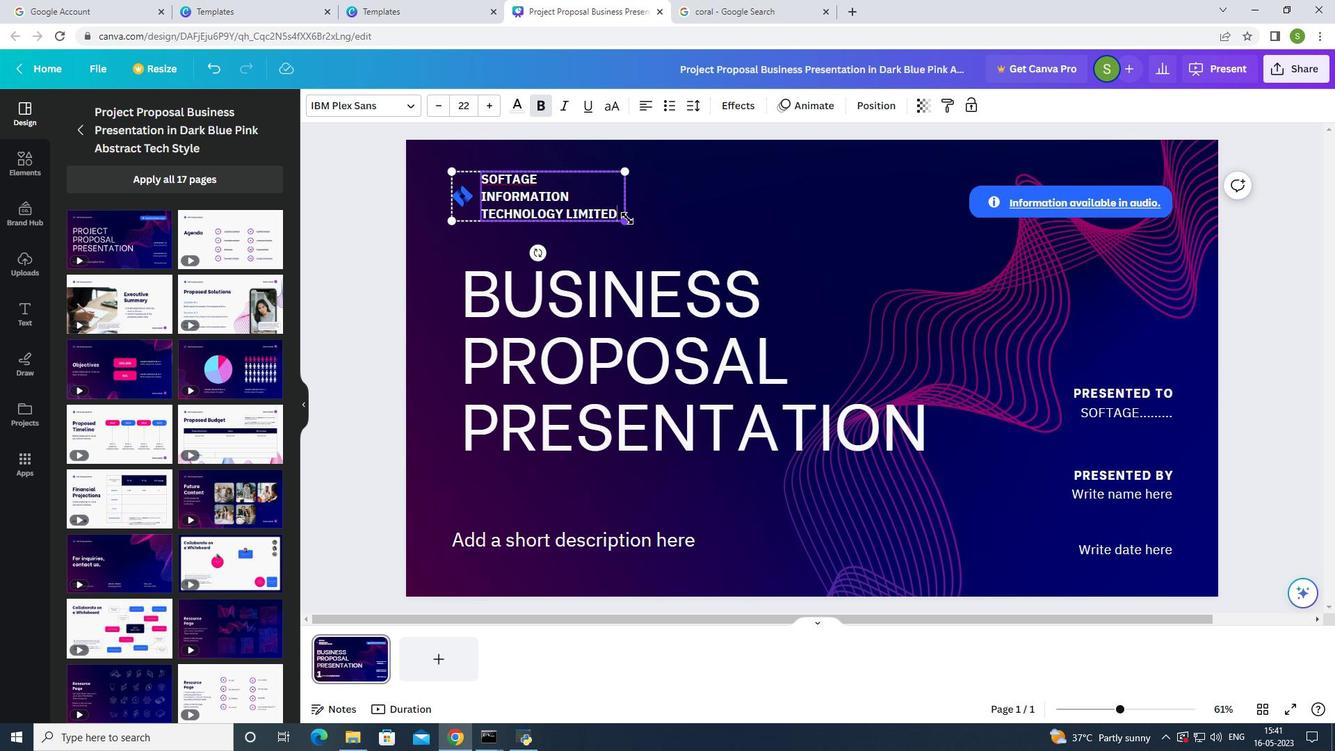 
Action: Mouse moved to (255, 307)
Screenshot: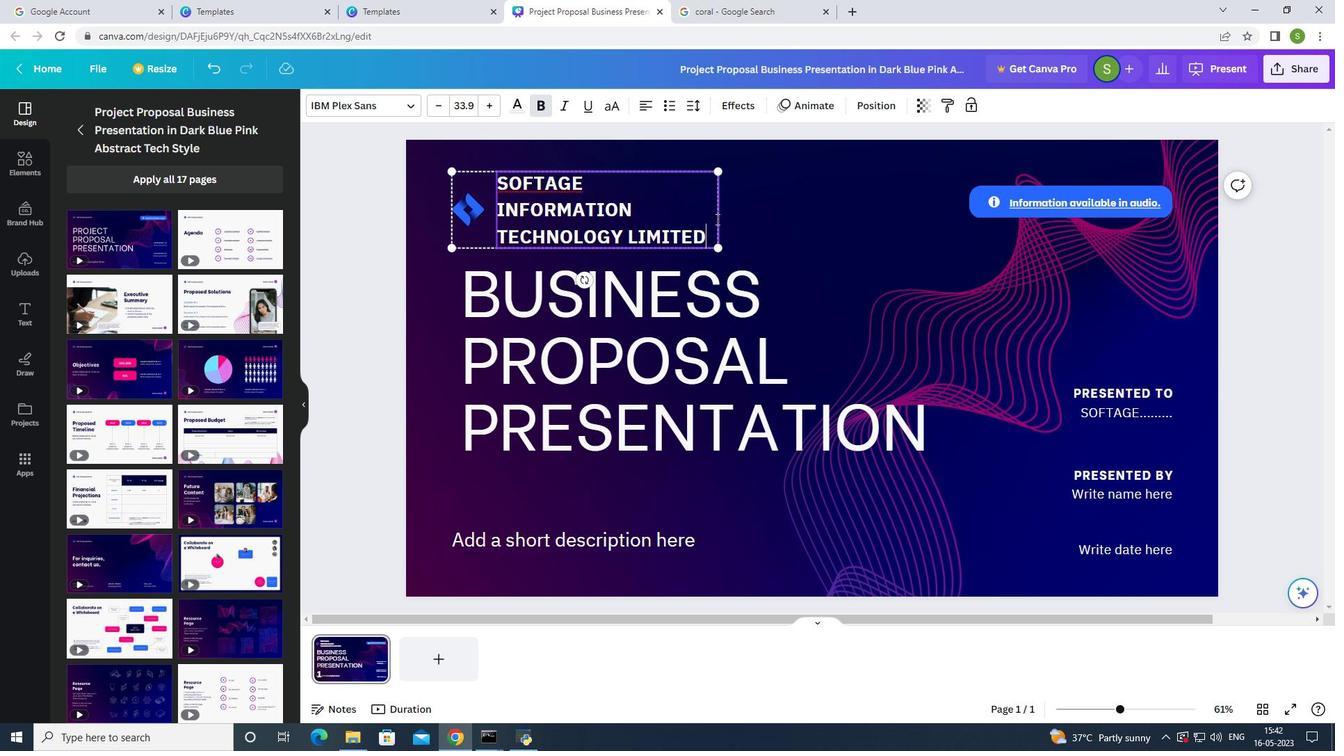 
Action: Mouse pressed left at (255, 307)
Screenshot: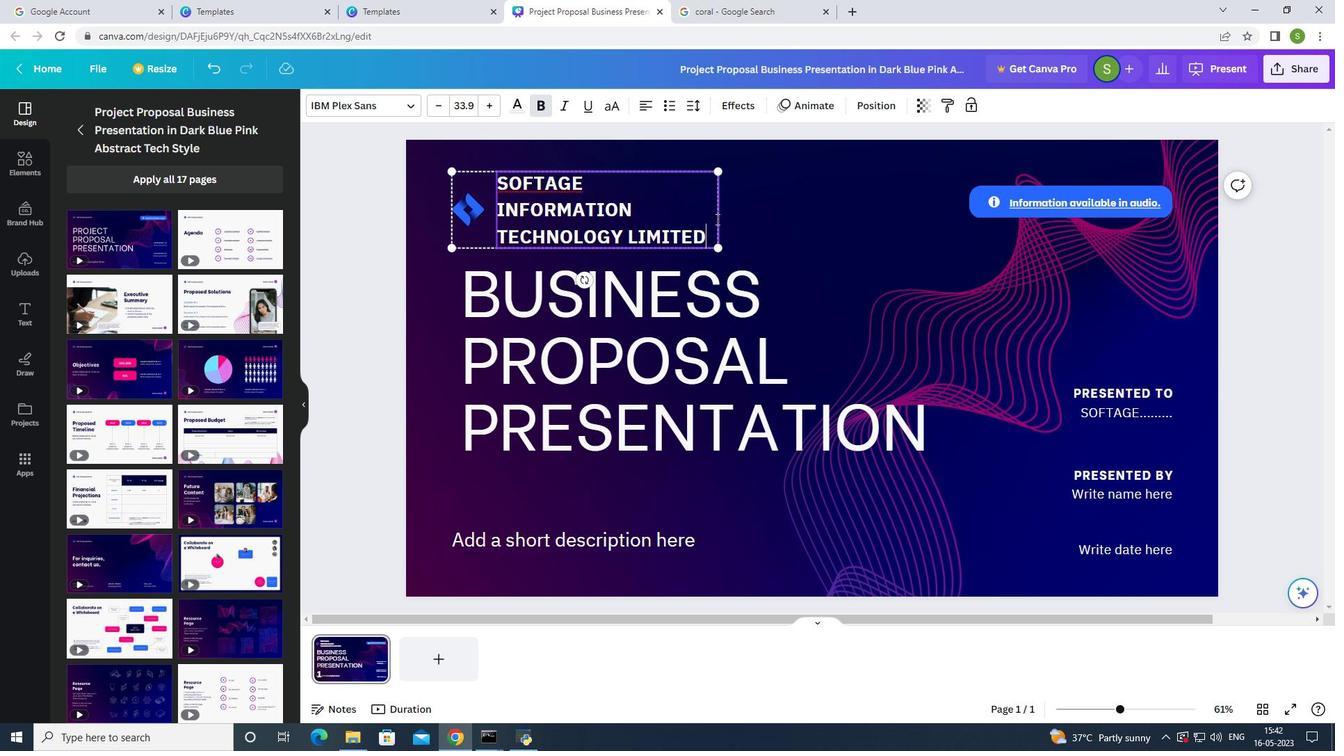 
Action: Mouse moved to (255, 307)
Screenshot: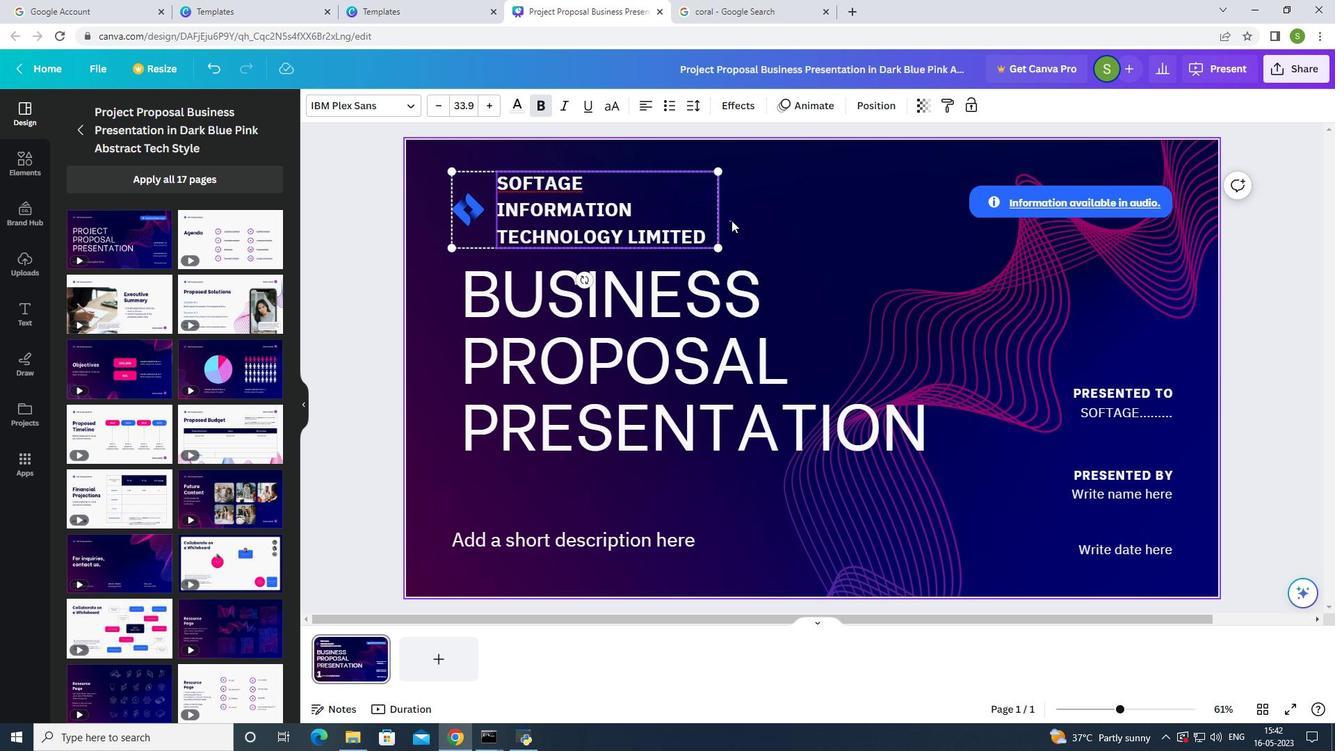 
Action: Mouse pressed left at (255, 307)
Screenshot: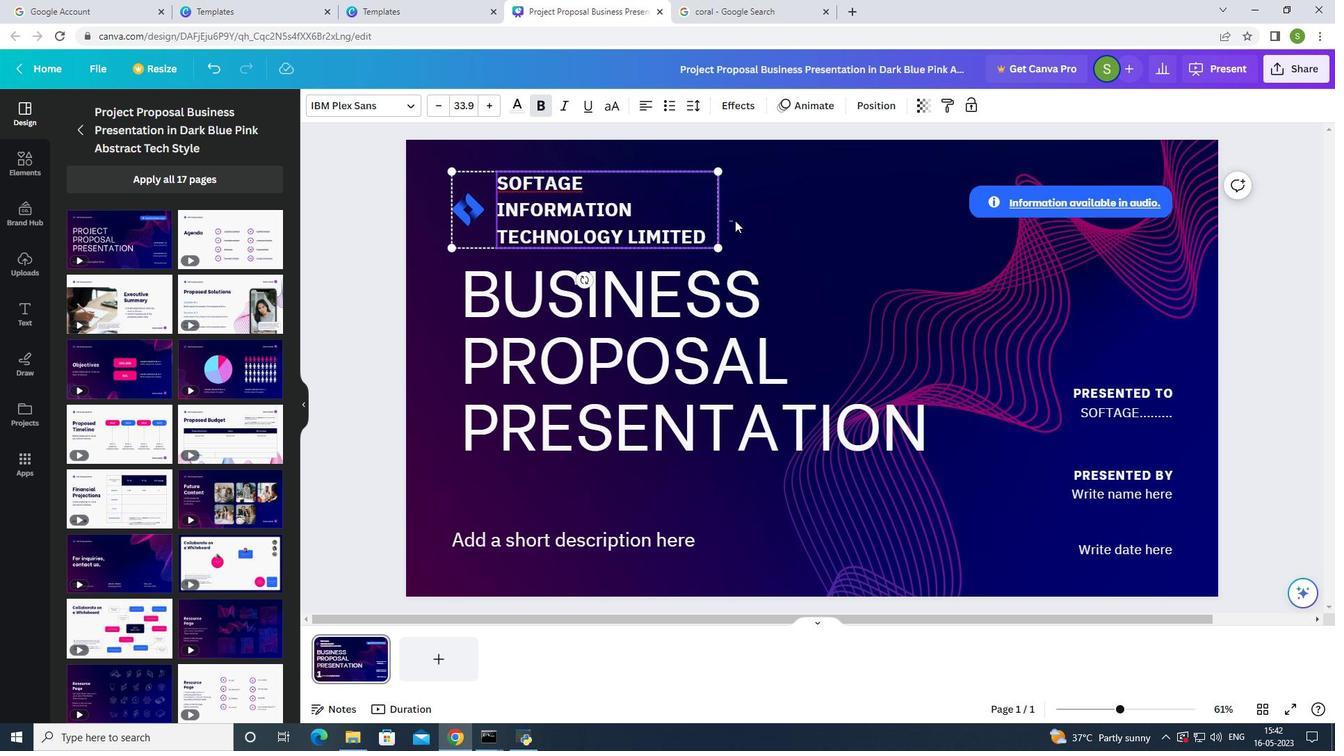
Action: Mouse moved to (255, 307)
Screenshot: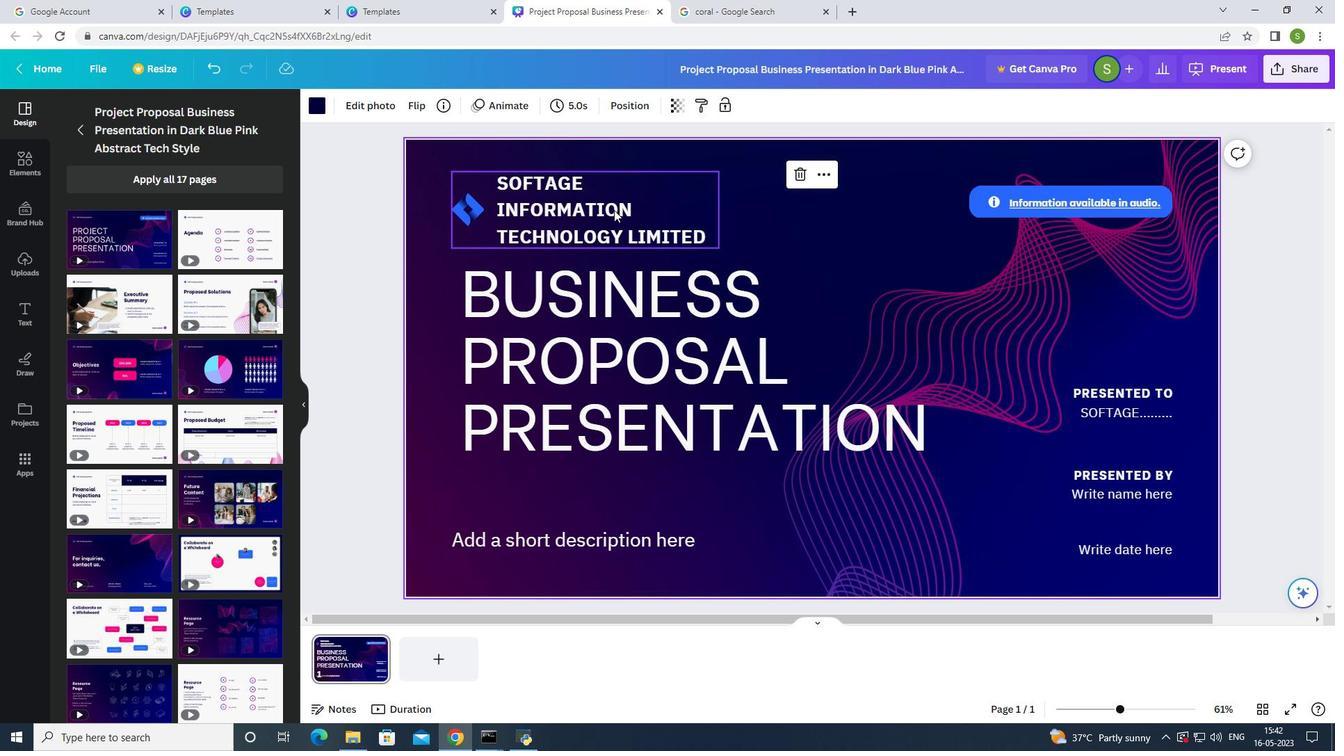
Action: Mouse pressed left at (255, 307)
Screenshot: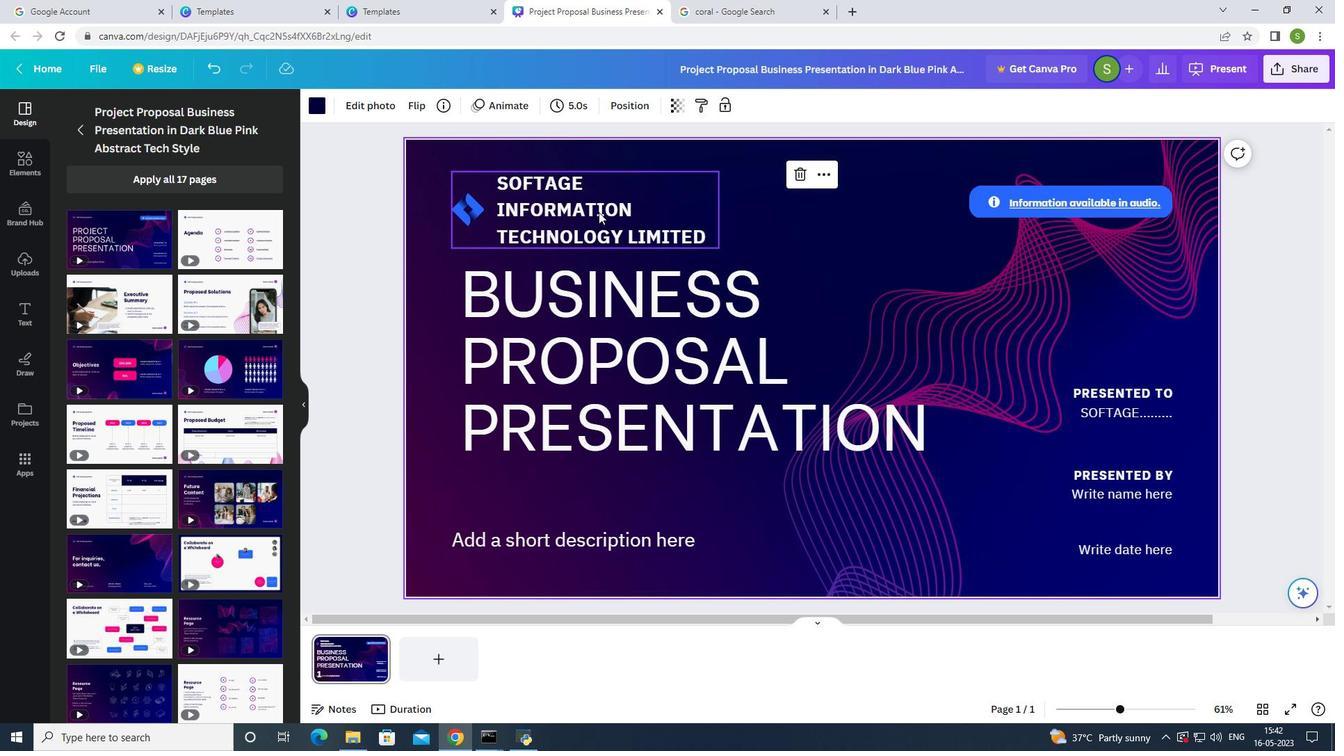 
Action: Mouse moved to (255, 307)
Screenshot: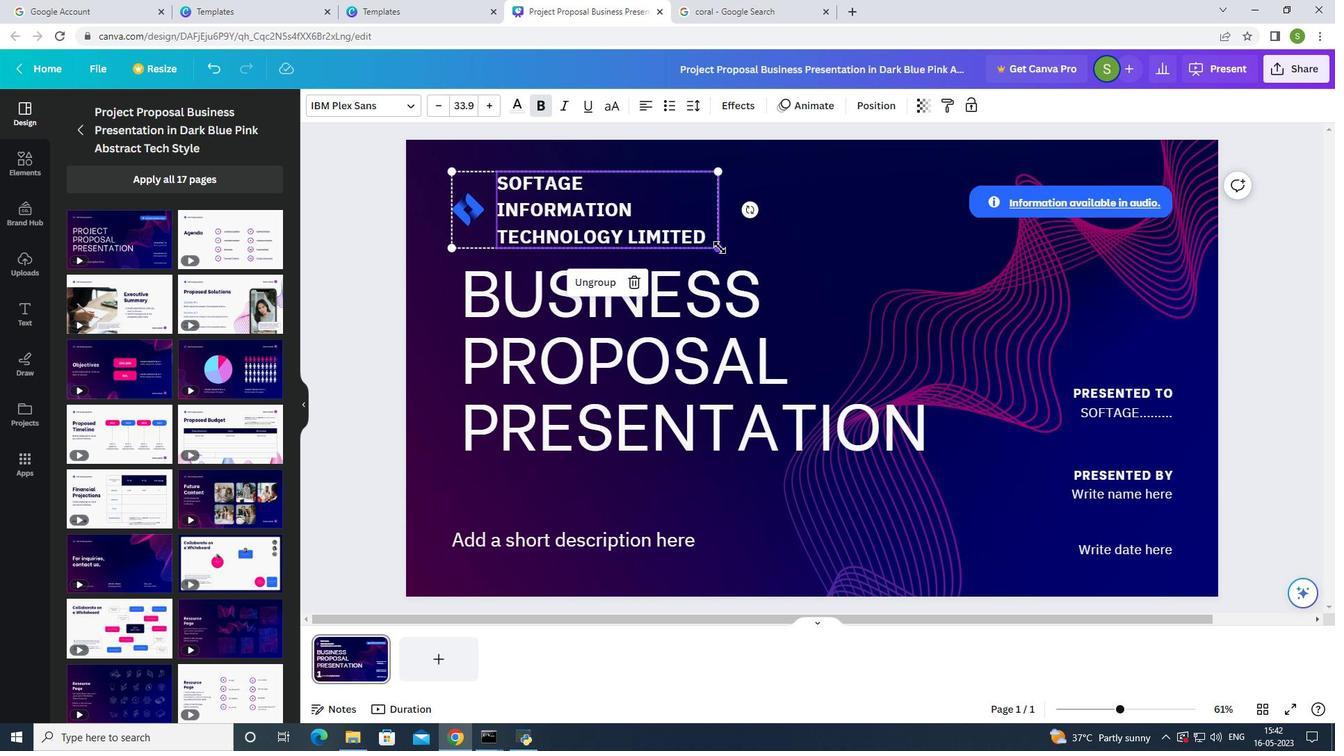 
Action: Mouse pressed left at (255, 307)
Screenshot: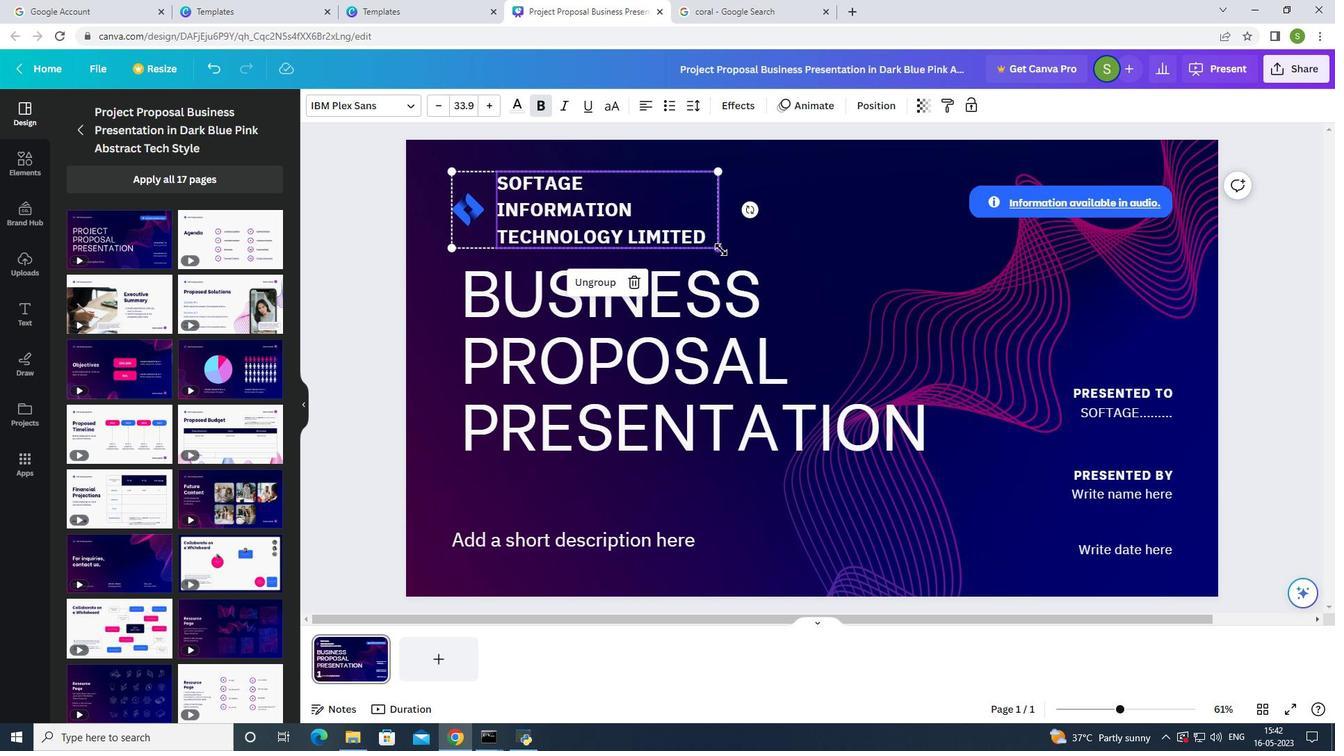 
Action: Mouse moved to (255, 307)
Screenshot: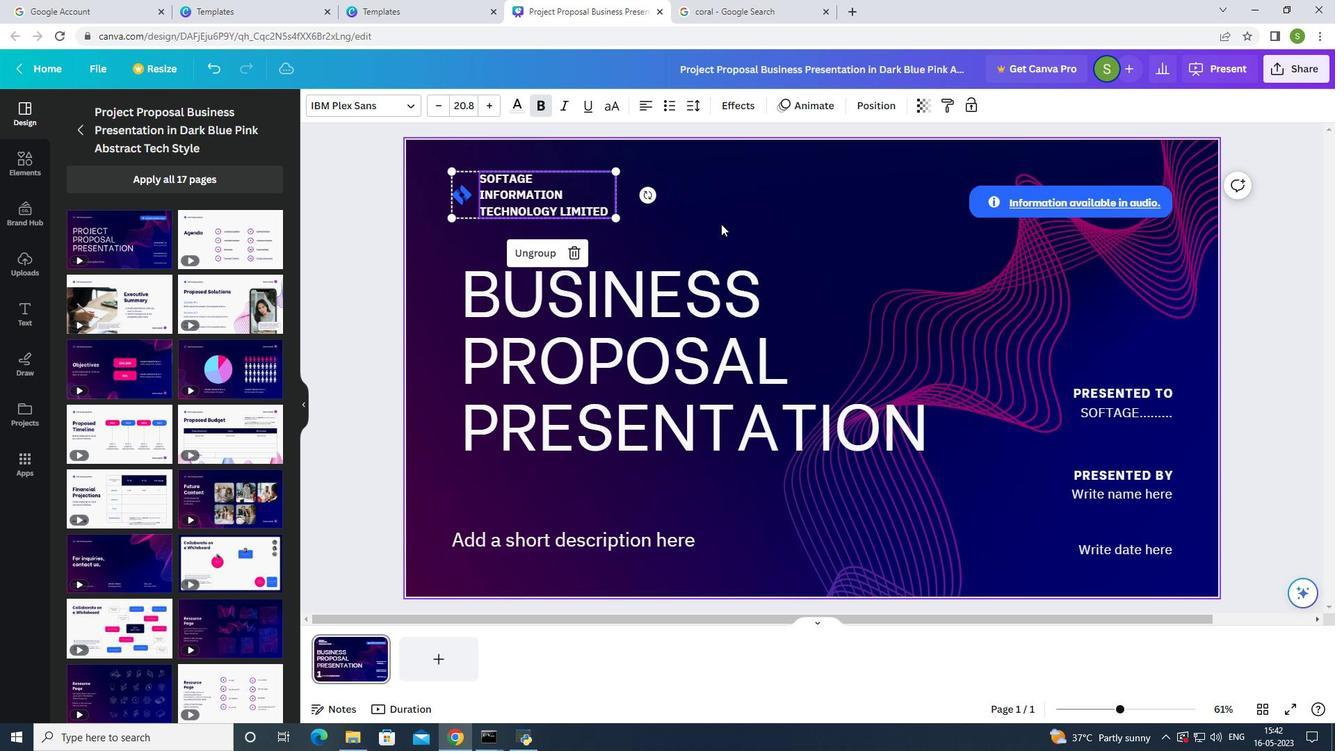 
Action: Mouse pressed left at (255, 307)
Screenshot: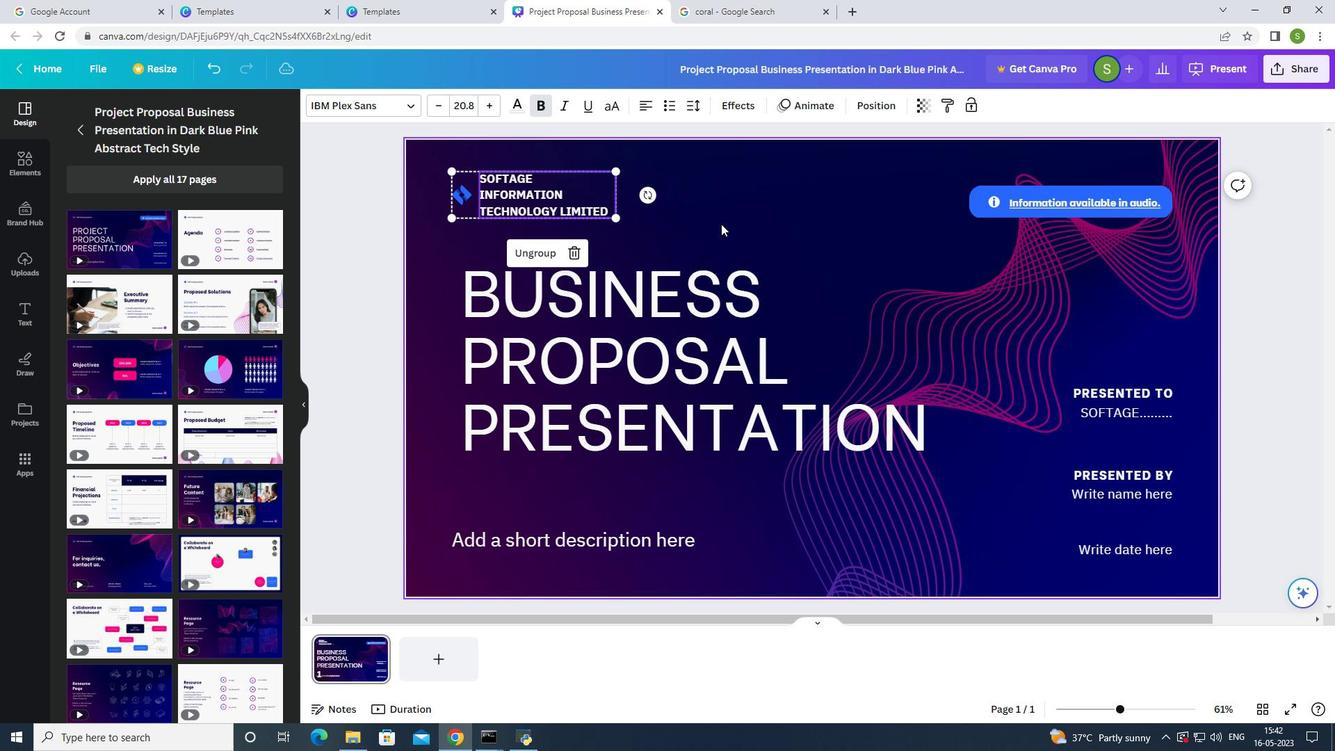 
Action: Mouse moved to (255, 307)
Screenshot: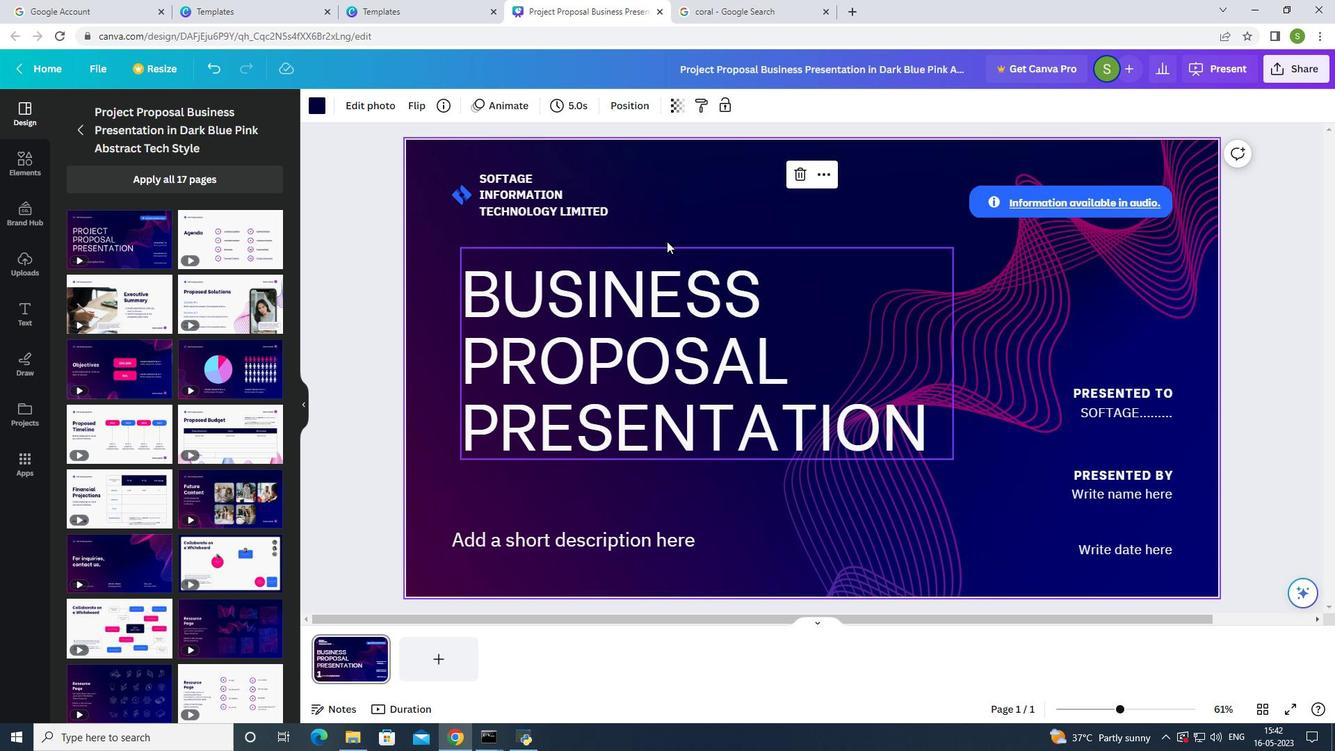
